 Task: Create a due date automation trigger when advanced on, on the tuesday after a card is due add fields with custom field "Resume" set to a date less than 1 days ago at 11:00 AM.
Action: Mouse moved to (1201, 368)
Screenshot: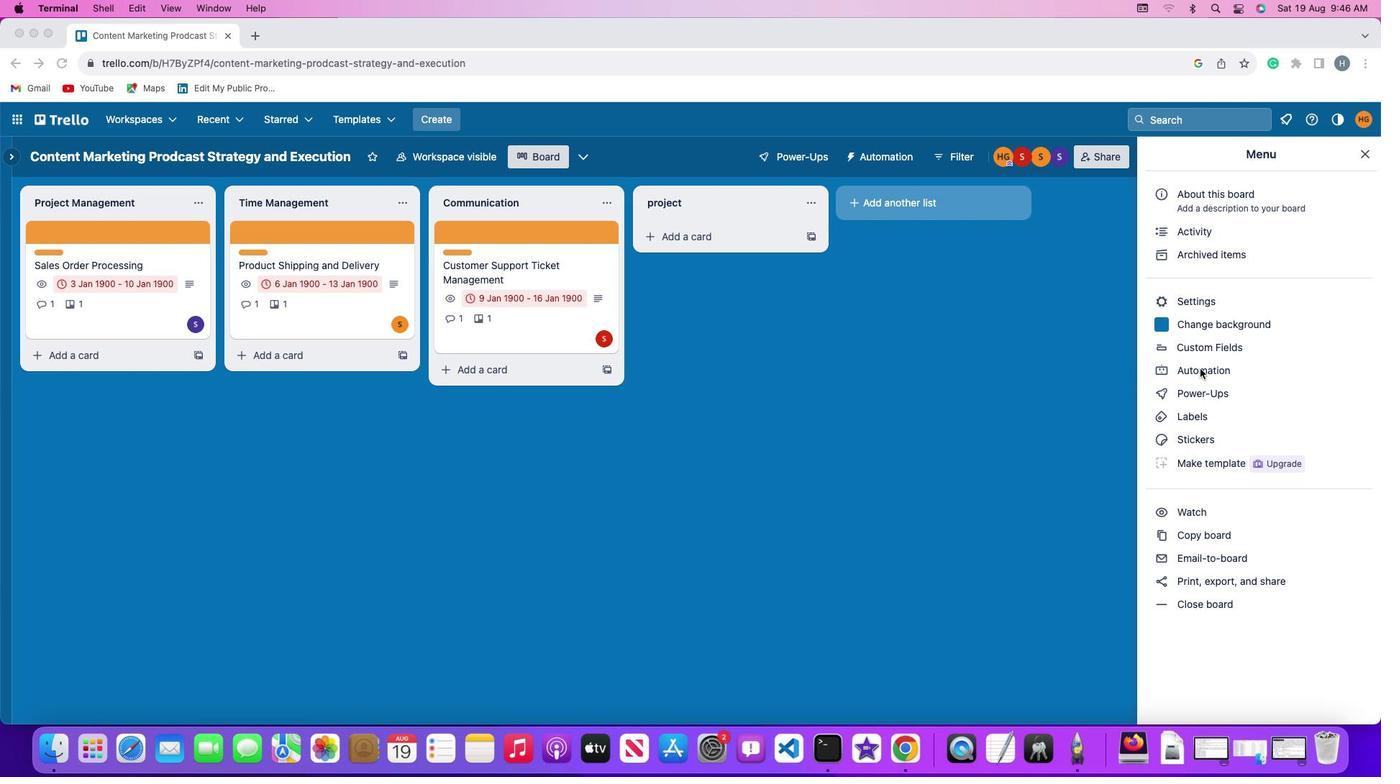 
Action: Mouse pressed left at (1201, 368)
Screenshot: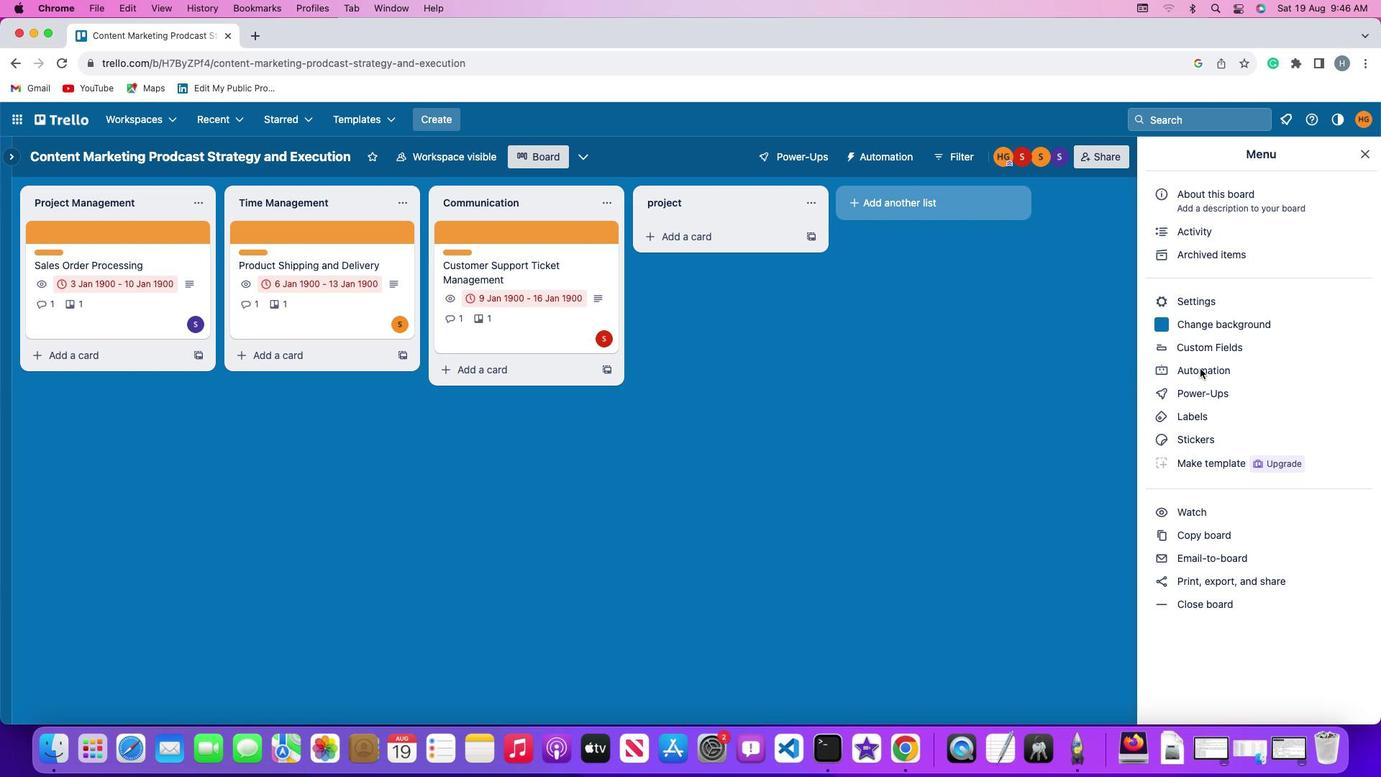 
Action: Mouse pressed left at (1201, 368)
Screenshot: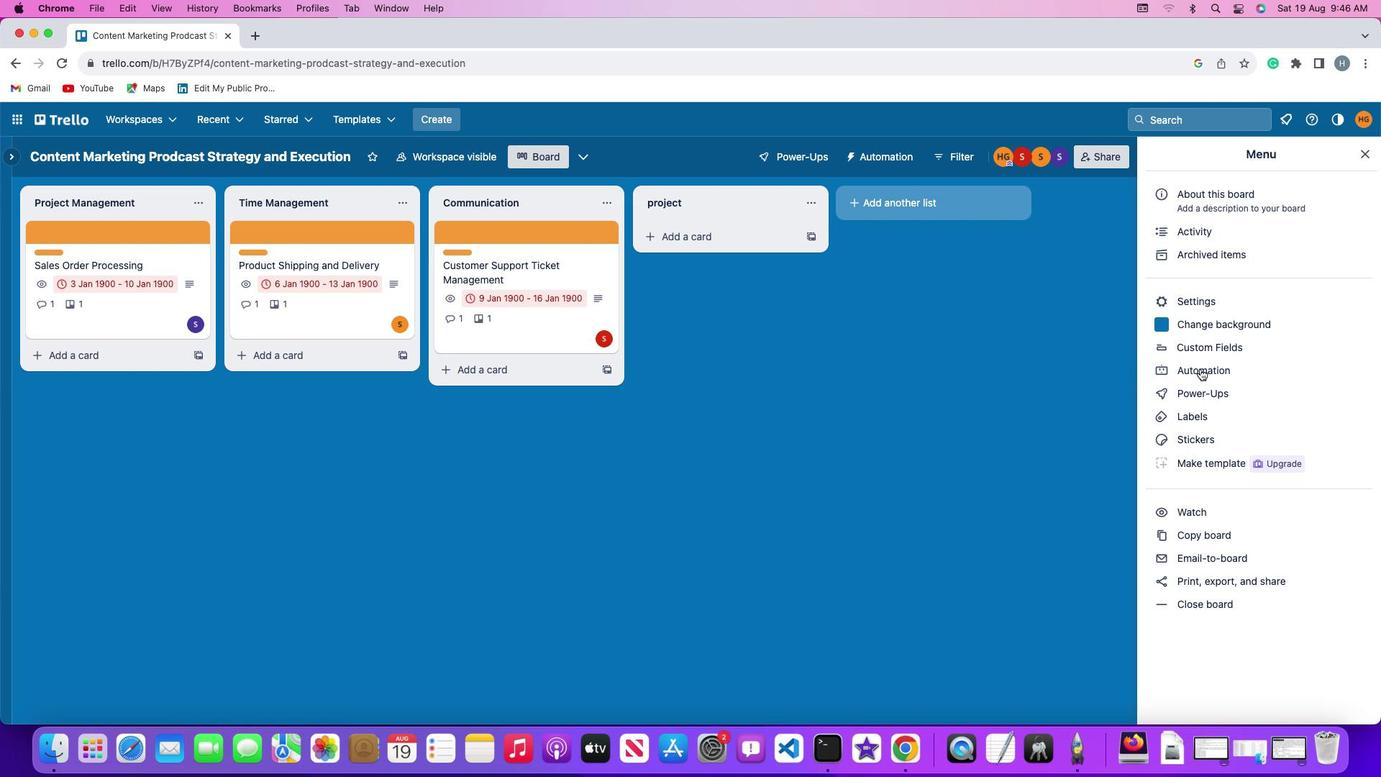 
Action: Mouse moved to (79, 341)
Screenshot: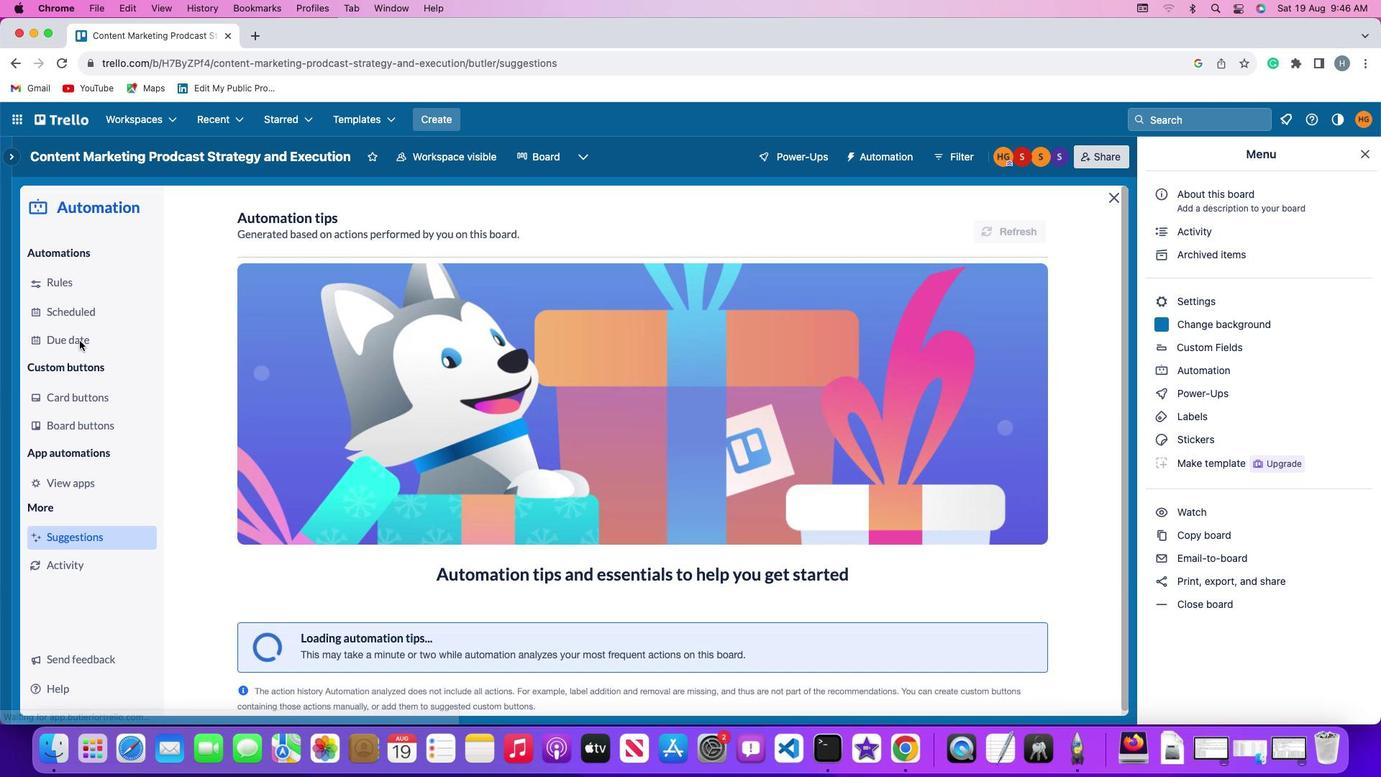 
Action: Mouse pressed left at (79, 341)
Screenshot: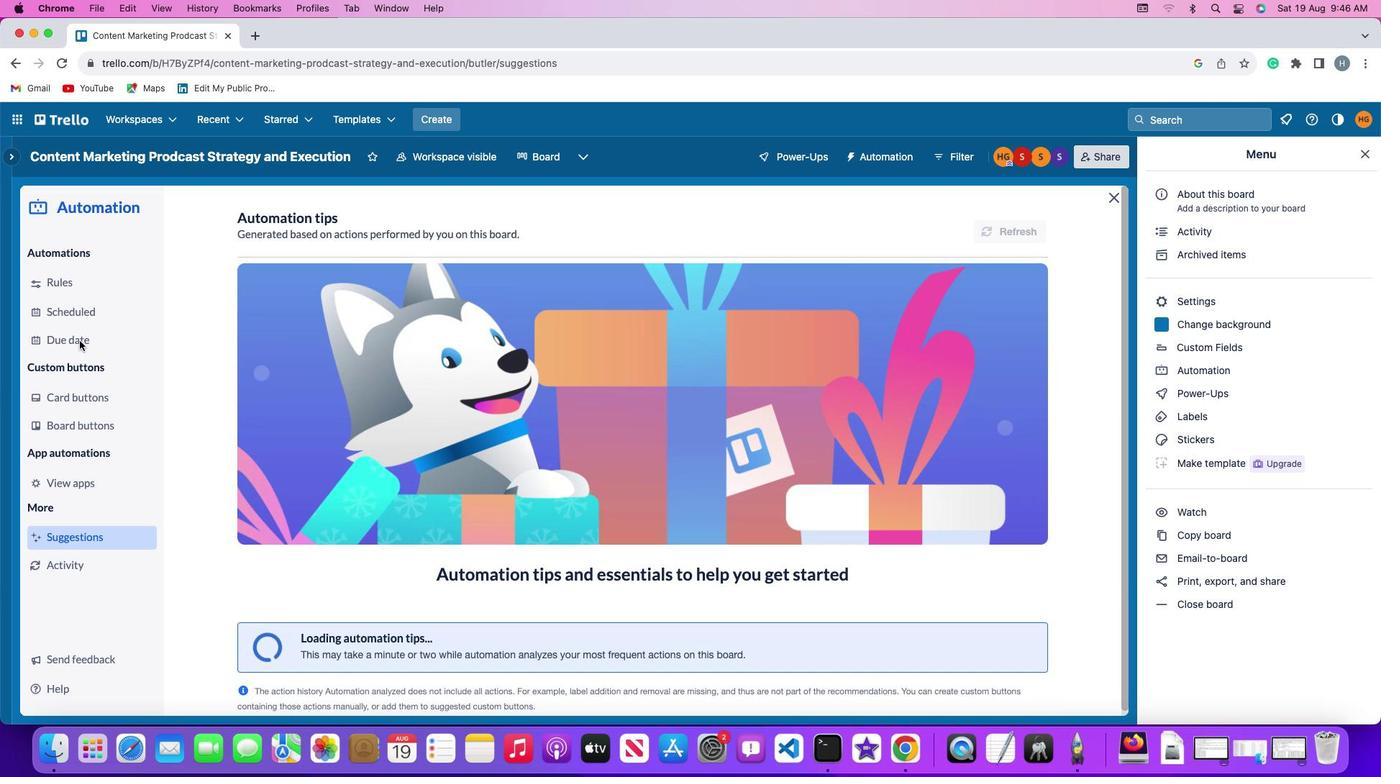 
Action: Mouse moved to (939, 223)
Screenshot: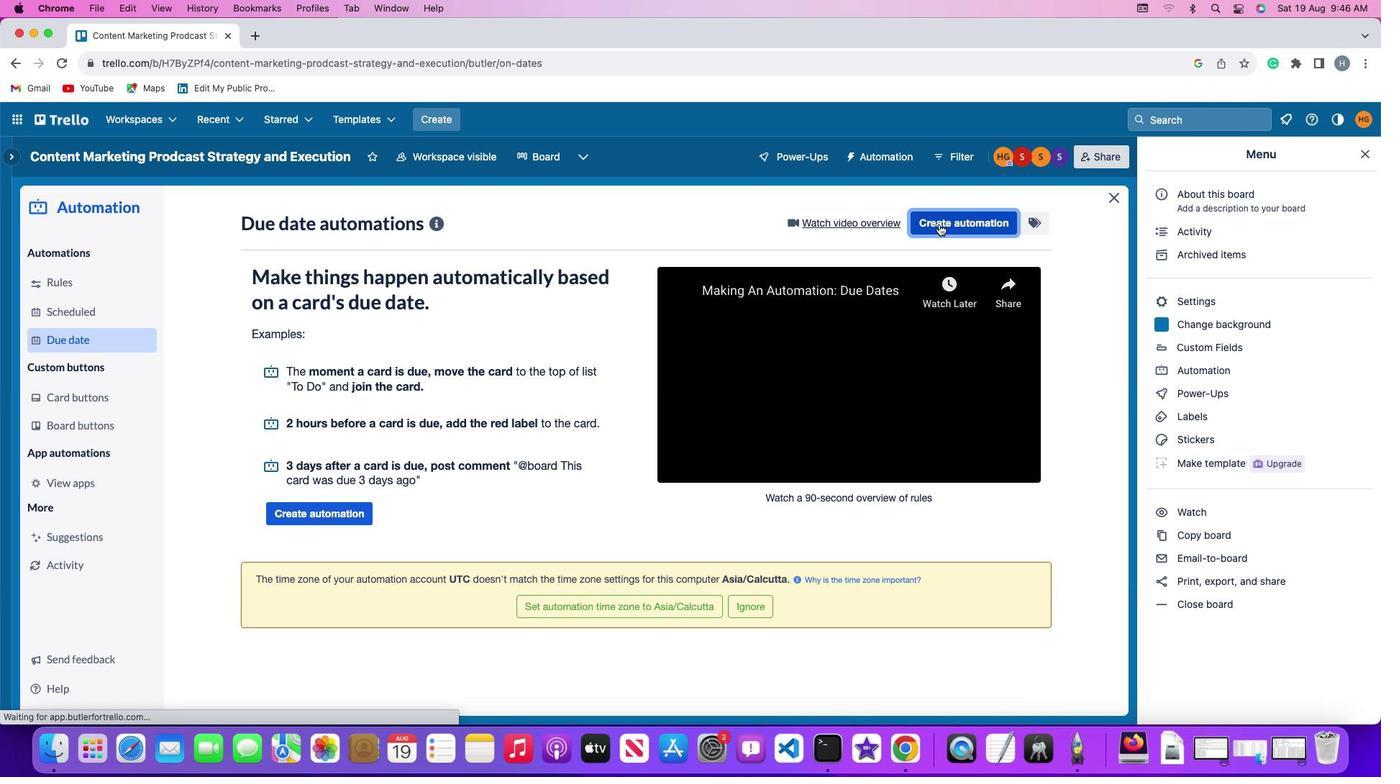 
Action: Mouse pressed left at (939, 223)
Screenshot: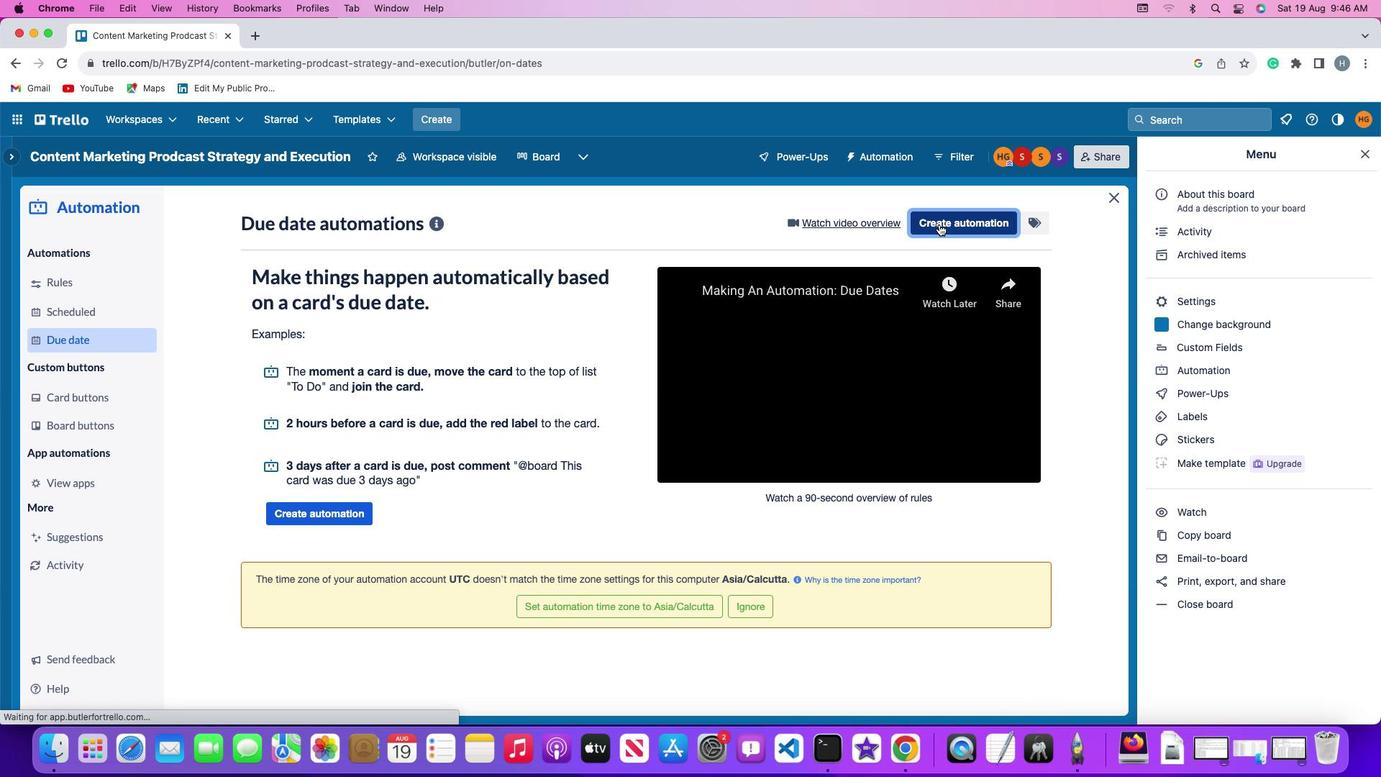 
Action: Mouse moved to (290, 357)
Screenshot: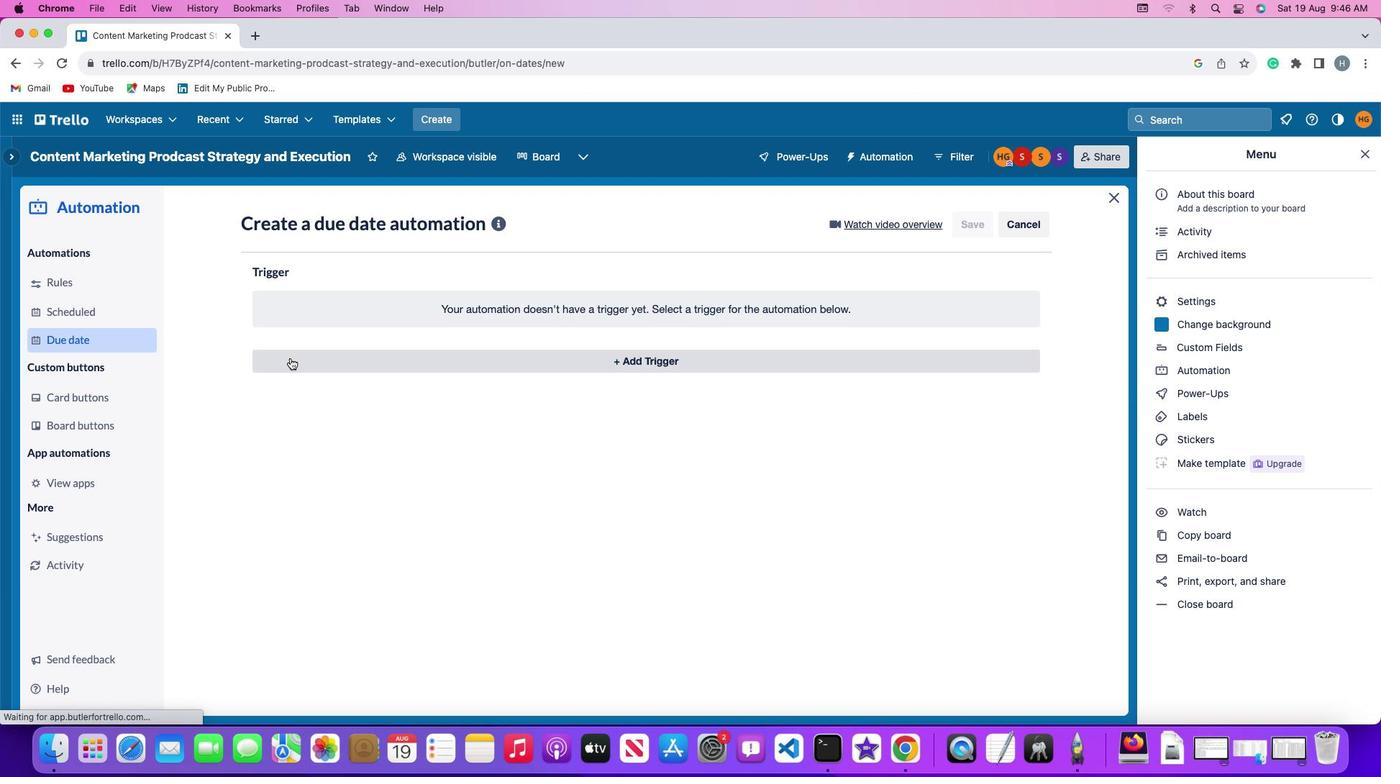 
Action: Mouse pressed left at (290, 357)
Screenshot: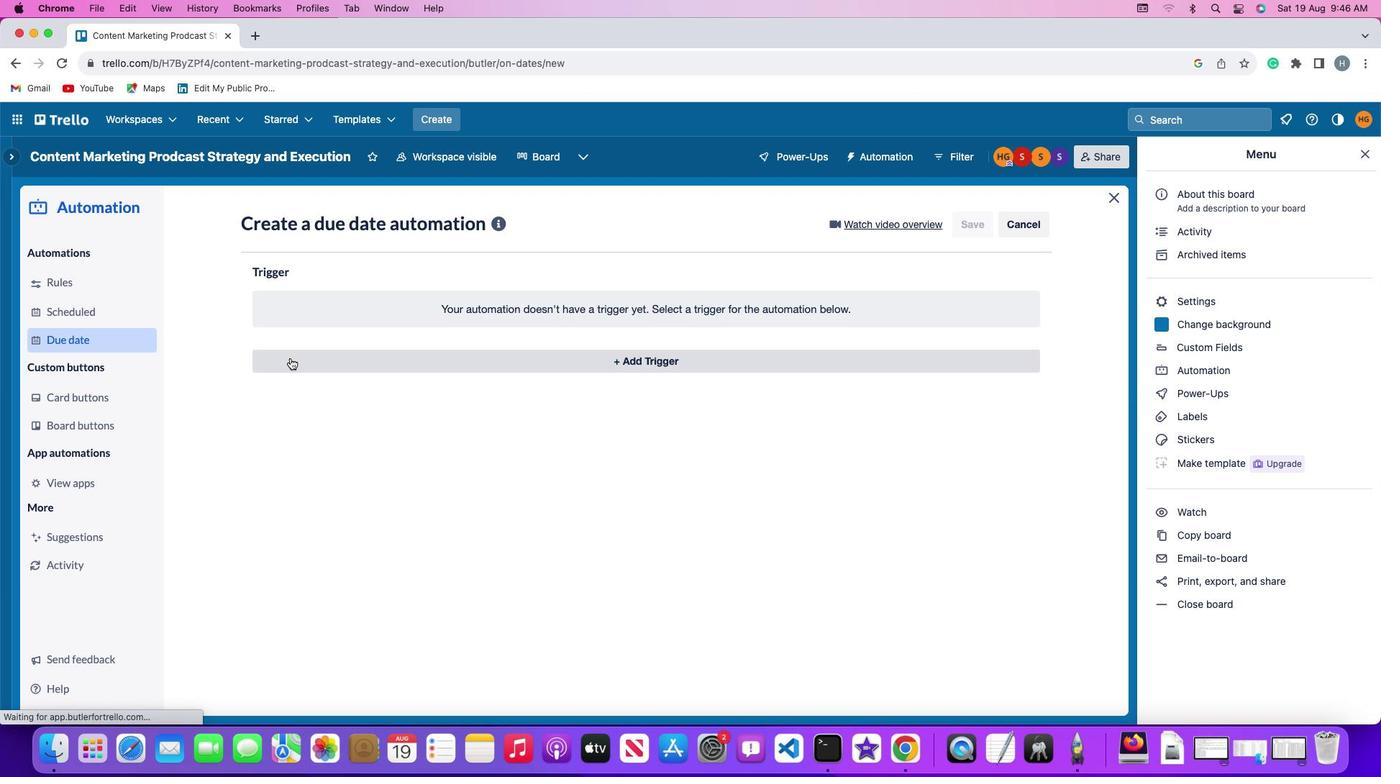 
Action: Mouse moved to (319, 621)
Screenshot: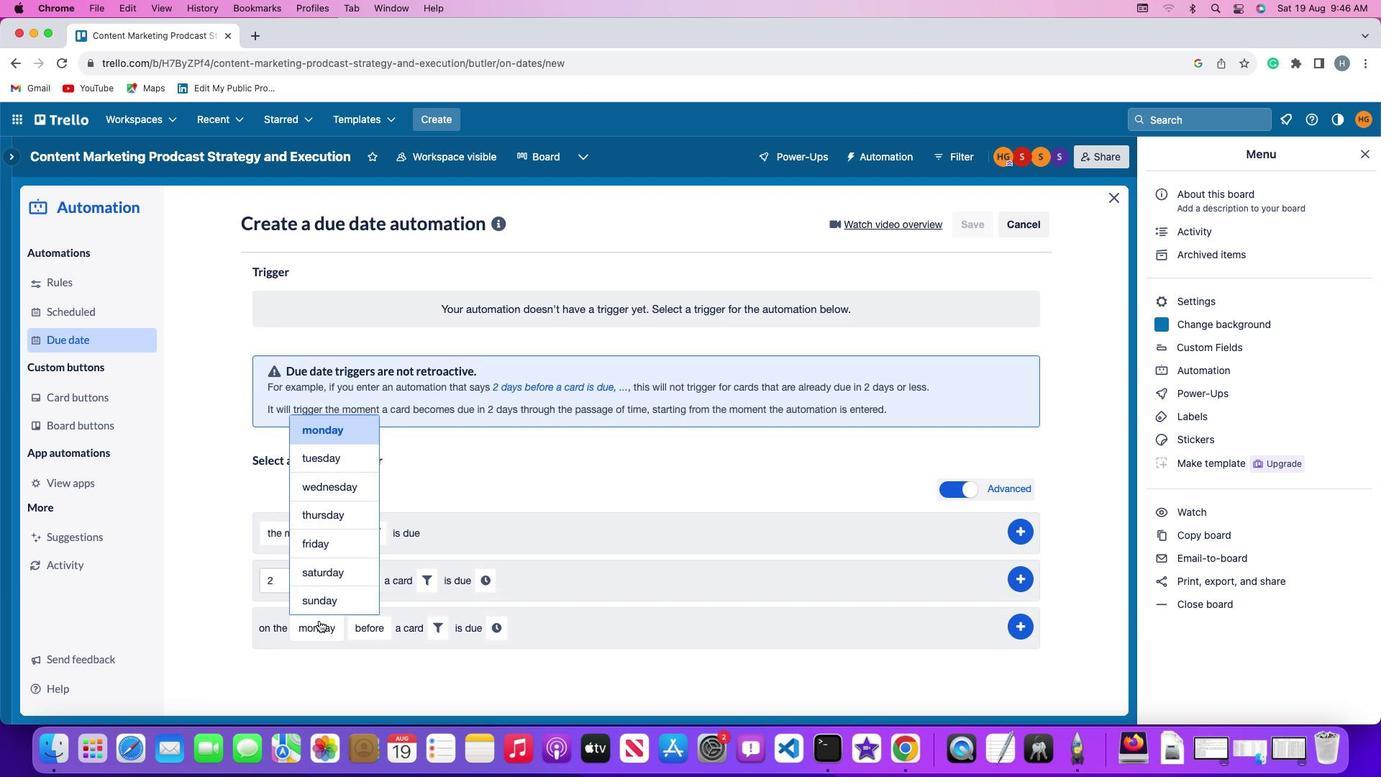 
Action: Mouse pressed left at (319, 621)
Screenshot: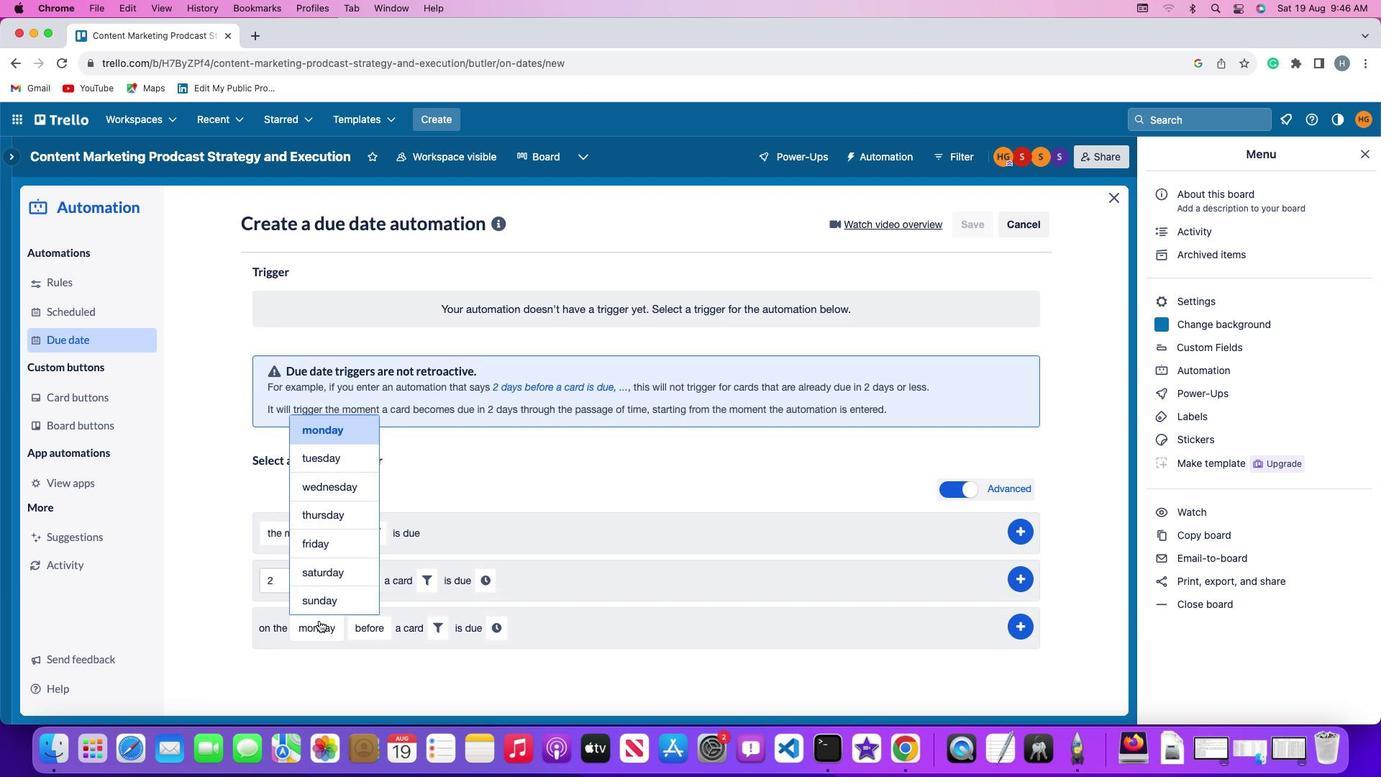 
Action: Mouse moved to (325, 454)
Screenshot: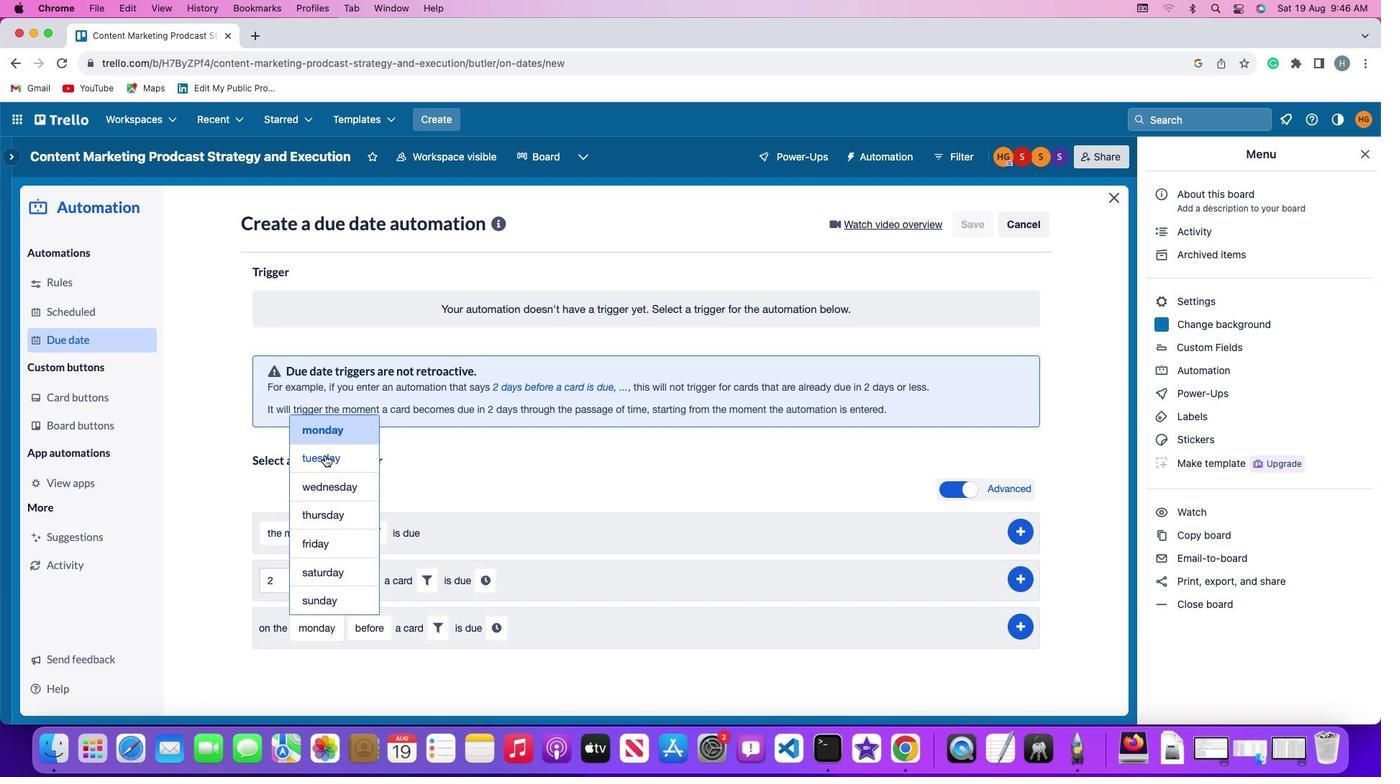 
Action: Mouse pressed left at (325, 454)
Screenshot: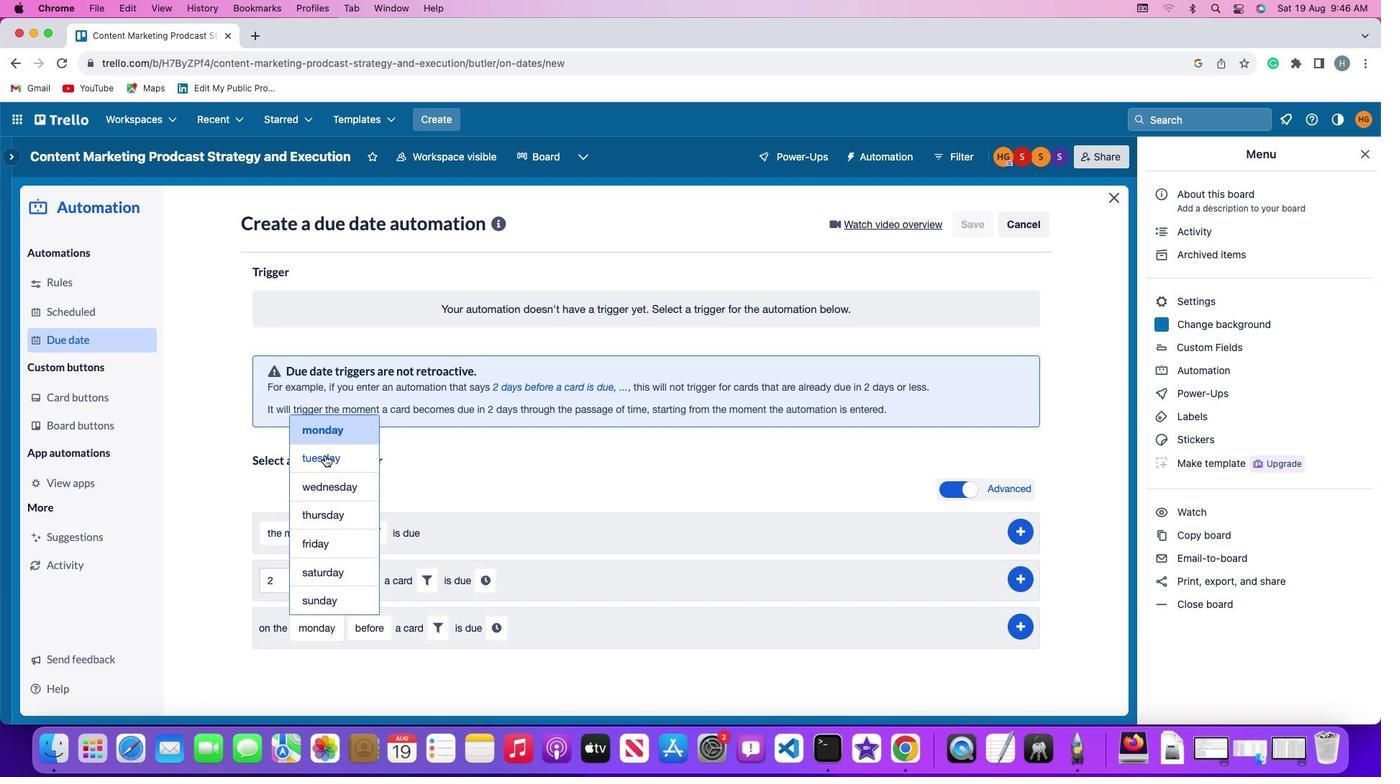 
Action: Mouse moved to (376, 623)
Screenshot: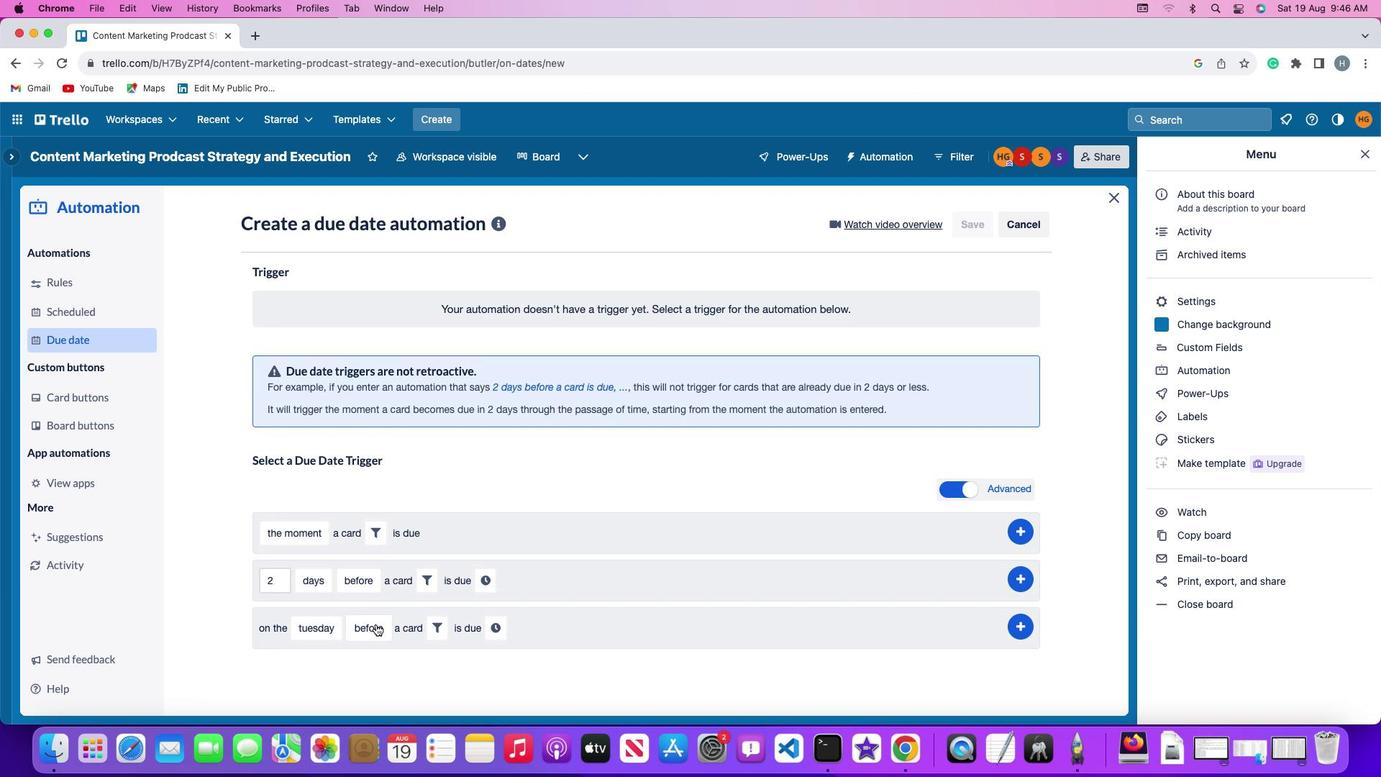 
Action: Mouse pressed left at (376, 623)
Screenshot: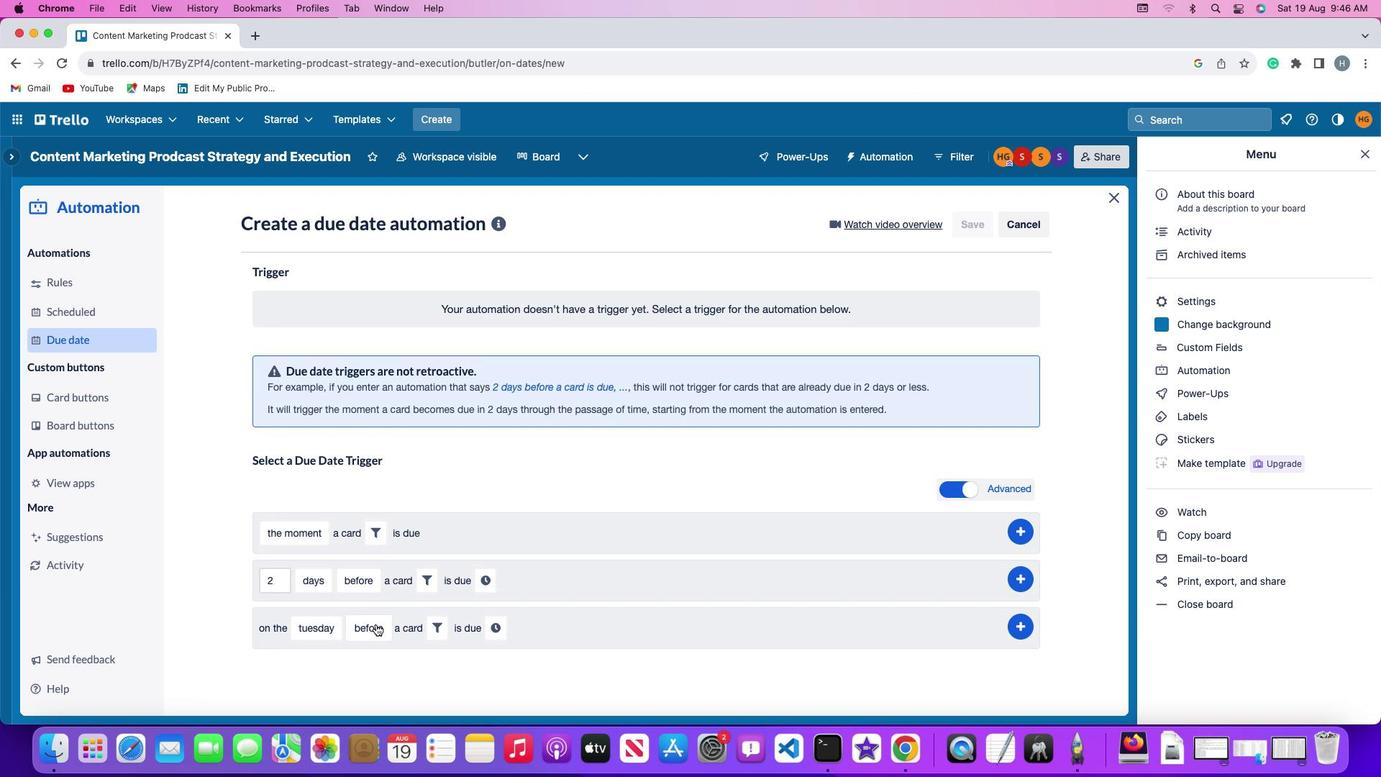 
Action: Mouse moved to (396, 544)
Screenshot: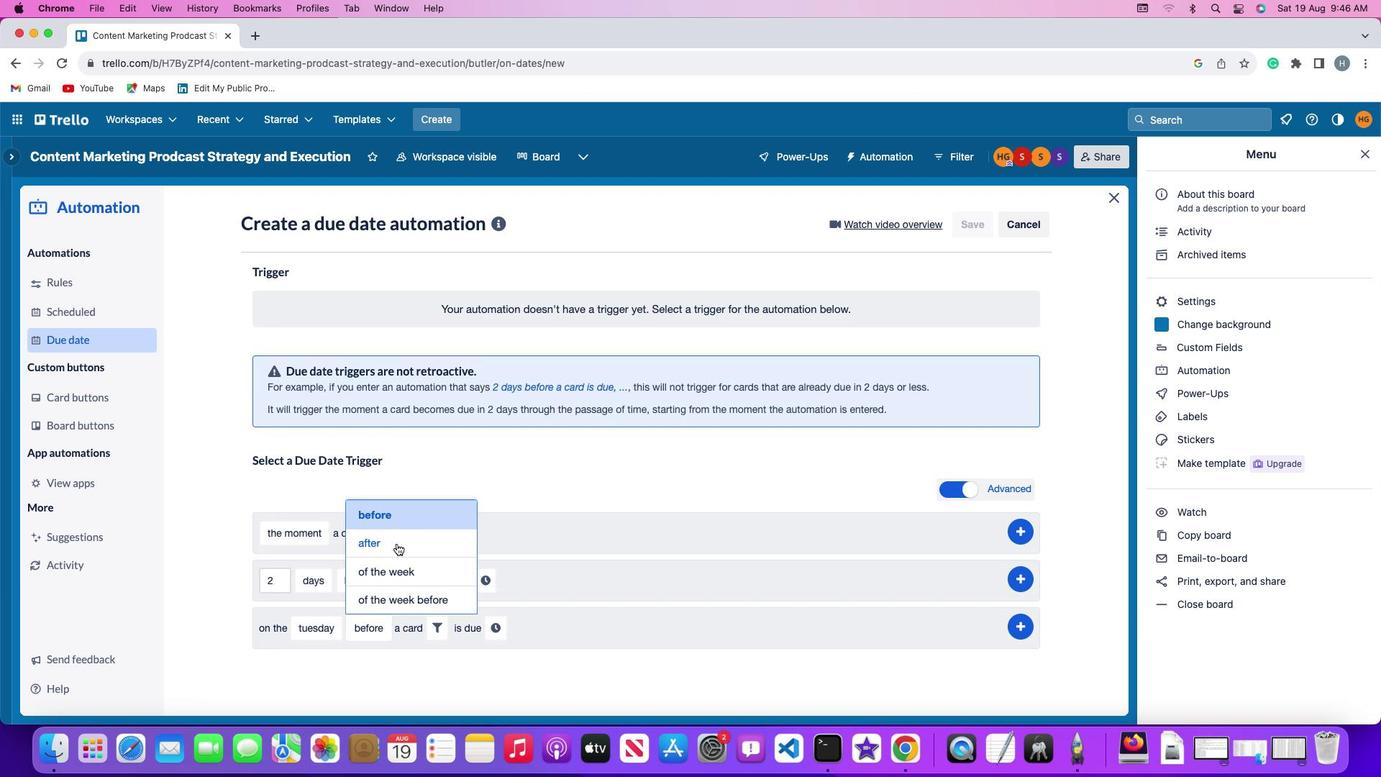 
Action: Mouse pressed left at (396, 544)
Screenshot: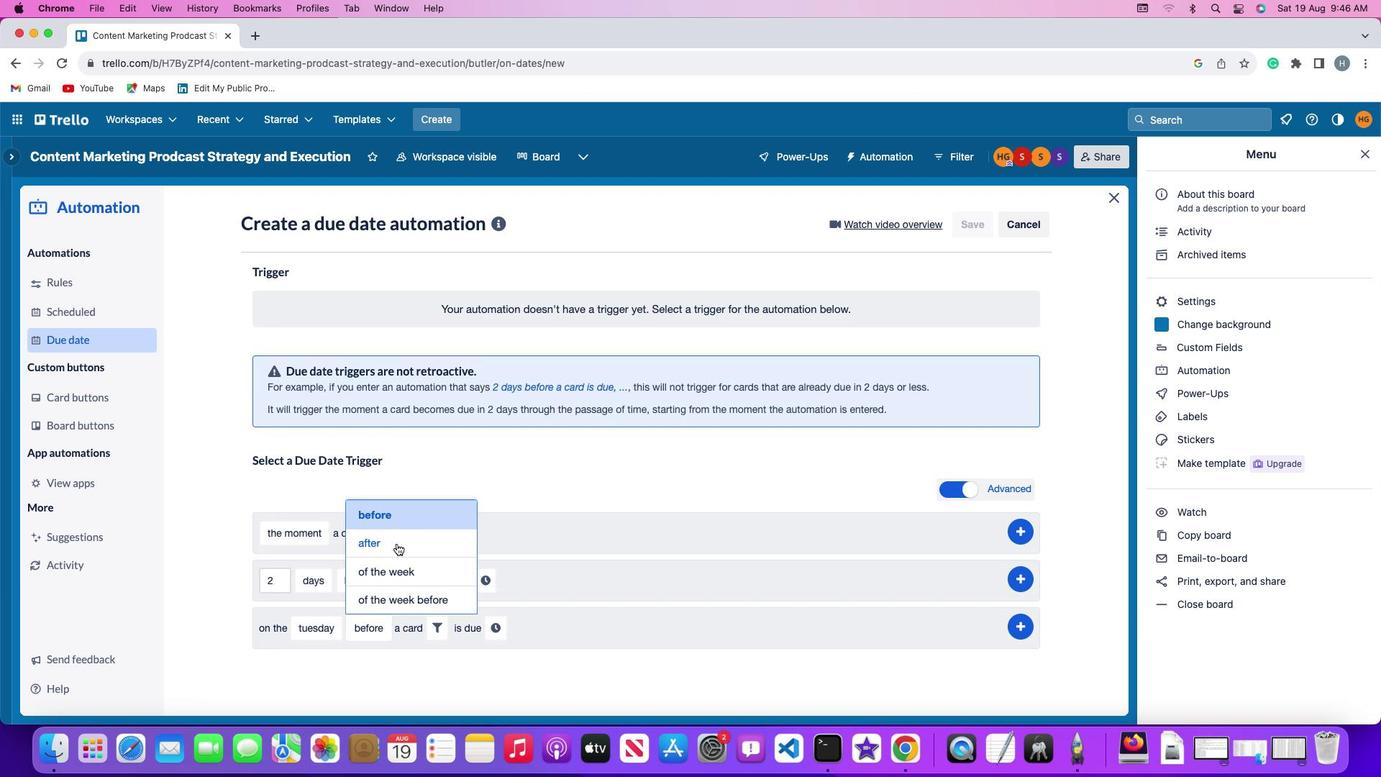 
Action: Mouse moved to (433, 631)
Screenshot: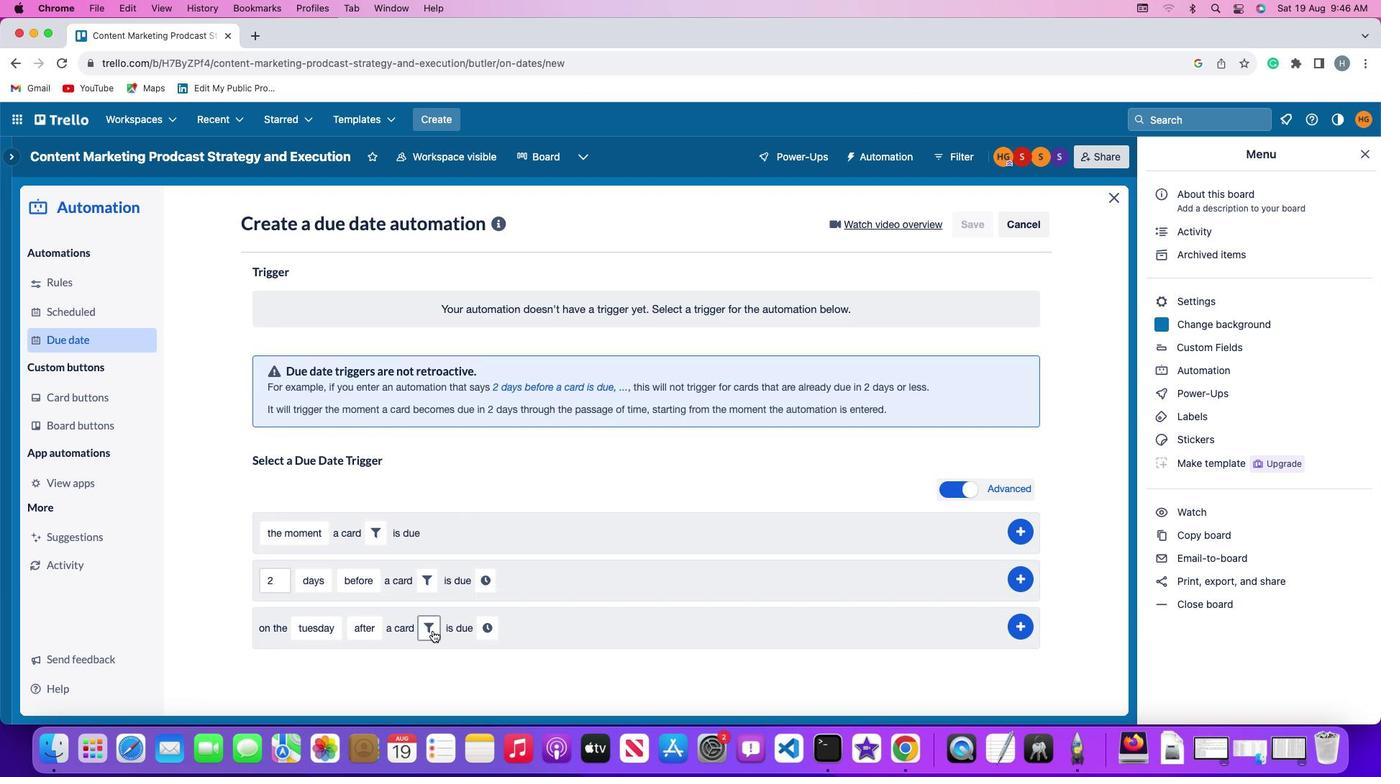 
Action: Mouse pressed left at (433, 631)
Screenshot: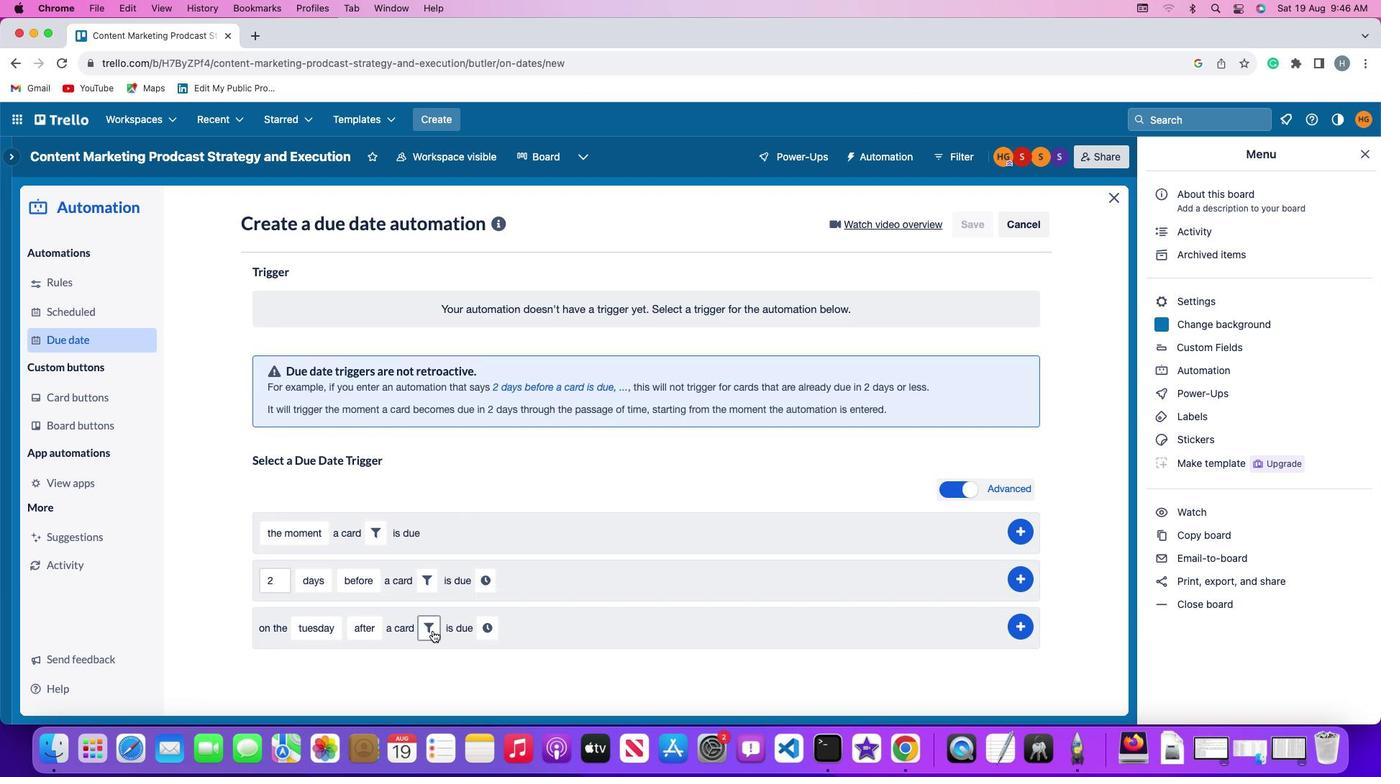 
Action: Mouse moved to (661, 669)
Screenshot: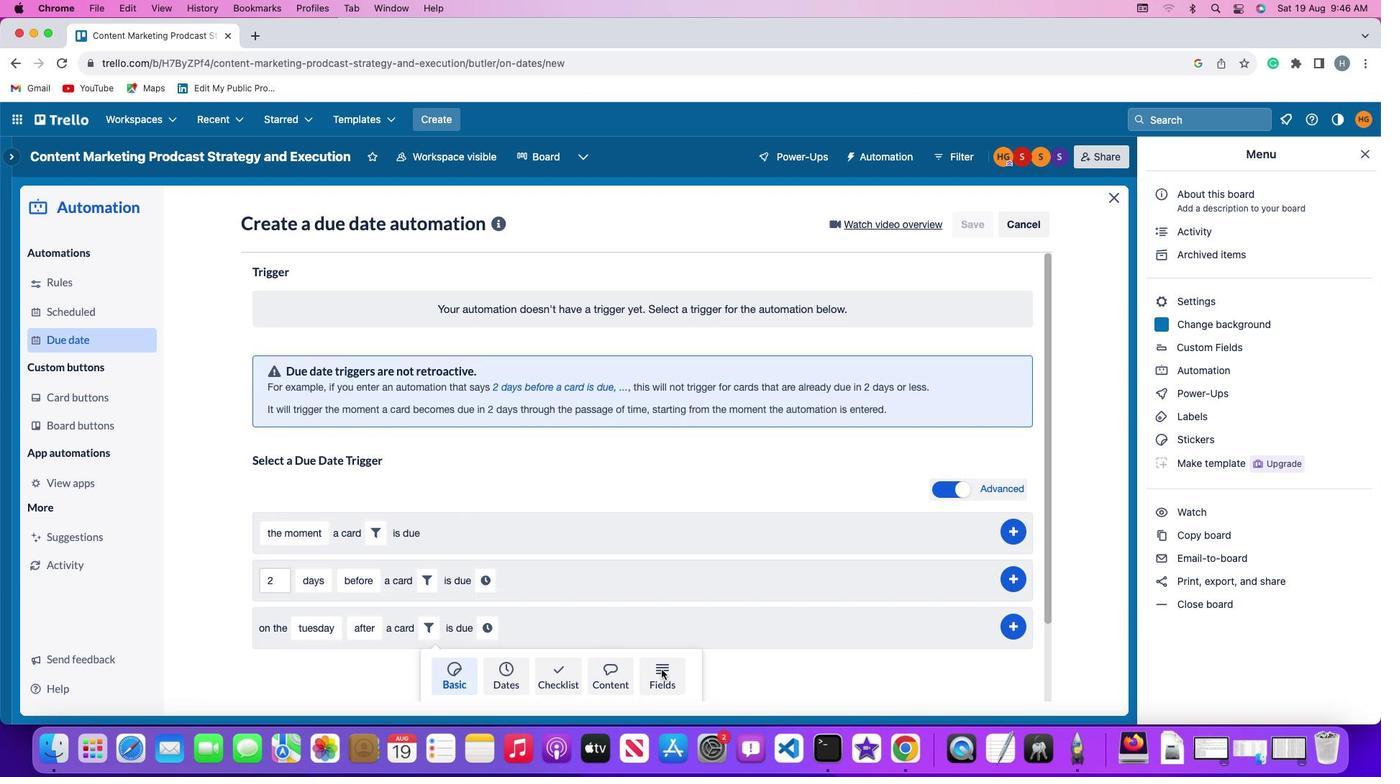 
Action: Mouse pressed left at (661, 669)
Screenshot: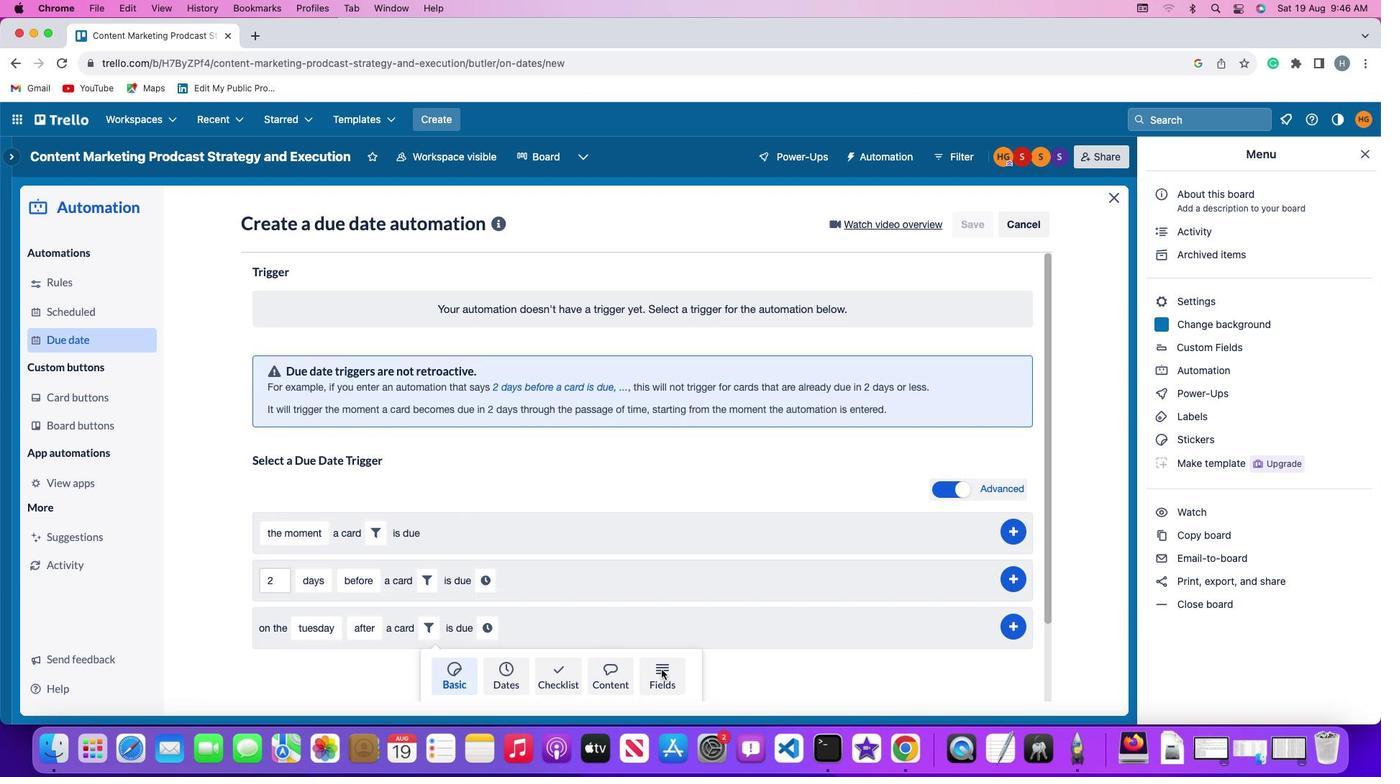 
Action: Mouse moved to (363, 666)
Screenshot: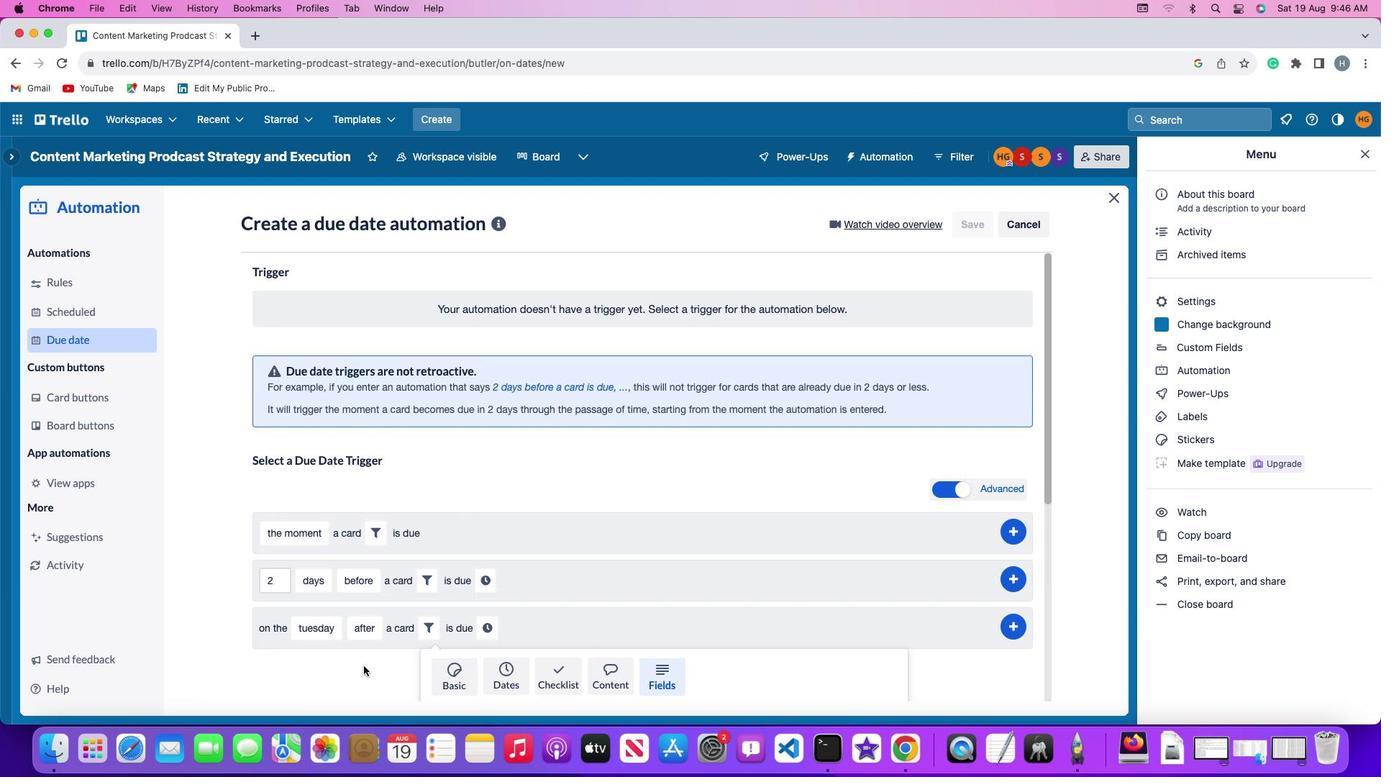 
Action: Mouse scrolled (363, 666) with delta (0, 0)
Screenshot: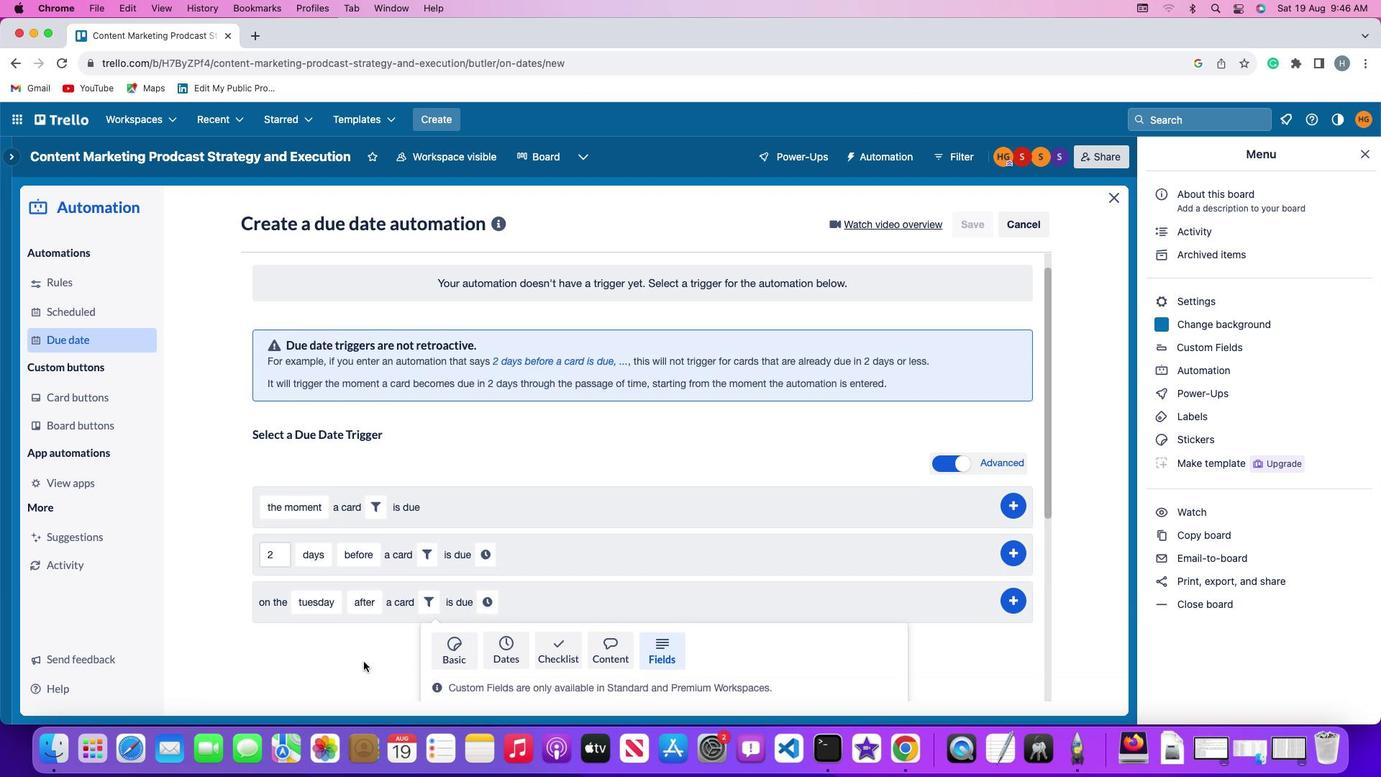 
Action: Mouse scrolled (363, 666) with delta (0, 0)
Screenshot: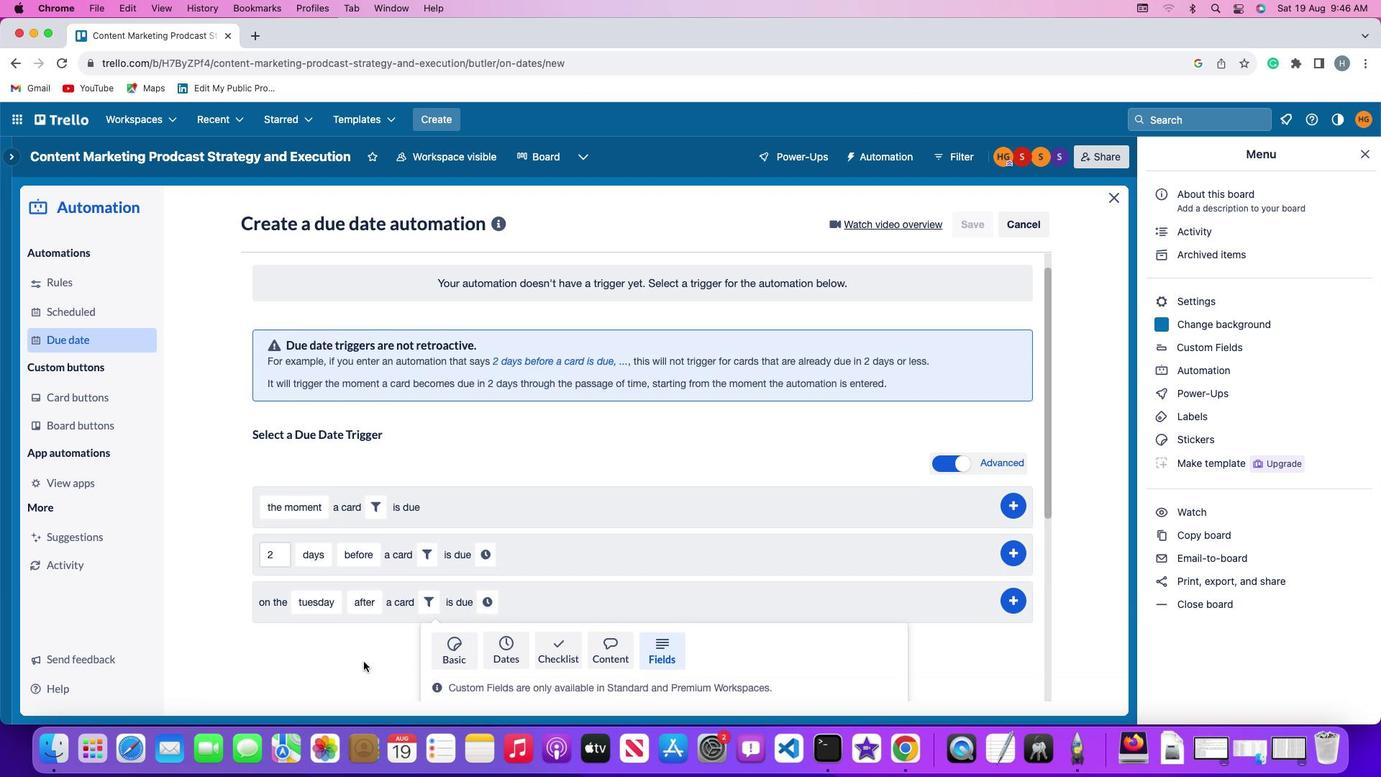 
Action: Mouse scrolled (363, 666) with delta (0, -2)
Screenshot: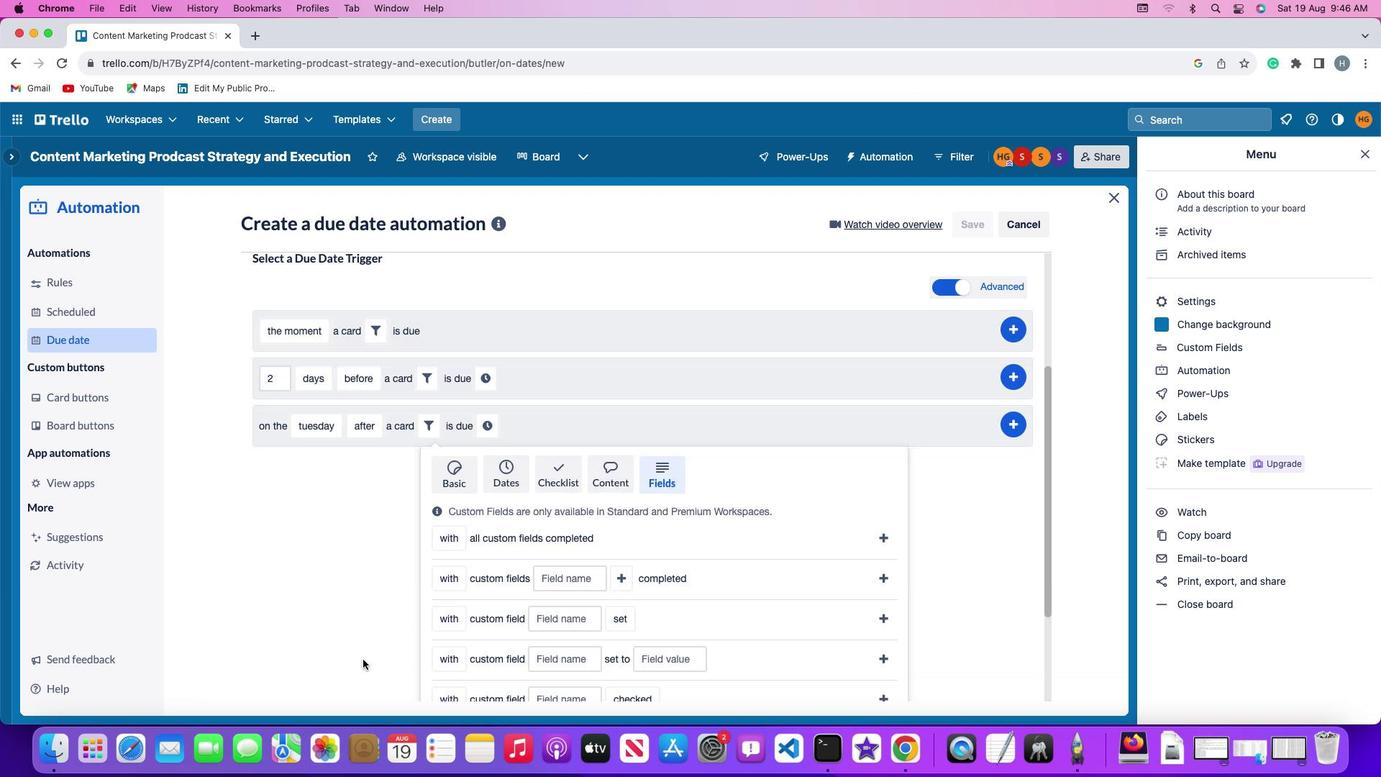 
Action: Mouse scrolled (363, 666) with delta (0, -3)
Screenshot: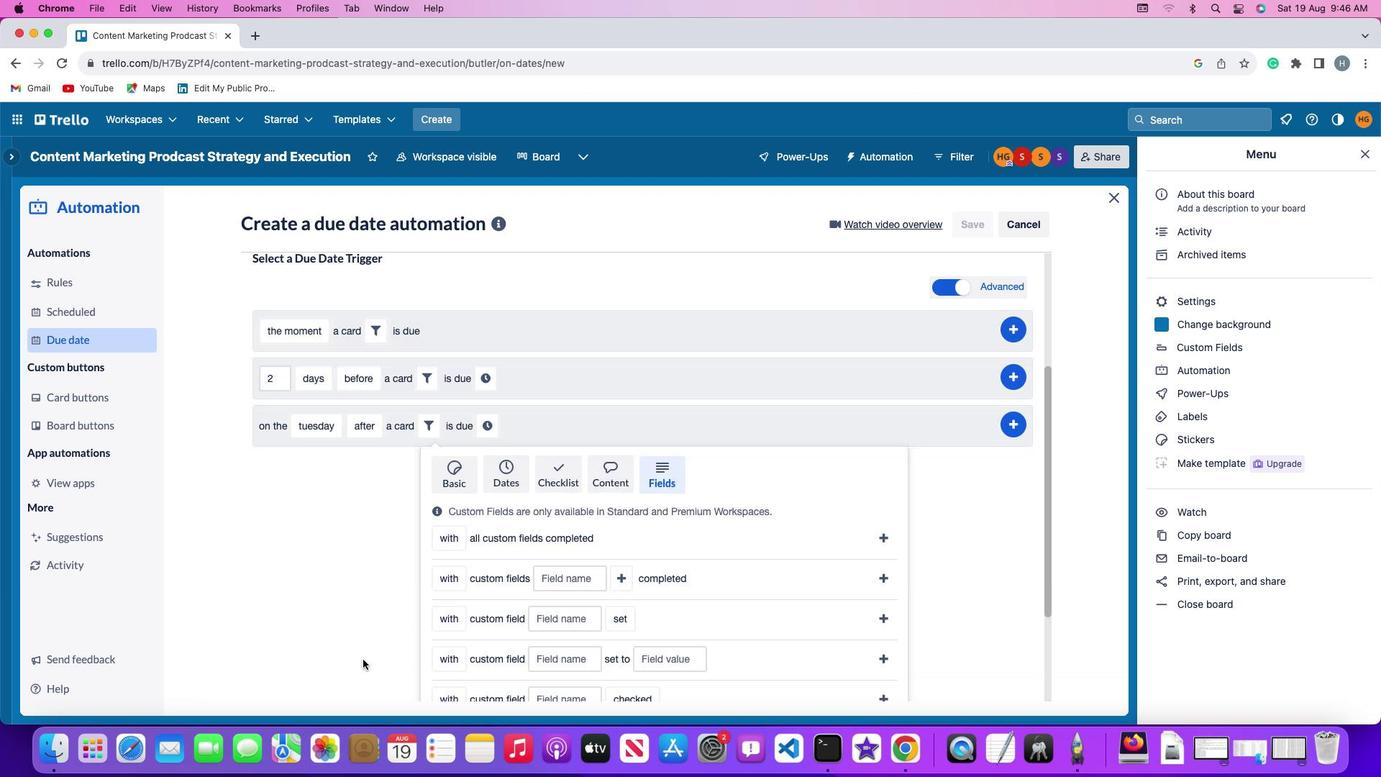 
Action: Mouse moved to (363, 664)
Screenshot: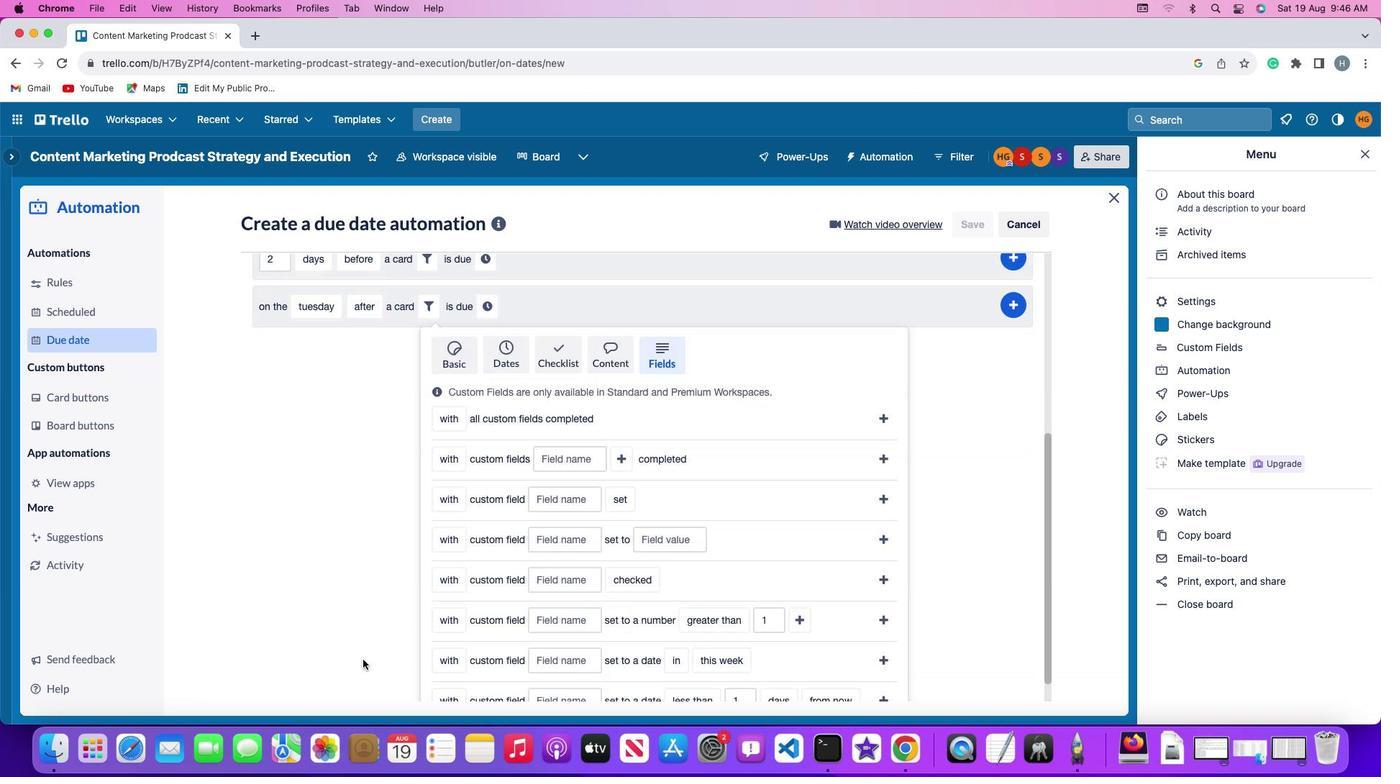 
Action: Mouse scrolled (363, 664) with delta (0, -4)
Screenshot: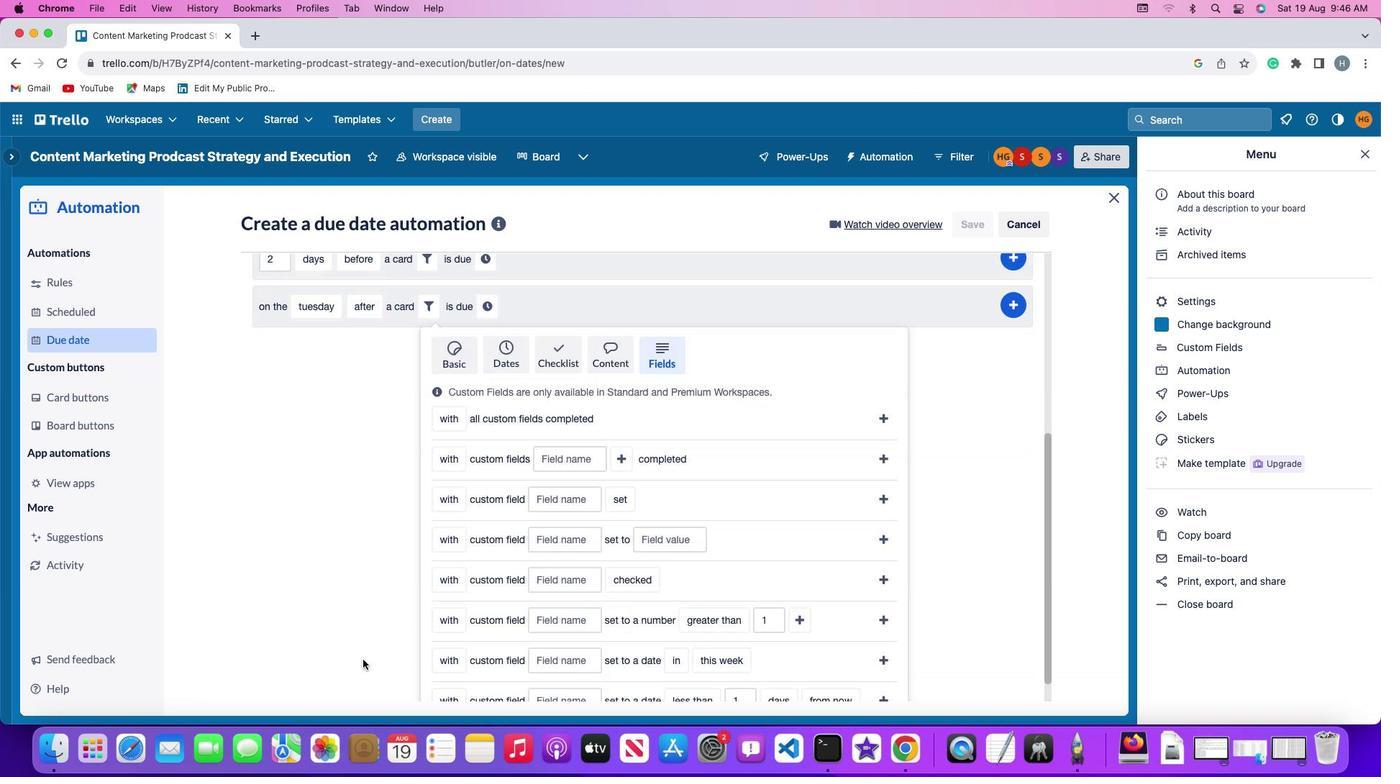 
Action: Mouse moved to (362, 659)
Screenshot: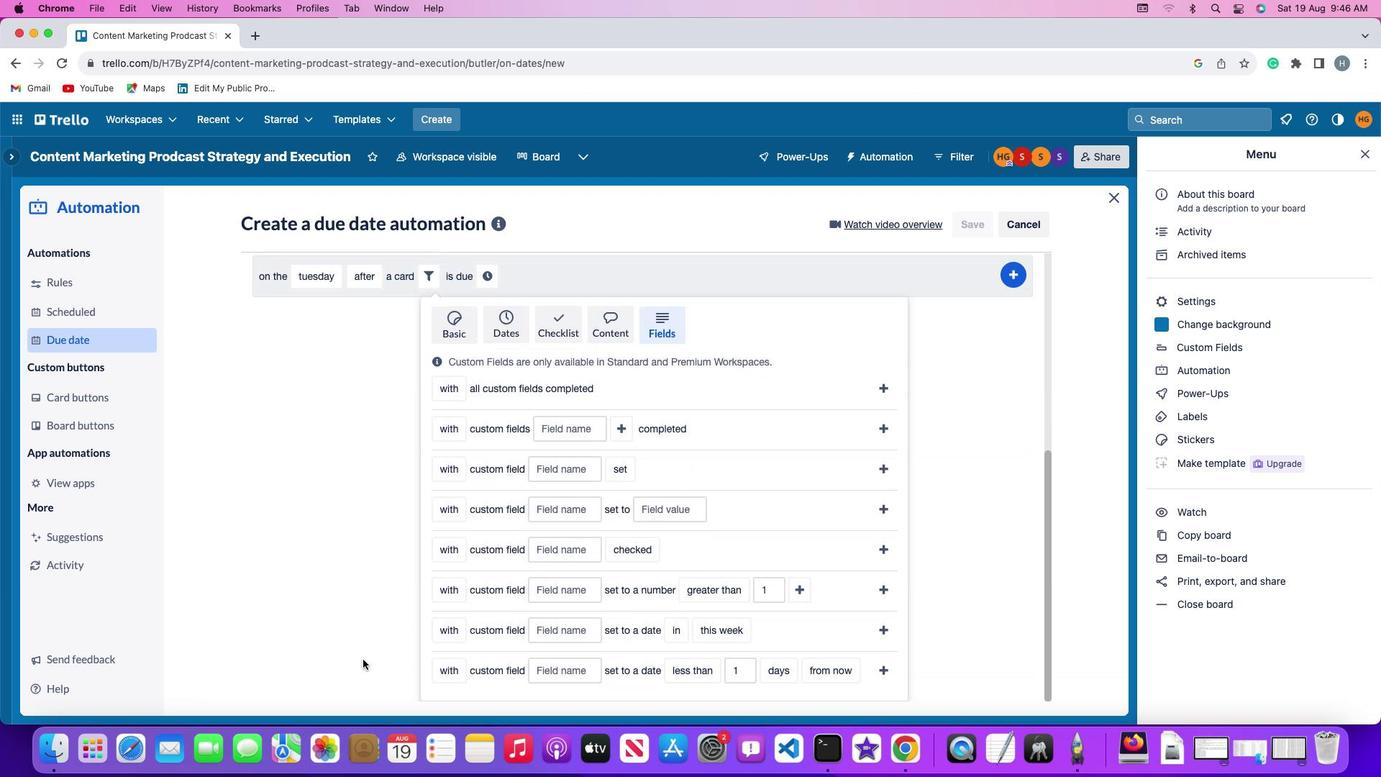 
Action: Mouse scrolled (362, 659) with delta (0, 0)
Screenshot: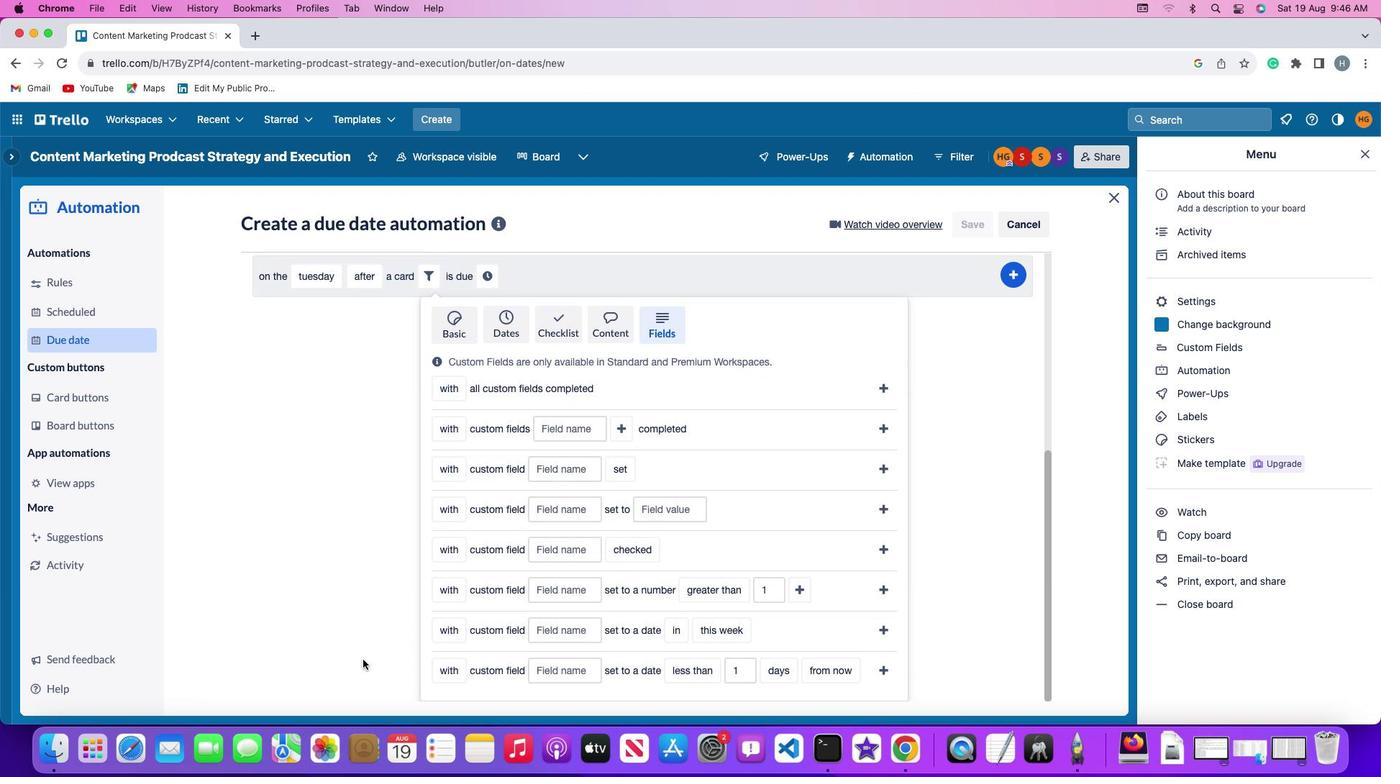 
Action: Mouse scrolled (362, 659) with delta (0, 0)
Screenshot: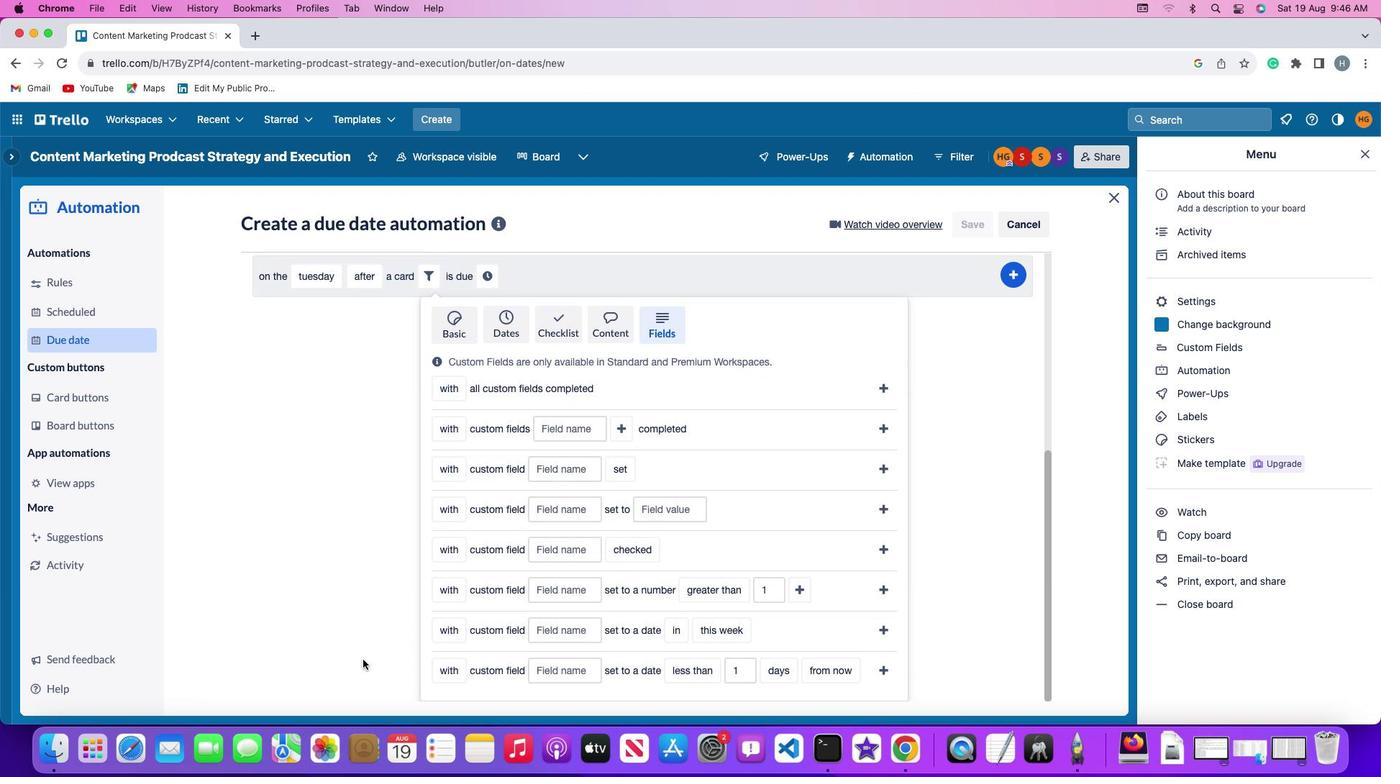 
Action: Mouse moved to (363, 659)
Screenshot: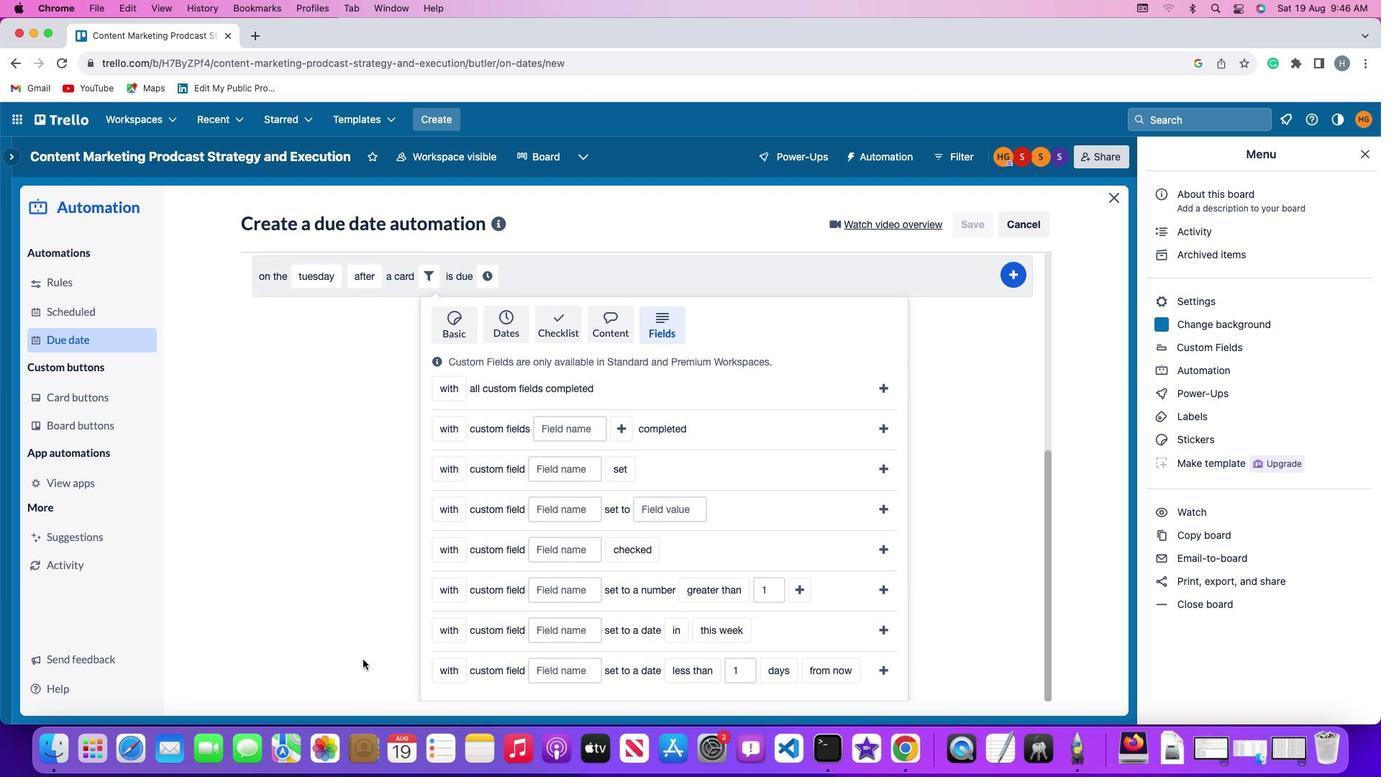
Action: Mouse scrolled (363, 659) with delta (0, -2)
Screenshot: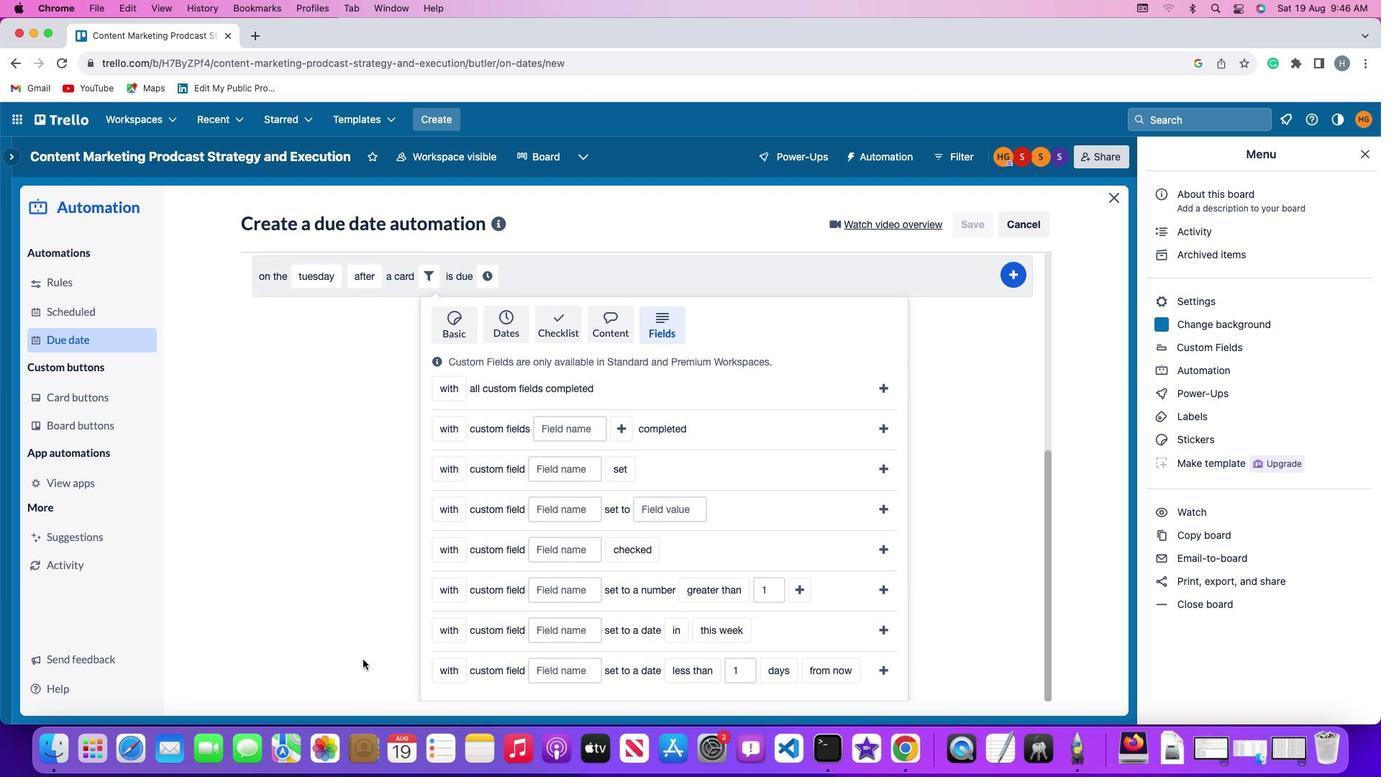 
Action: Mouse scrolled (363, 659) with delta (0, -3)
Screenshot: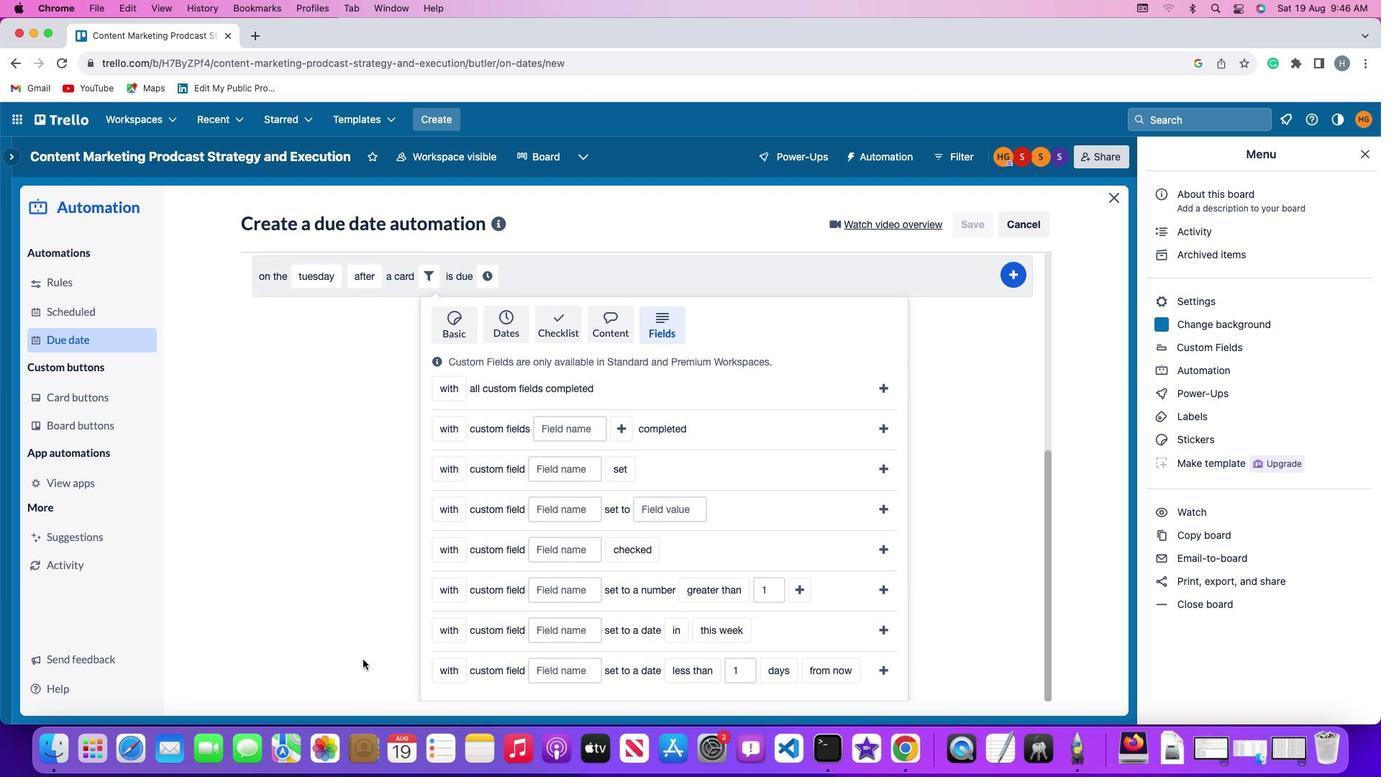 
Action: Mouse scrolled (363, 659) with delta (0, 0)
Screenshot: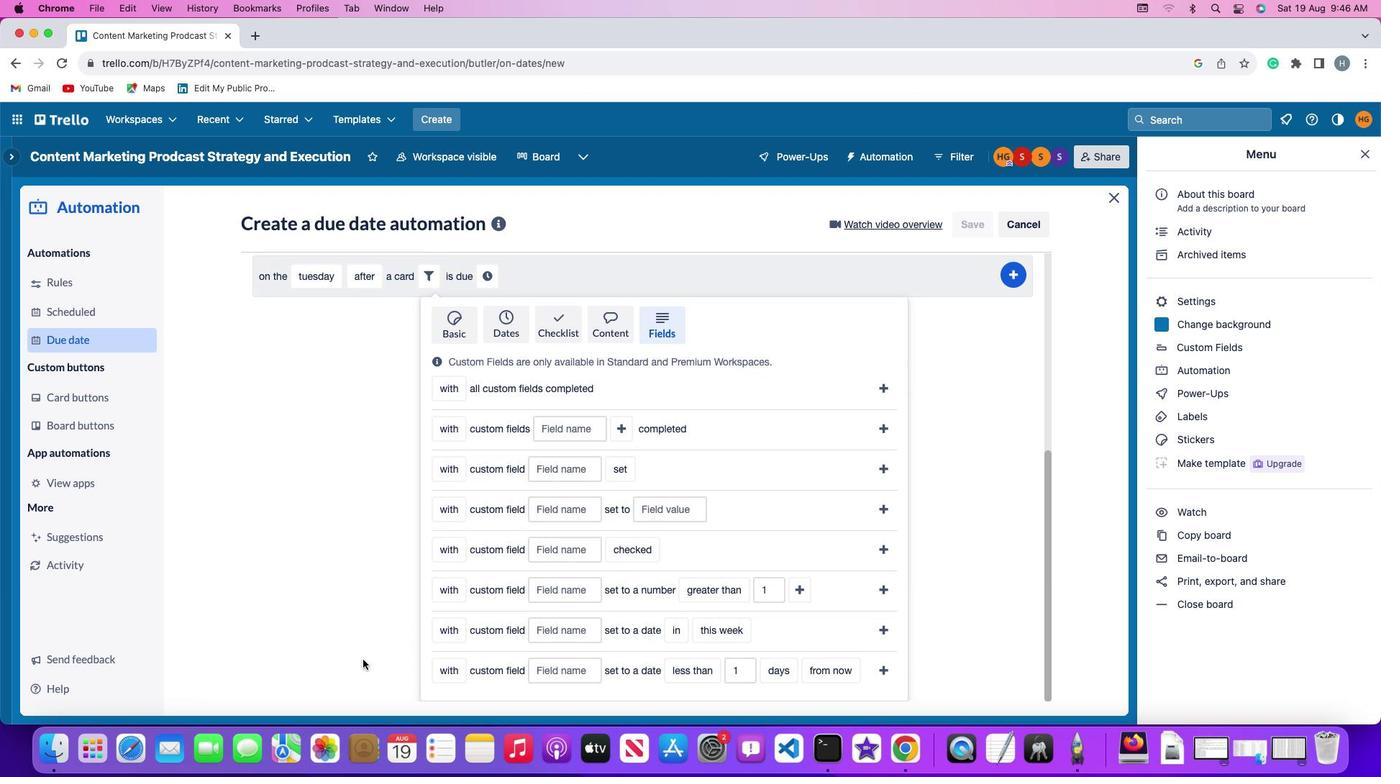 
Action: Mouse scrolled (363, 659) with delta (0, 0)
Screenshot: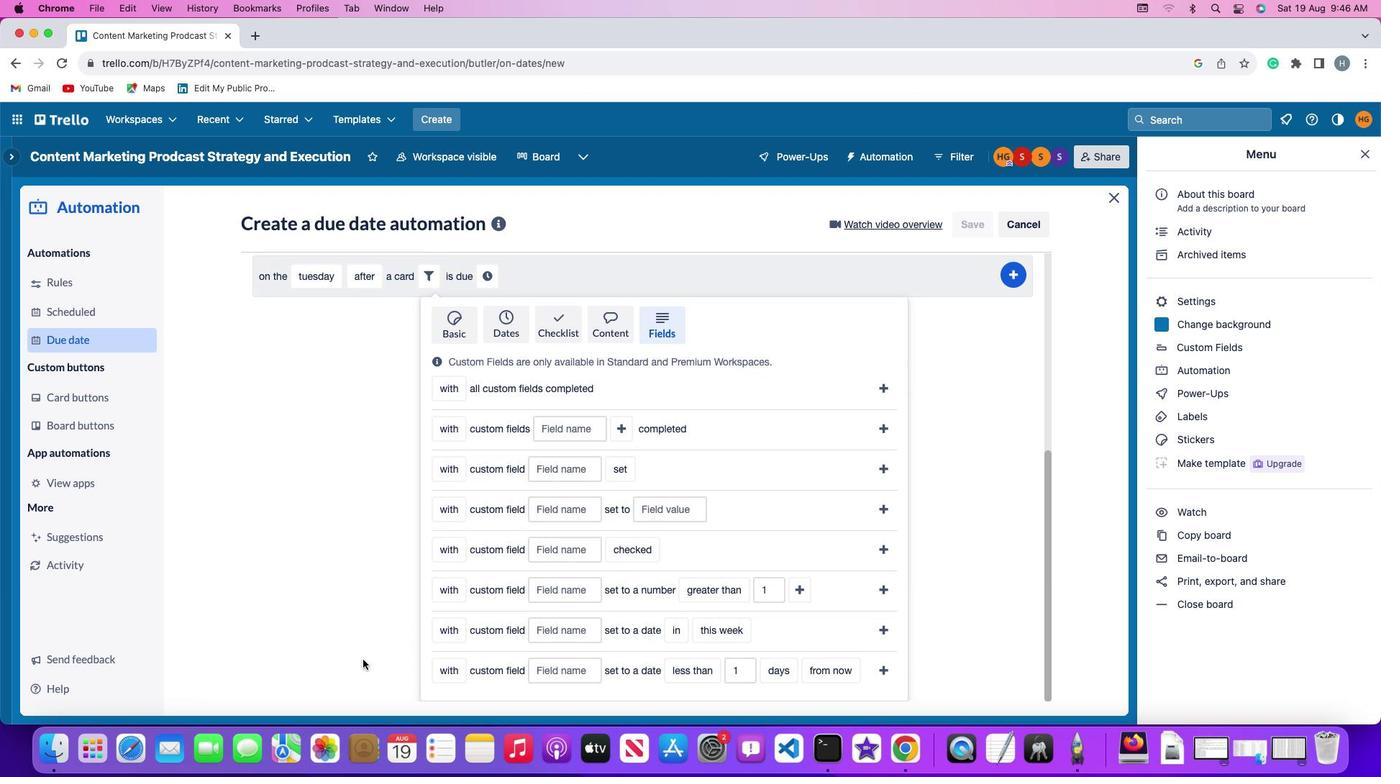 
Action: Mouse scrolled (363, 659) with delta (0, -2)
Screenshot: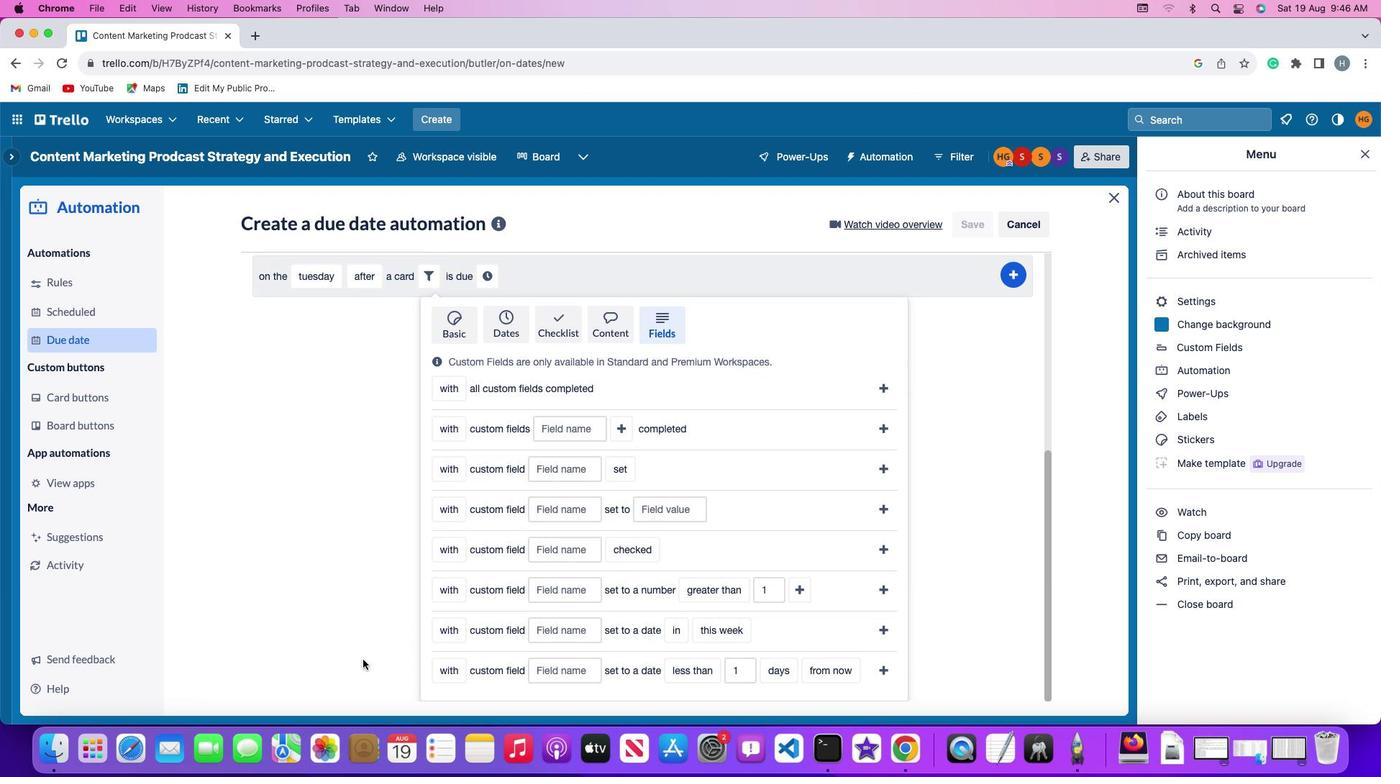 
Action: Mouse scrolled (363, 659) with delta (0, -3)
Screenshot: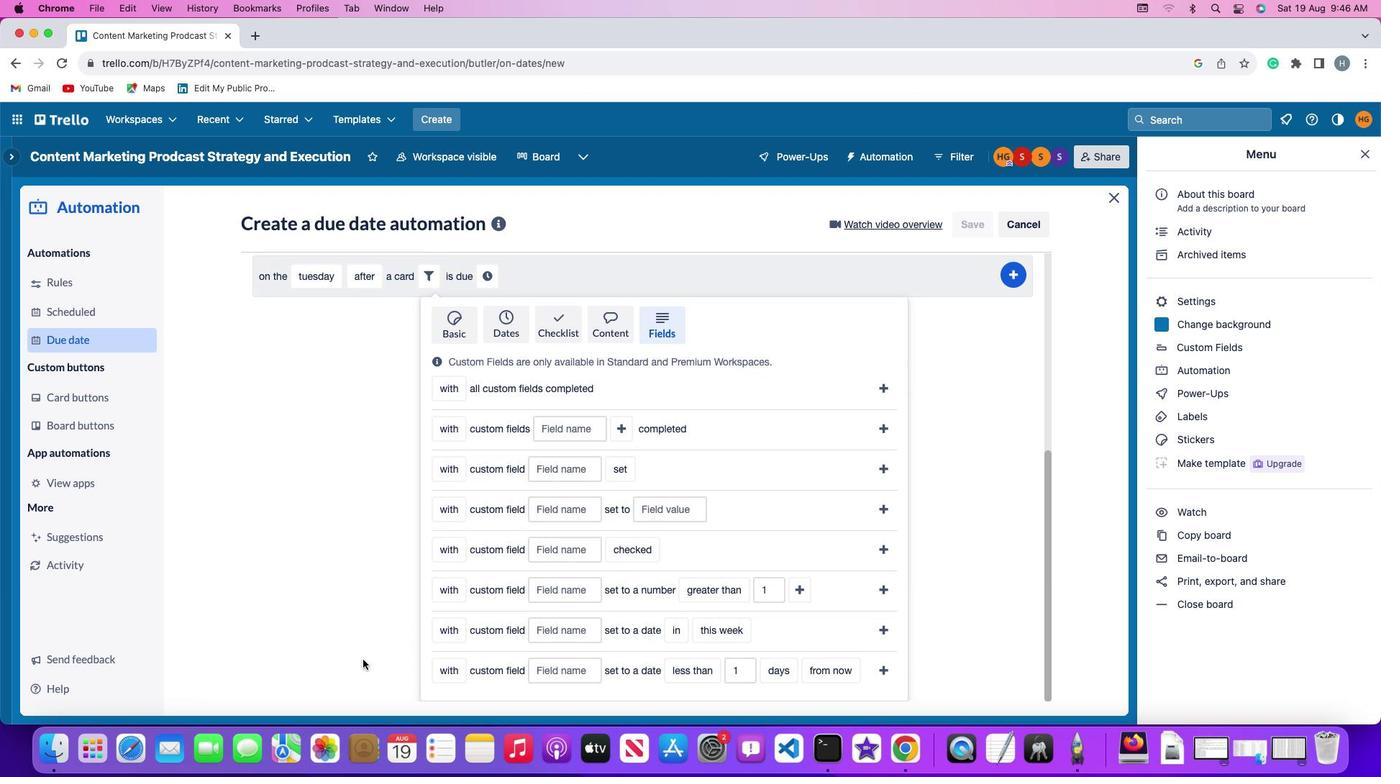 
Action: Mouse moved to (452, 667)
Screenshot: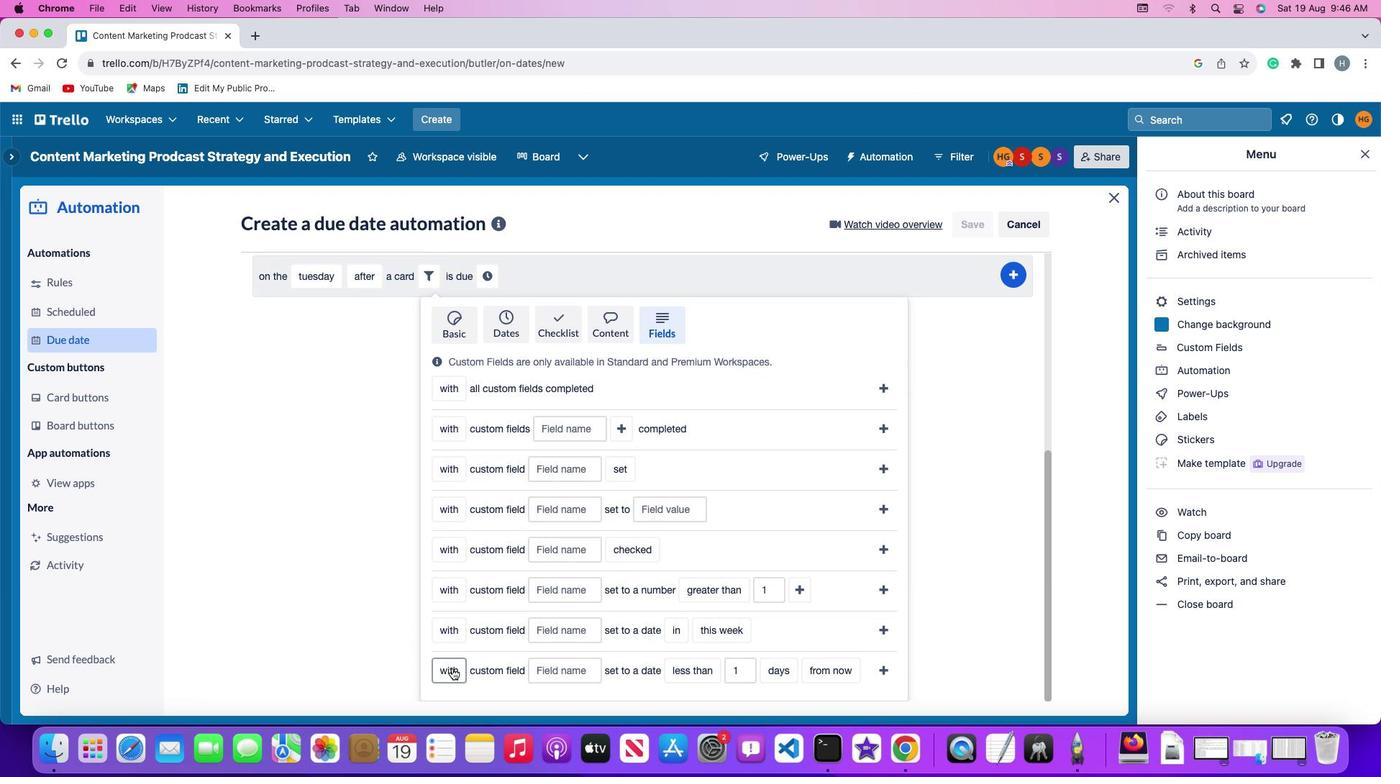 
Action: Mouse pressed left at (452, 667)
Screenshot: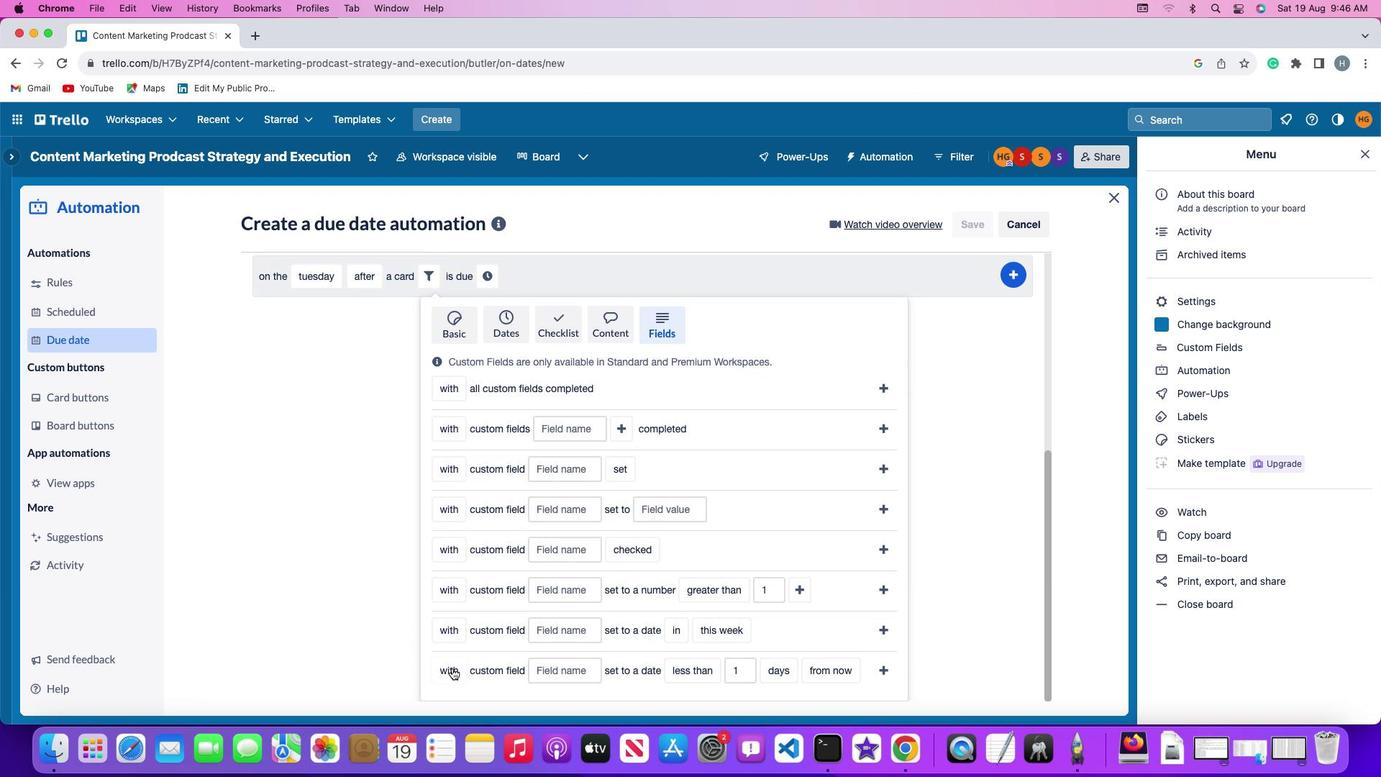 
Action: Mouse moved to (458, 615)
Screenshot: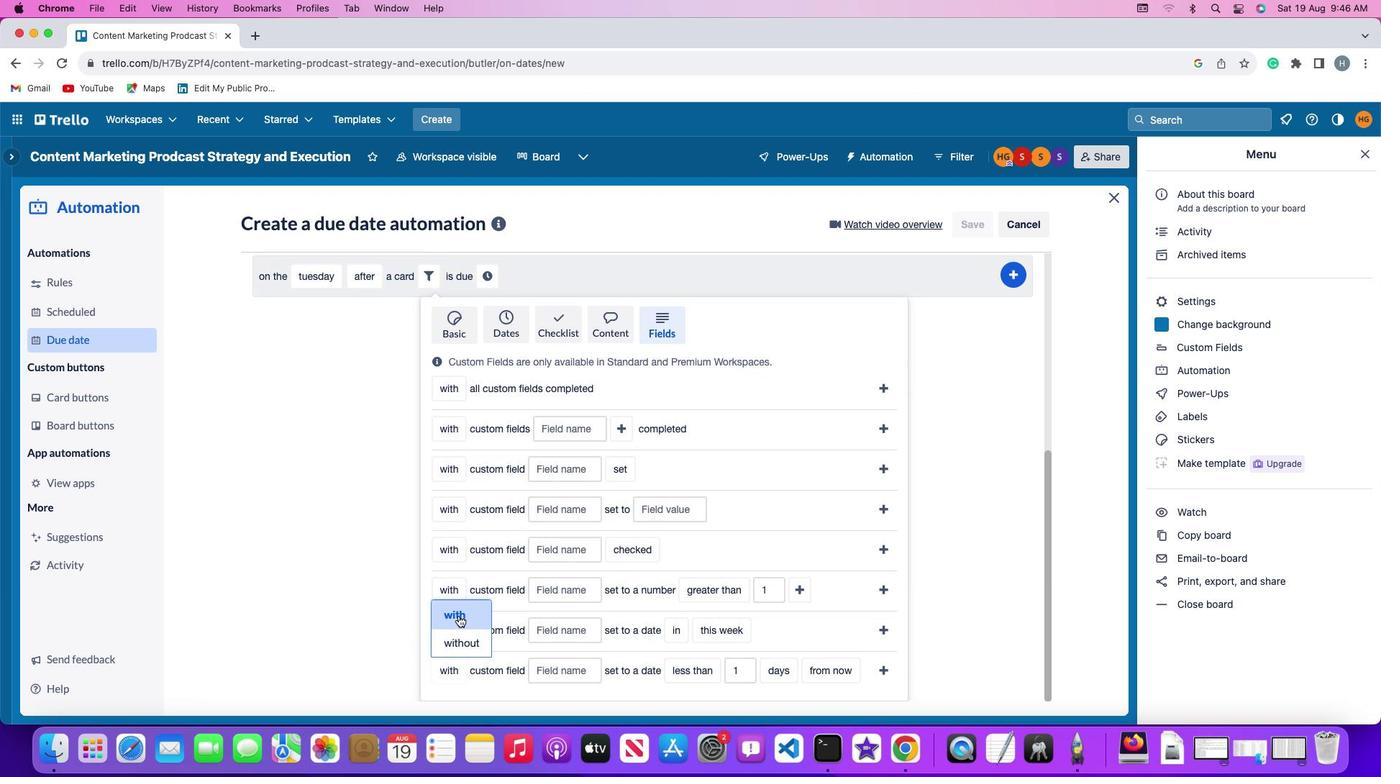 
Action: Mouse pressed left at (458, 615)
Screenshot: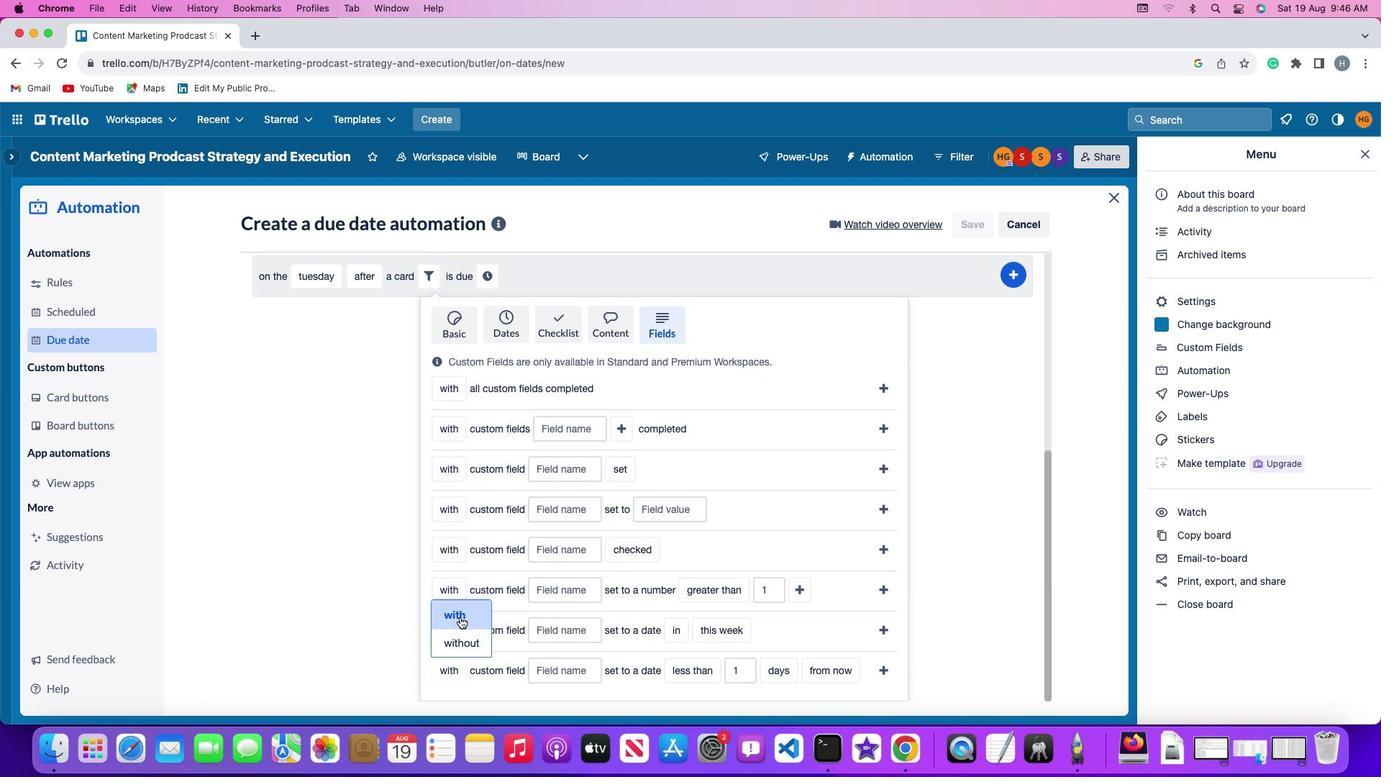 
Action: Mouse moved to (556, 672)
Screenshot: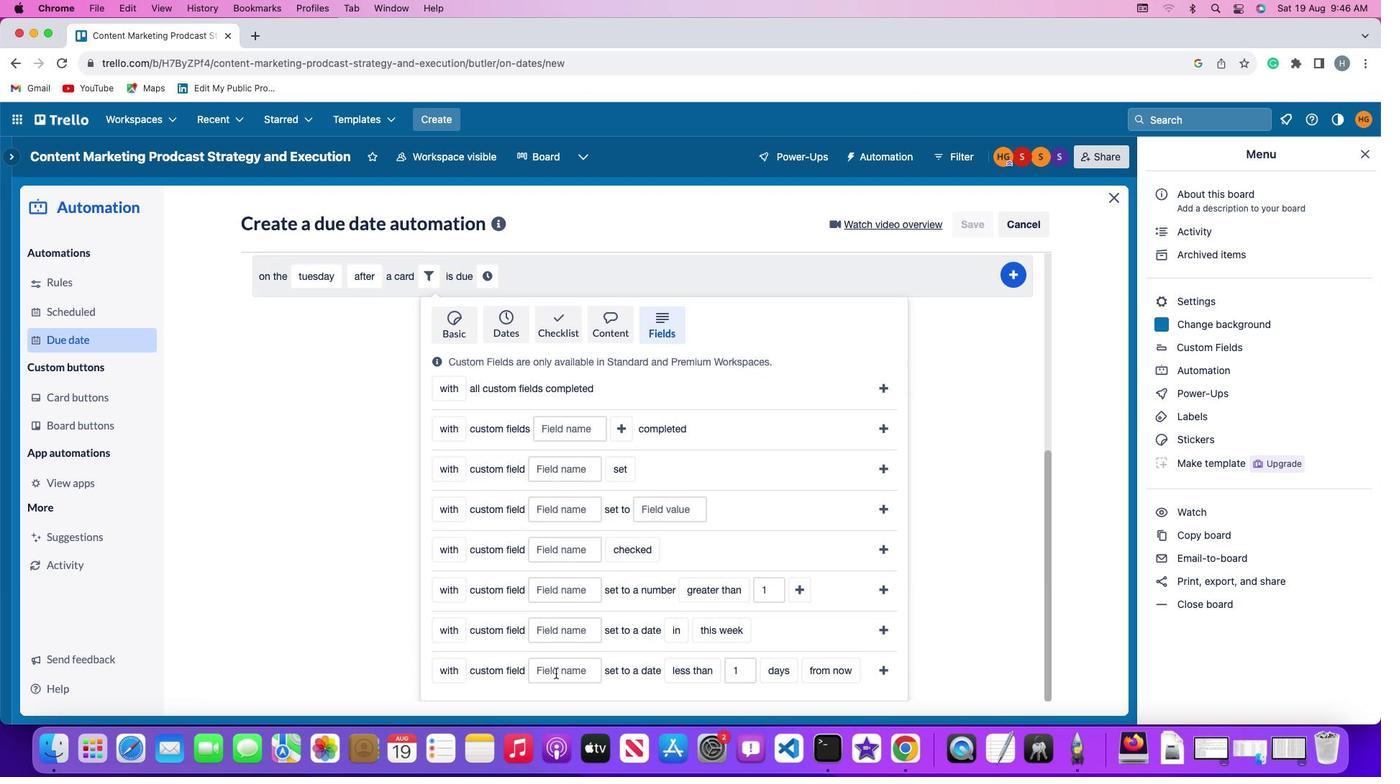 
Action: Mouse pressed left at (556, 672)
Screenshot: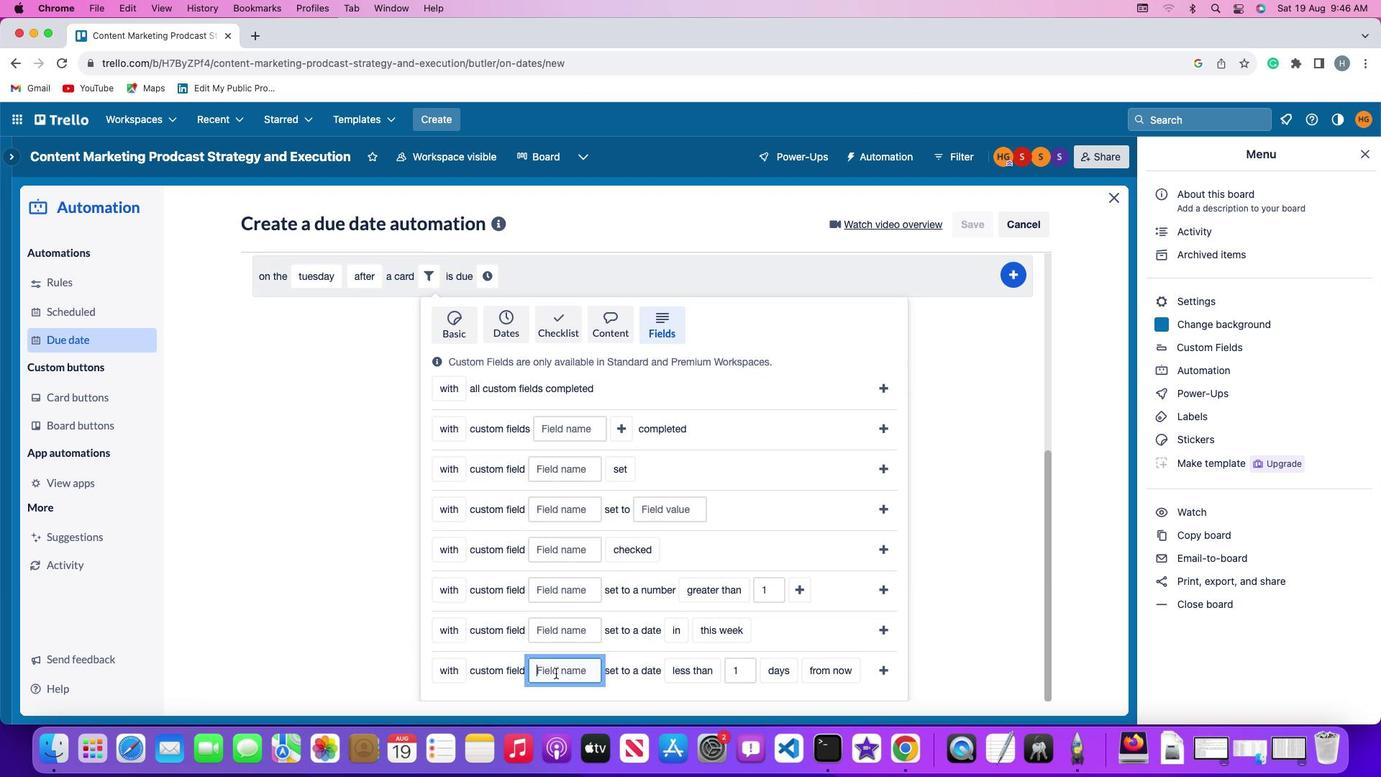
Action: Mouse moved to (556, 672)
Screenshot: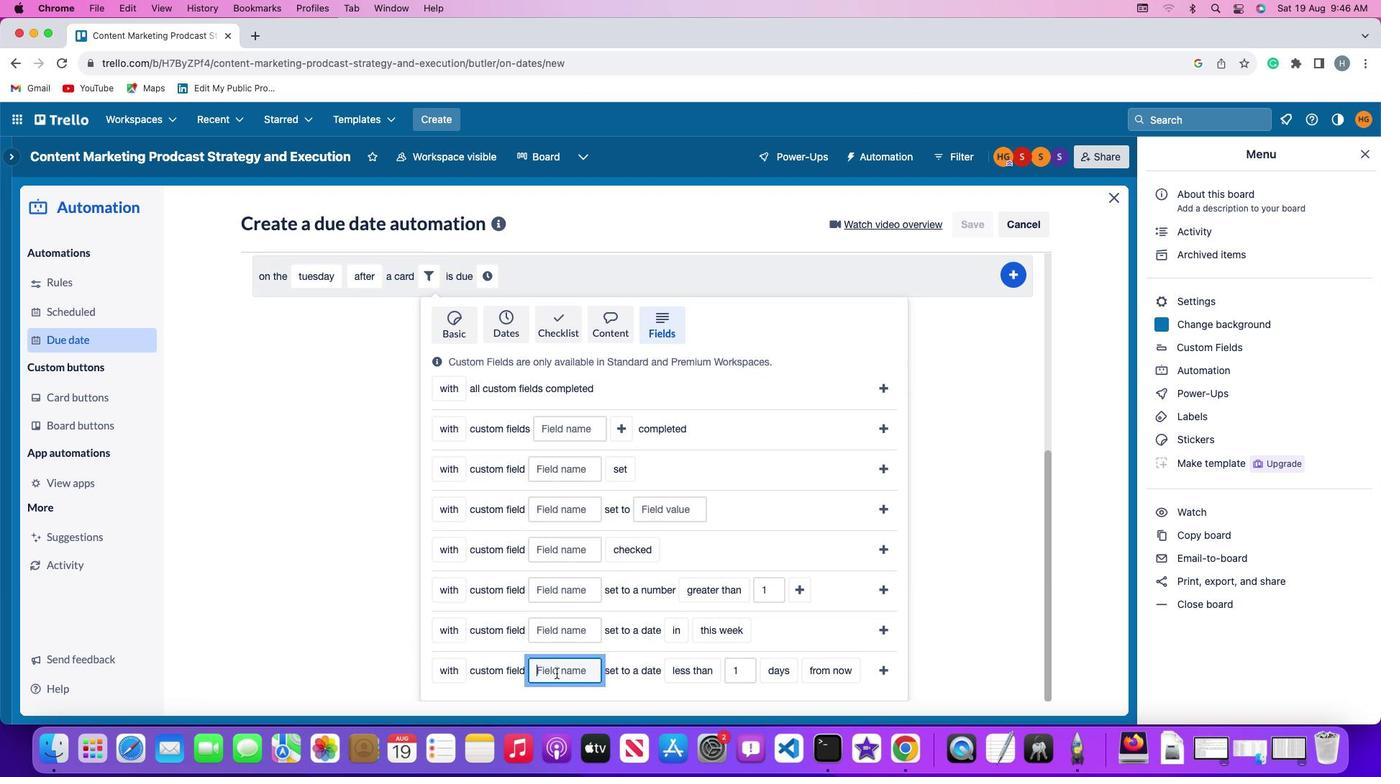 
Action: Key pressed Key.shift'R''e''s''u''m''e'
Screenshot: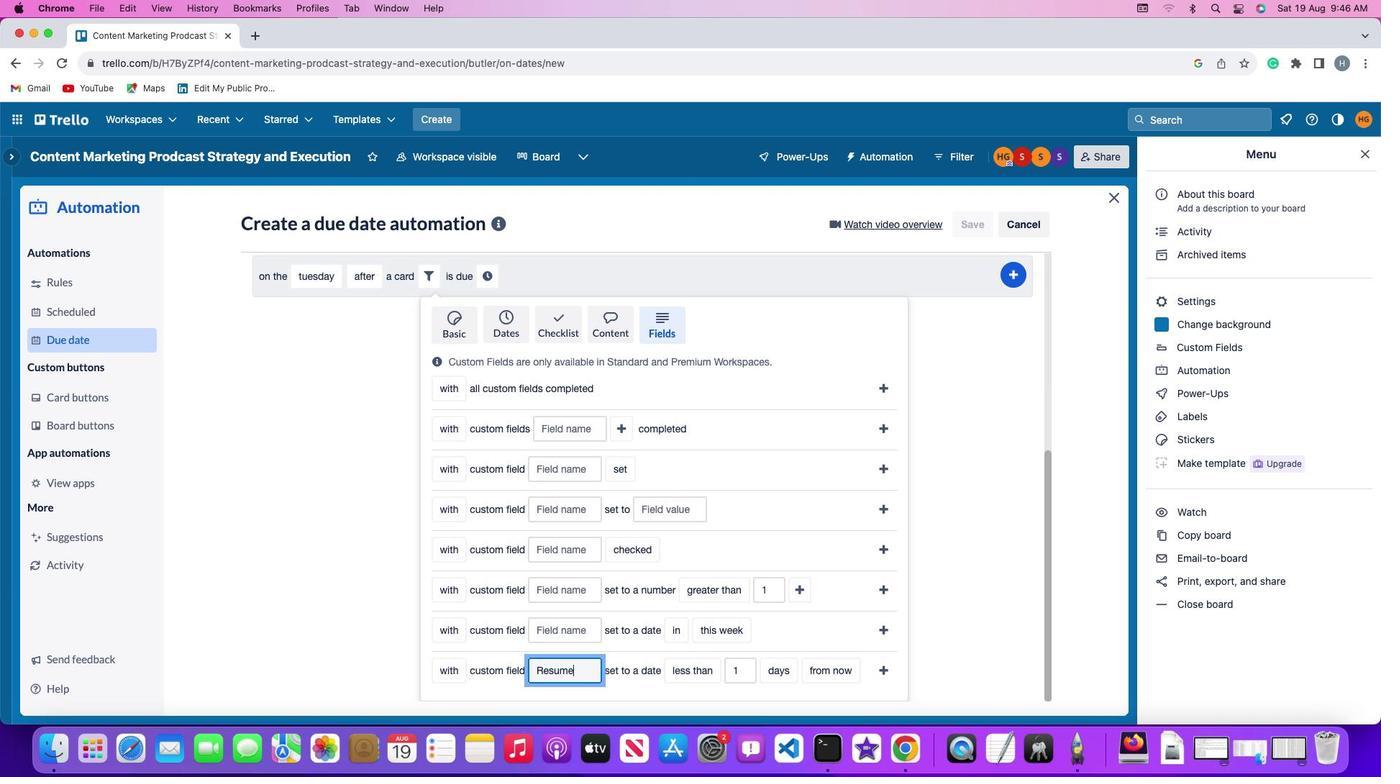 
Action: Mouse moved to (687, 659)
Screenshot: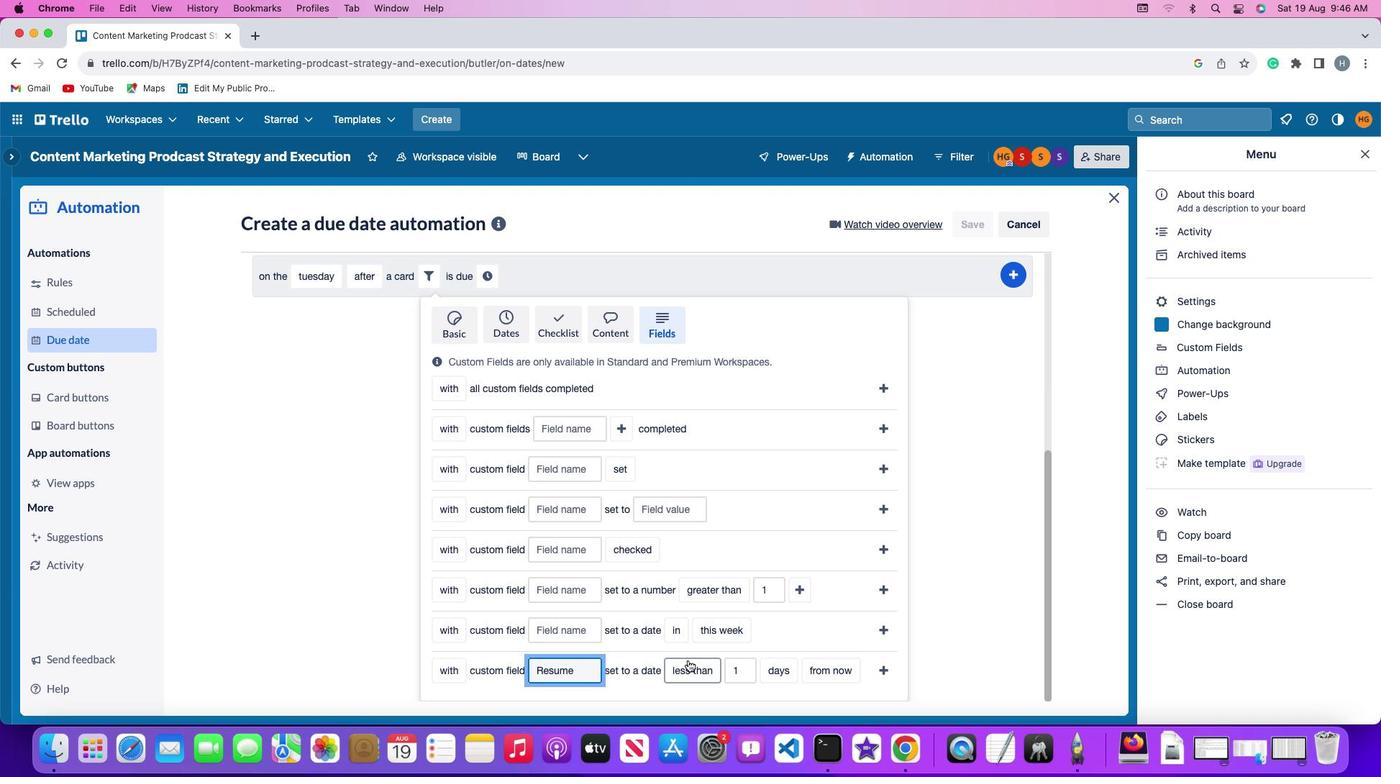 
Action: Mouse pressed left at (687, 659)
Screenshot: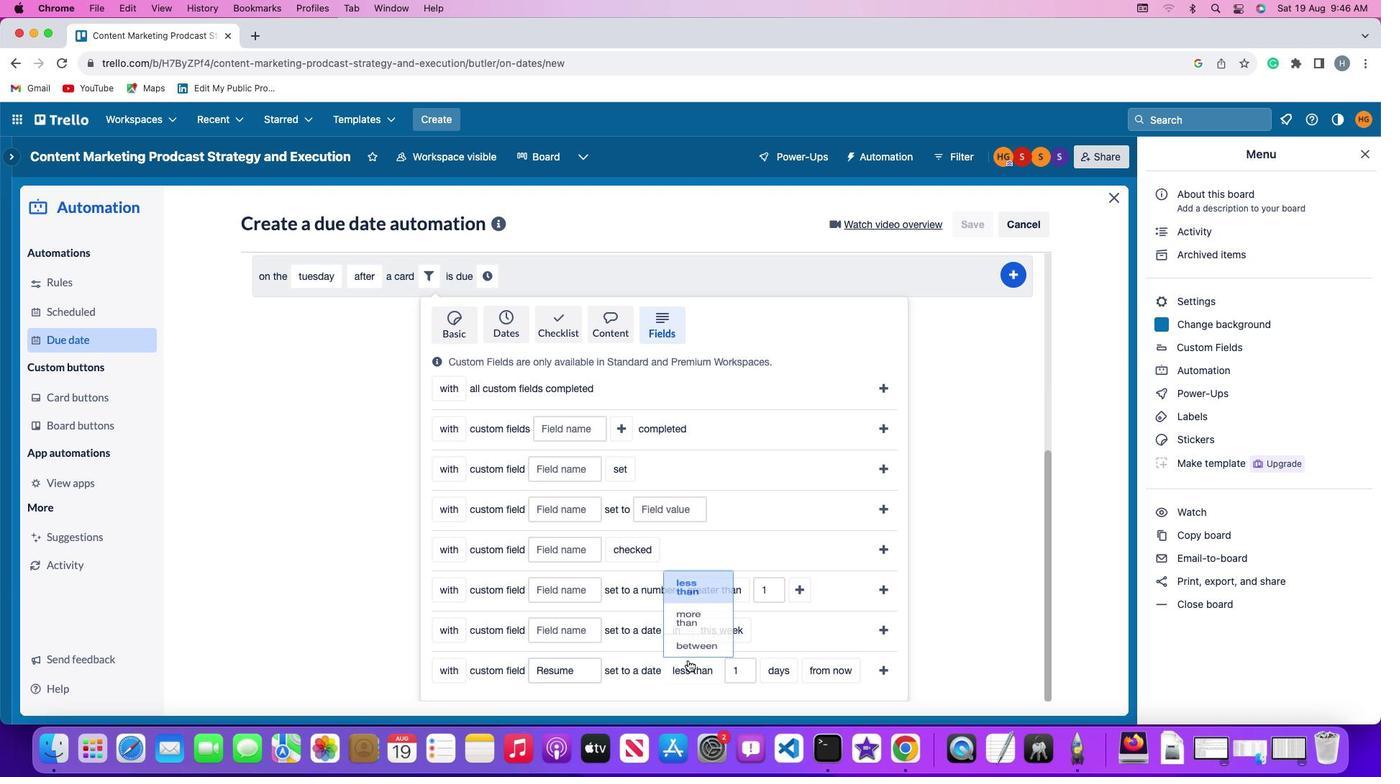 
Action: Mouse moved to (695, 564)
Screenshot: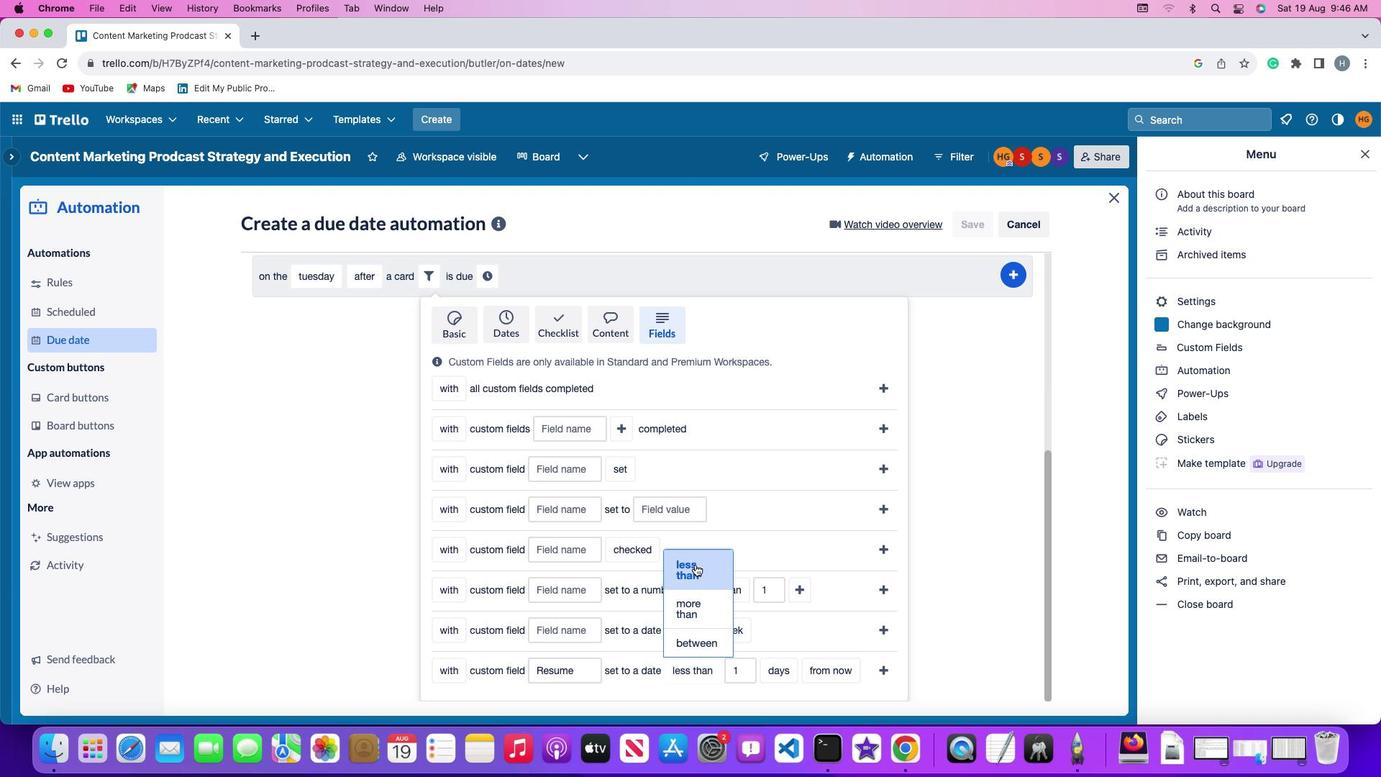 
Action: Mouse pressed left at (695, 564)
Screenshot: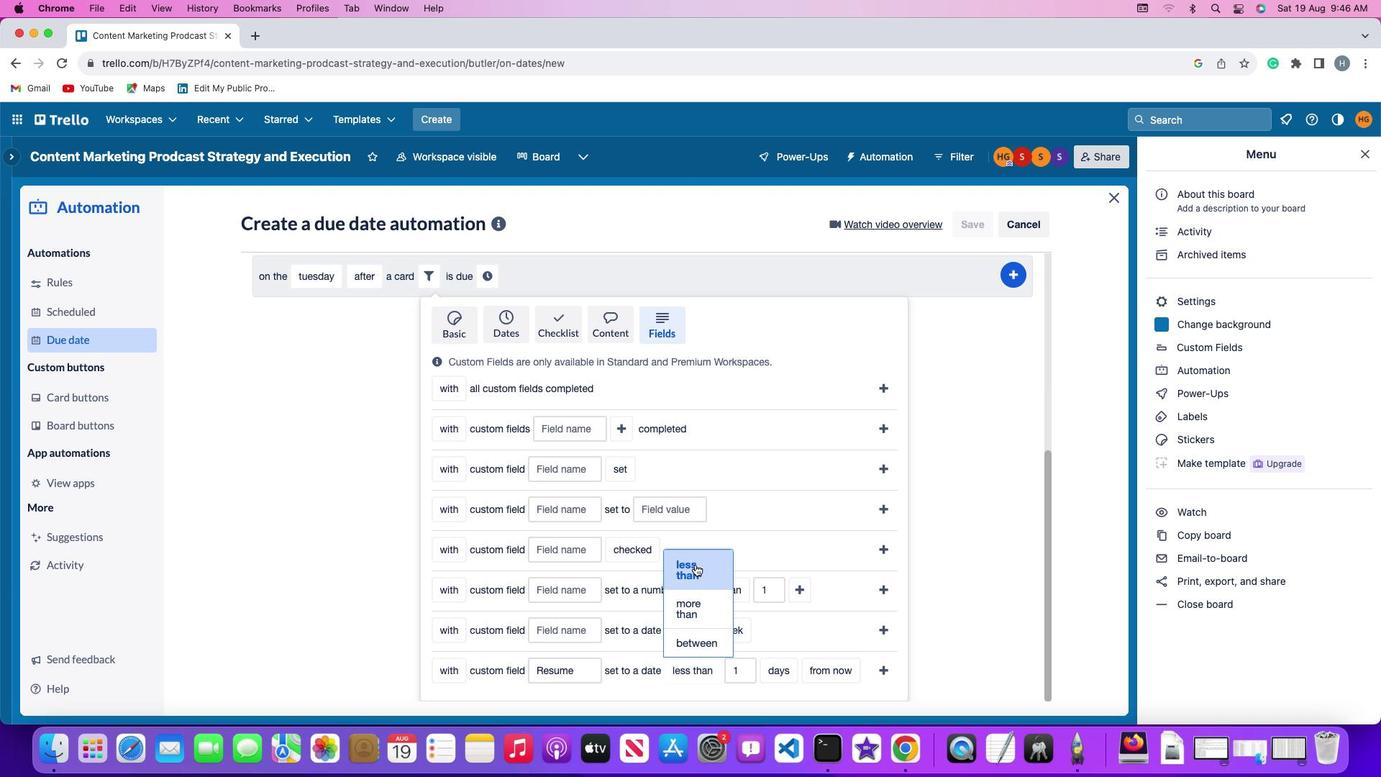 
Action: Mouse moved to (747, 672)
Screenshot: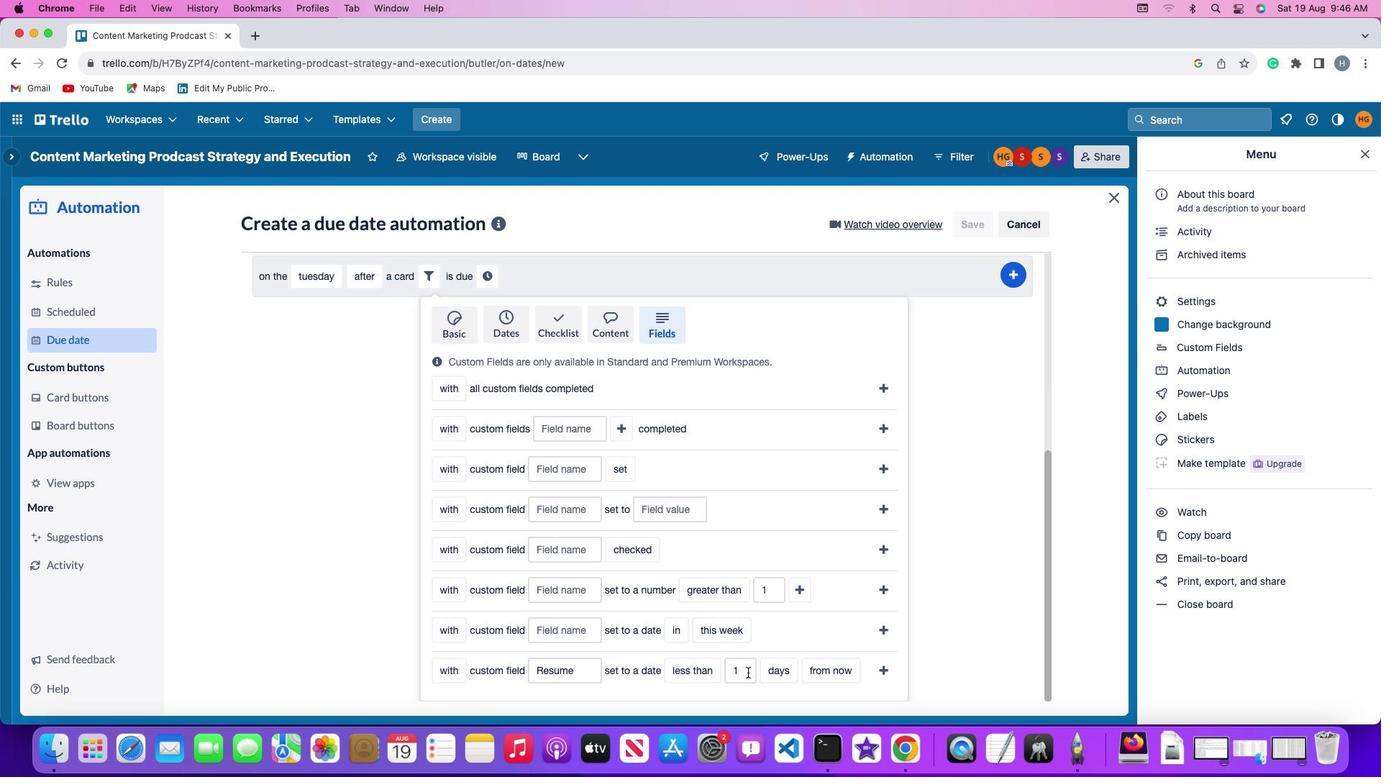 
Action: Mouse pressed left at (747, 672)
Screenshot: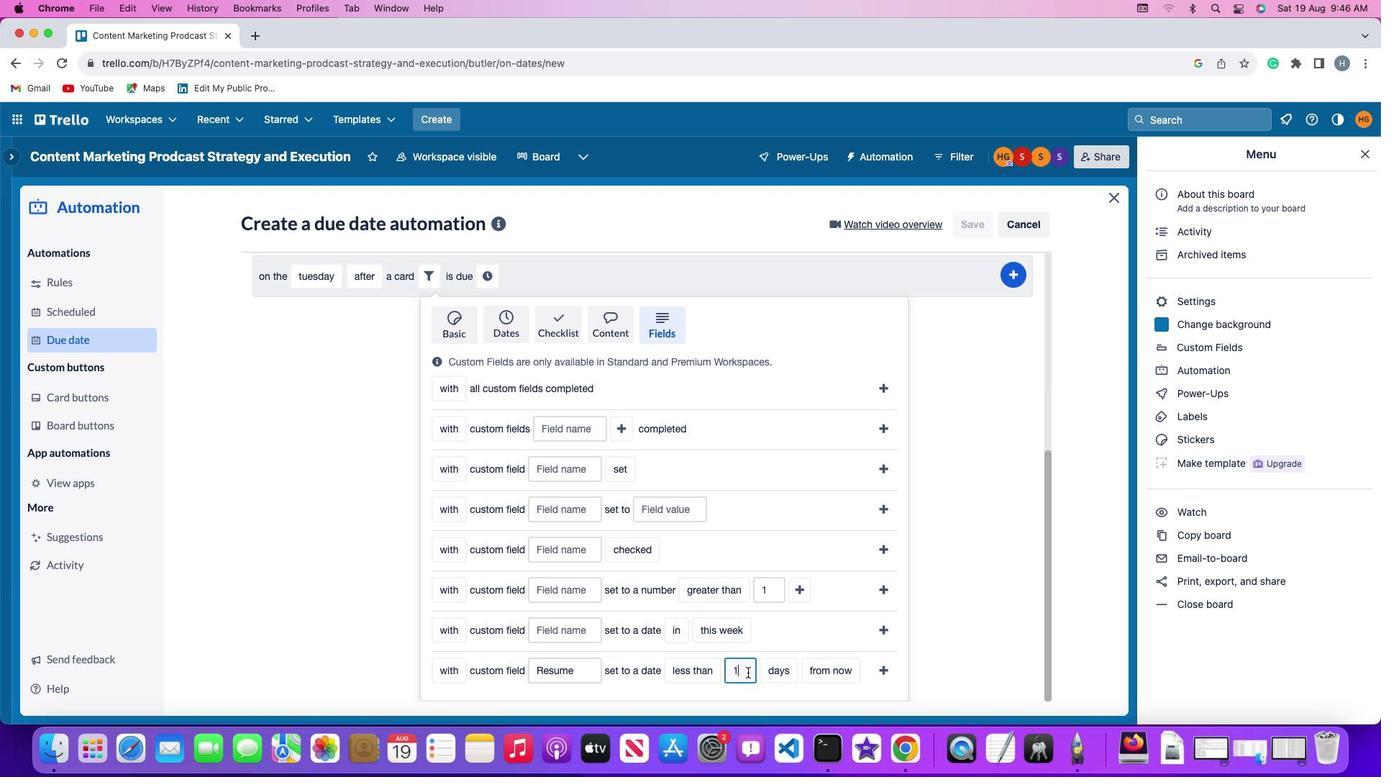 
Action: Mouse moved to (772, 657)
Screenshot: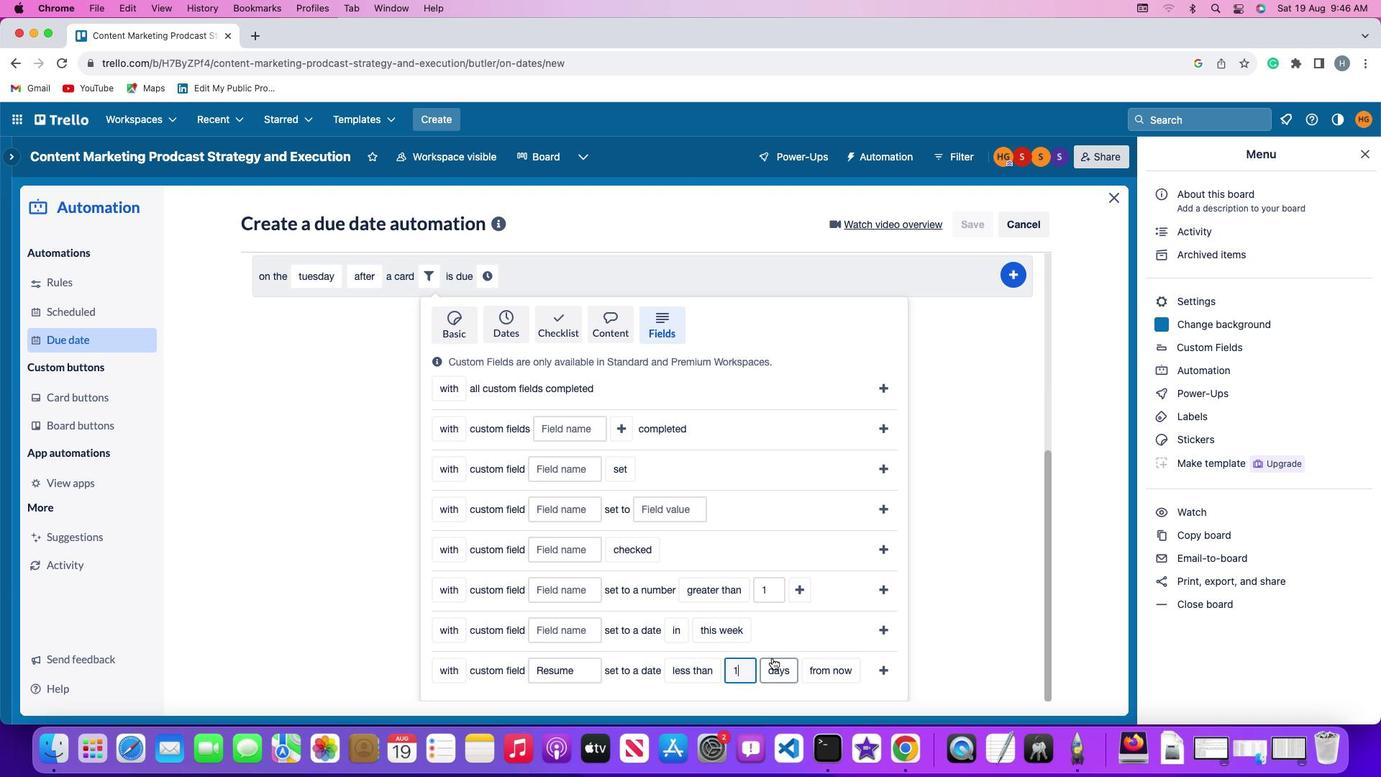 
Action: Key pressed Key.backspace
Screenshot: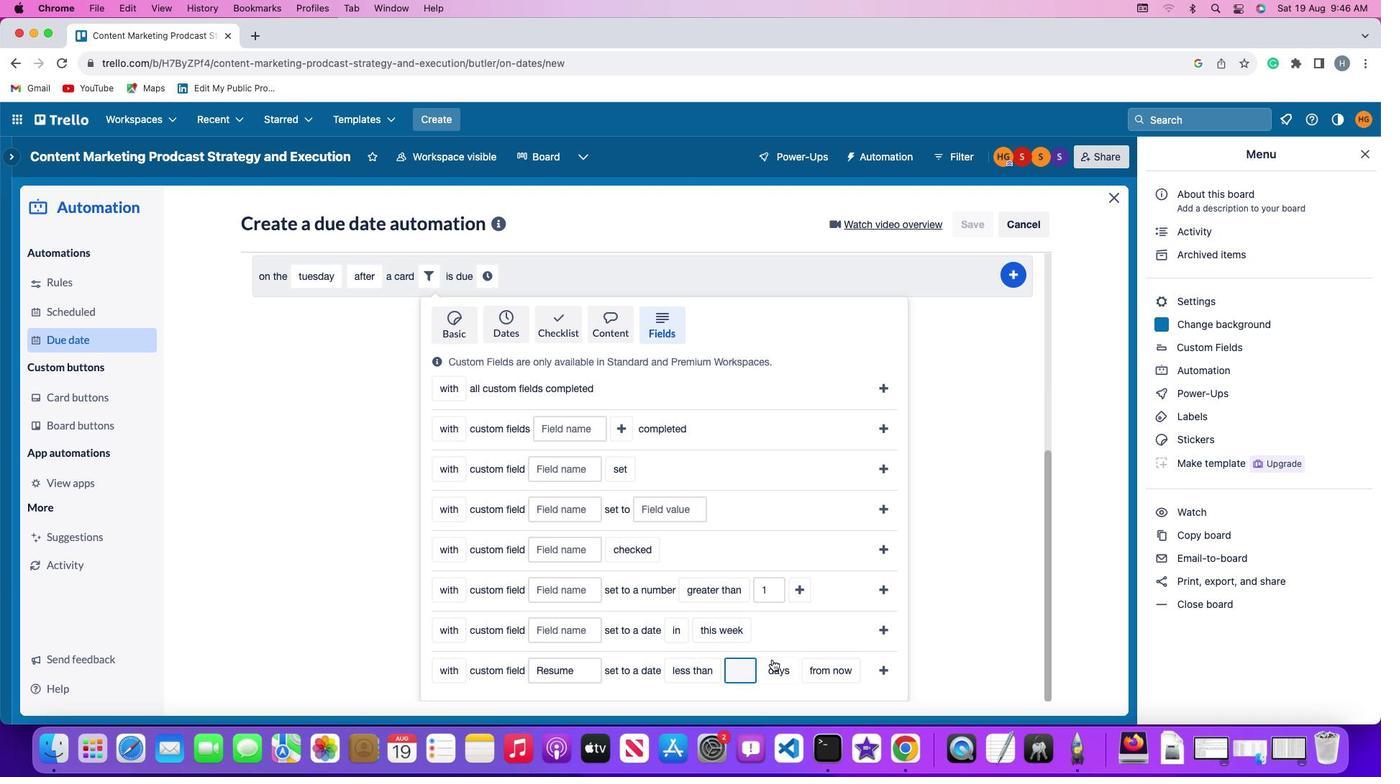 
Action: Mouse moved to (780, 652)
Screenshot: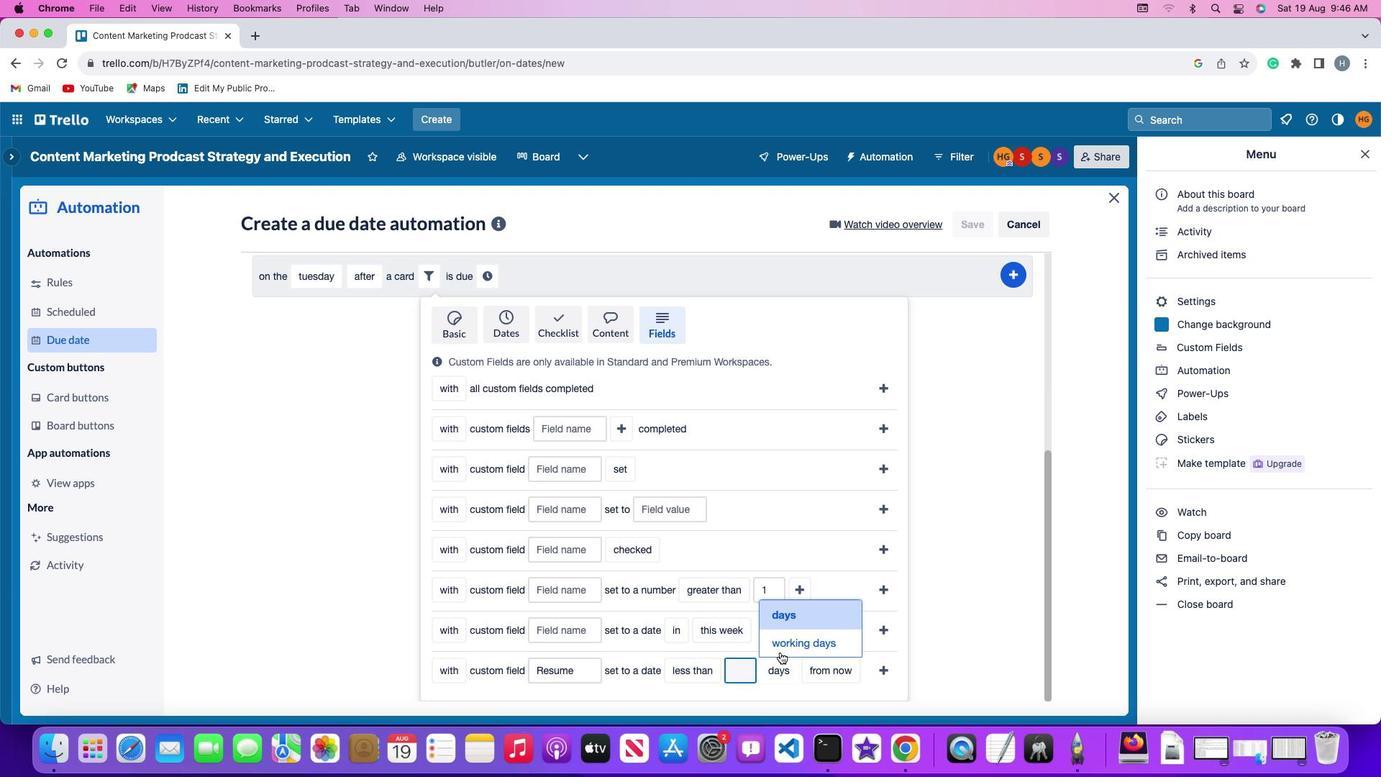 
Action: Key pressed '1'
Screenshot: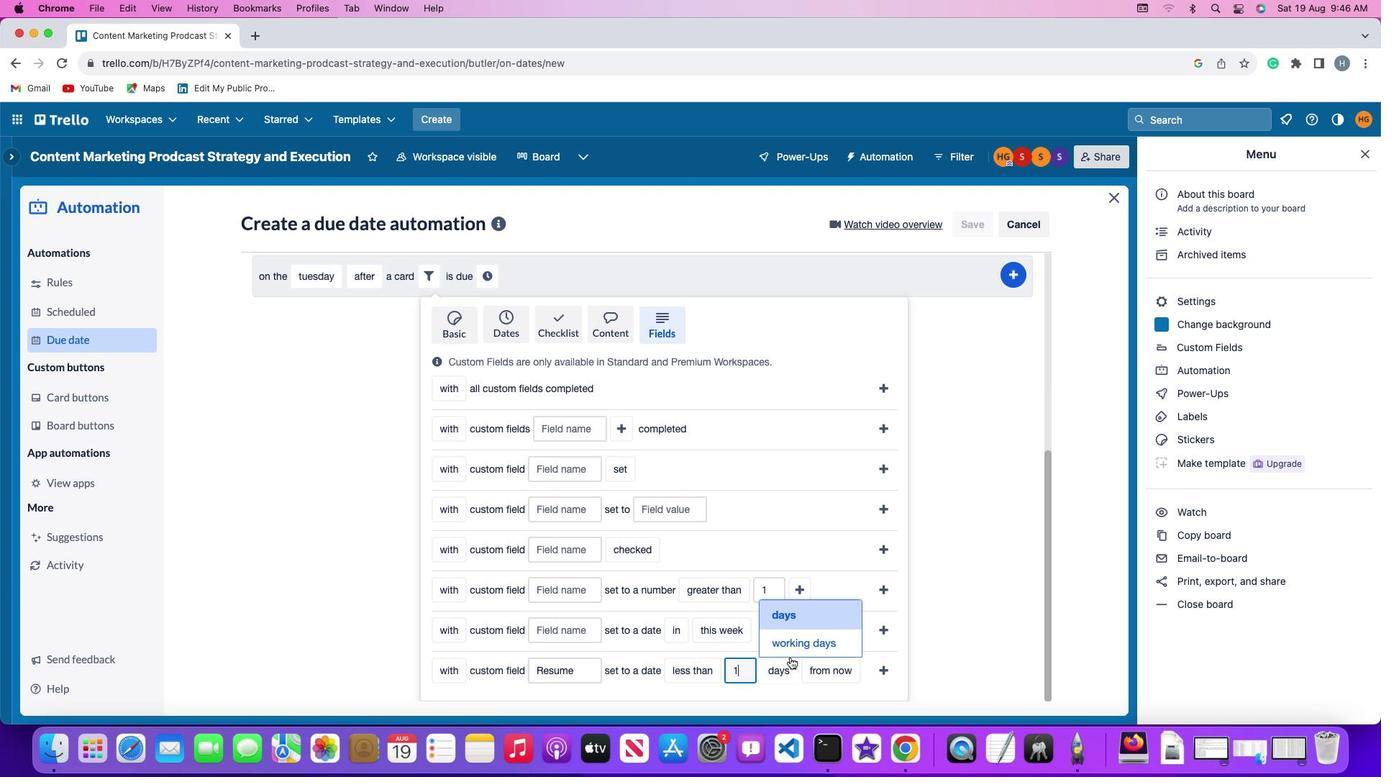 
Action: Mouse moved to (782, 667)
Screenshot: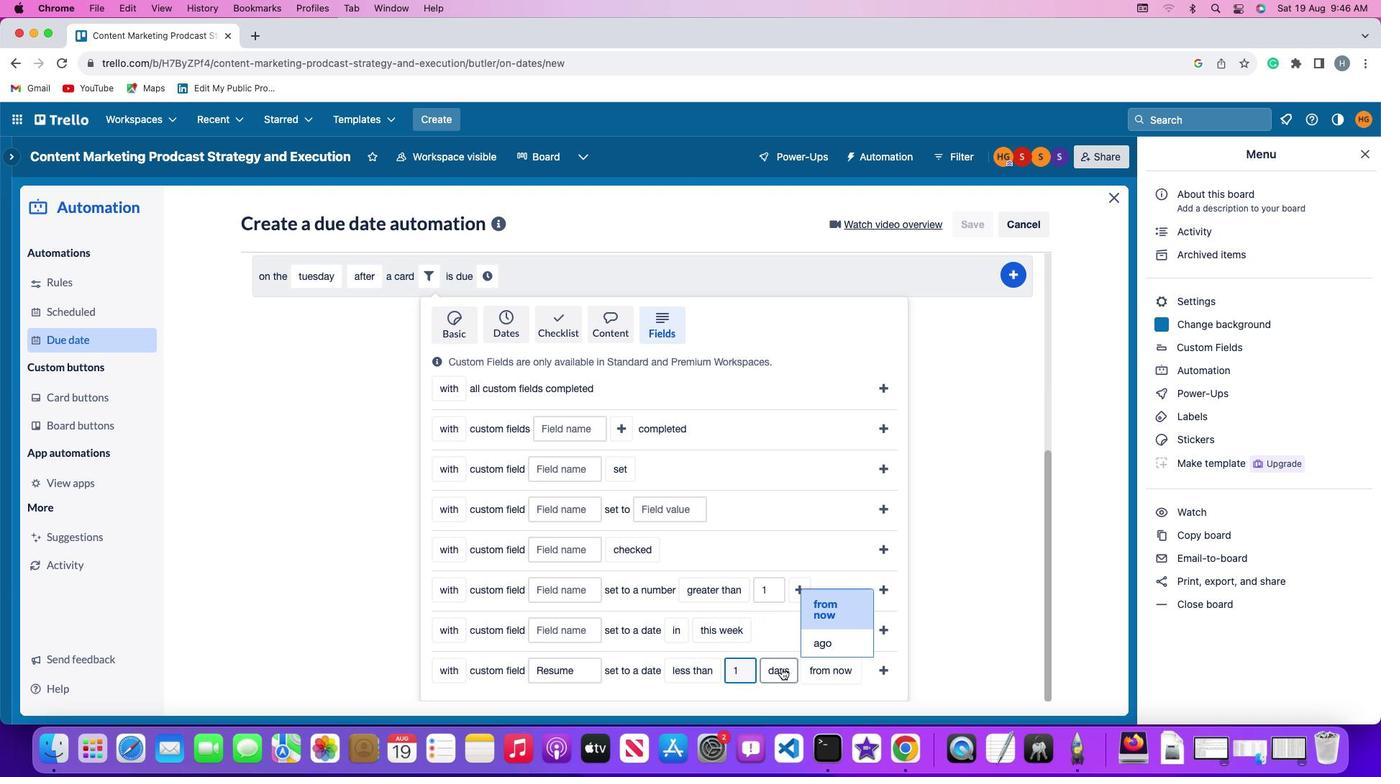 
Action: Mouse pressed left at (782, 667)
Screenshot: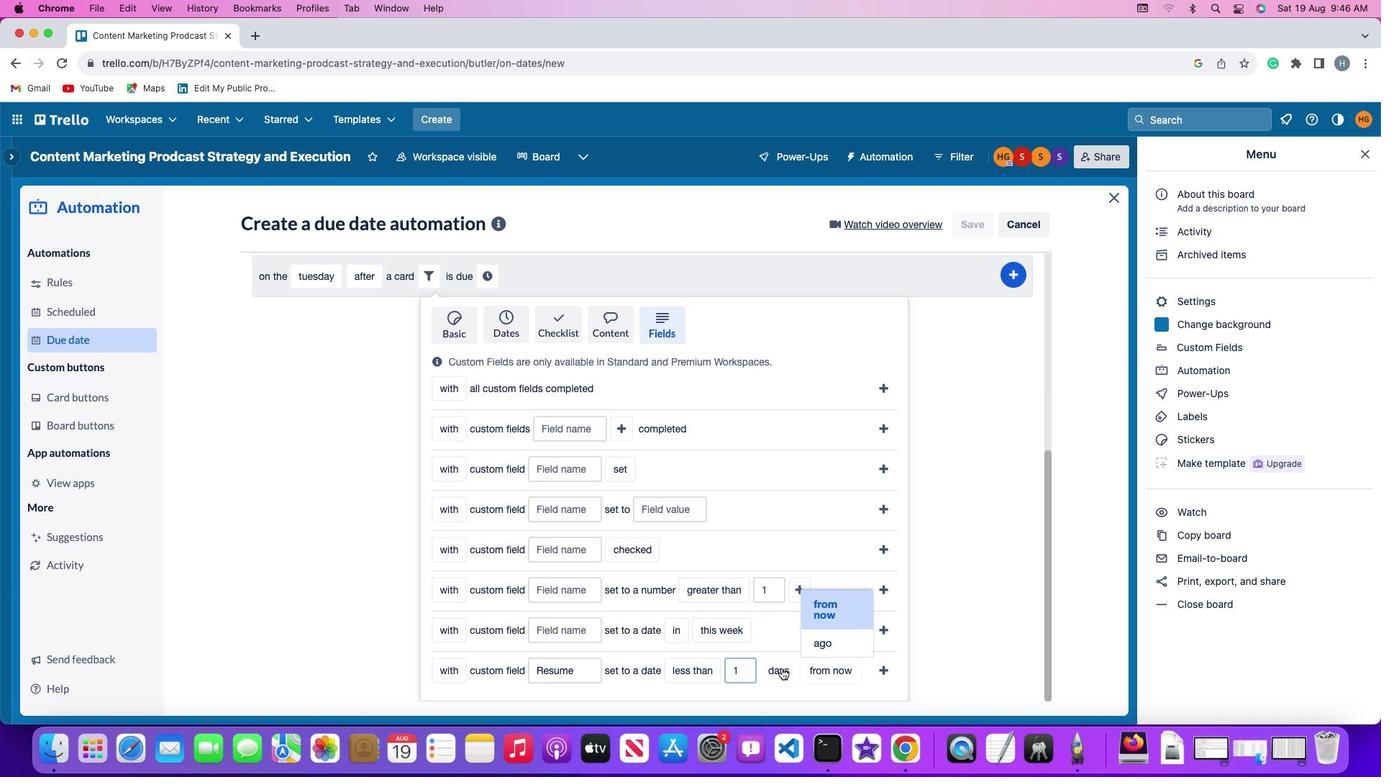 
Action: Mouse moved to (776, 620)
Screenshot: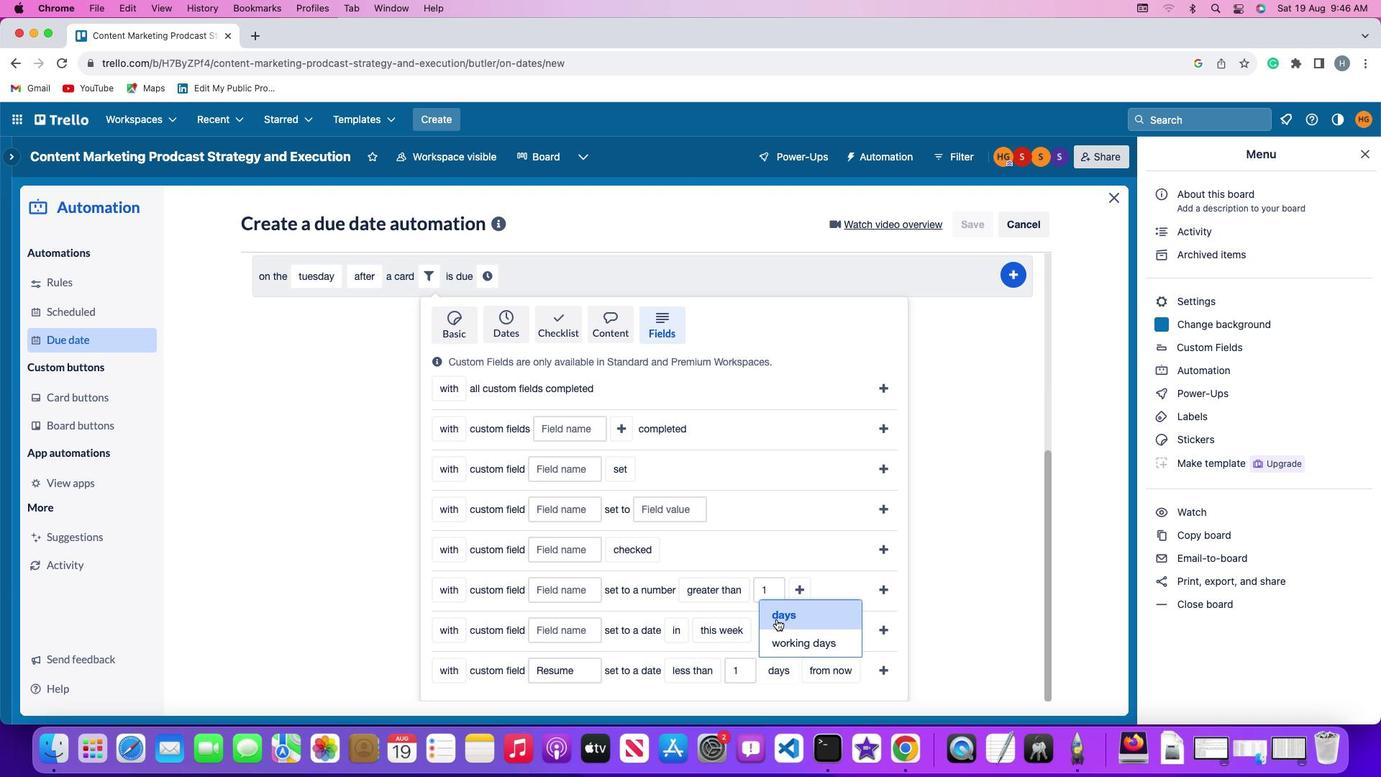 
Action: Mouse pressed left at (776, 620)
Screenshot: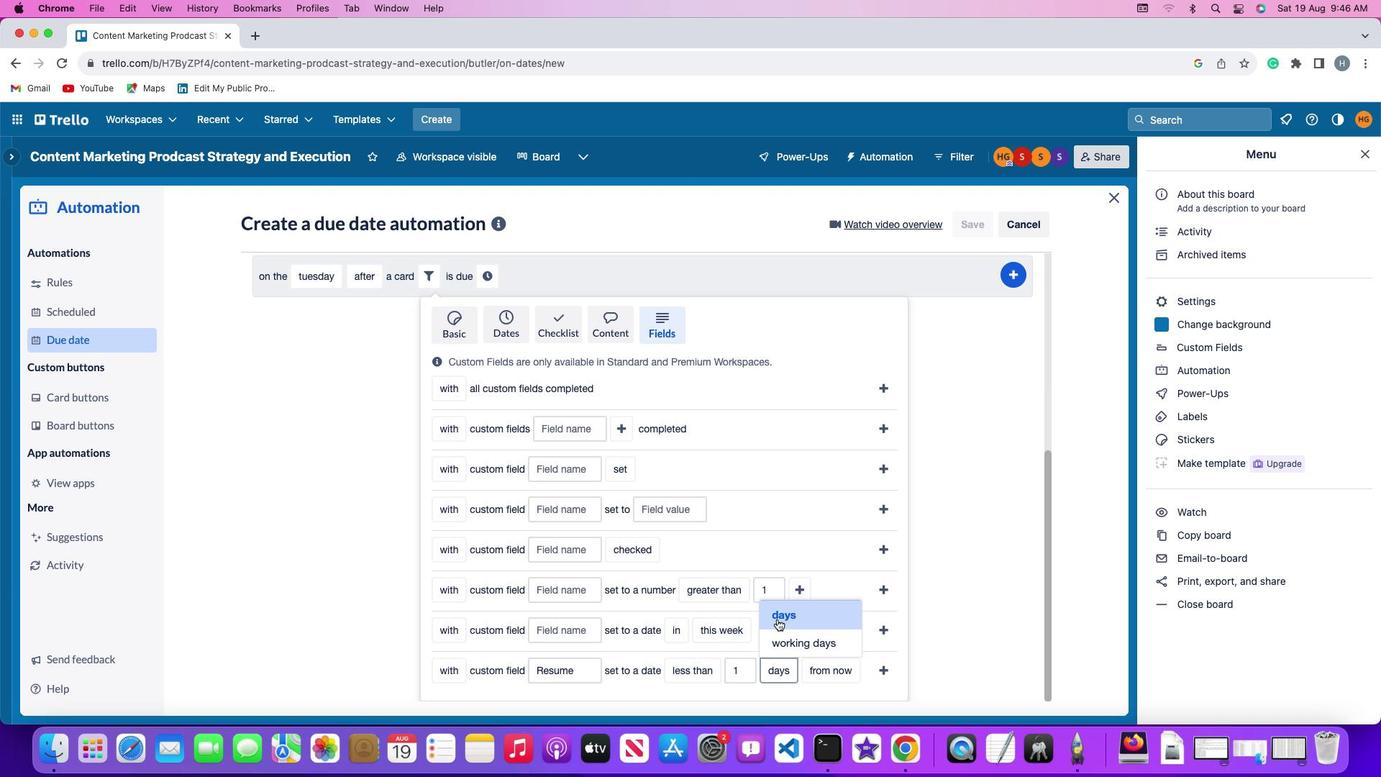 
Action: Mouse moved to (829, 677)
Screenshot: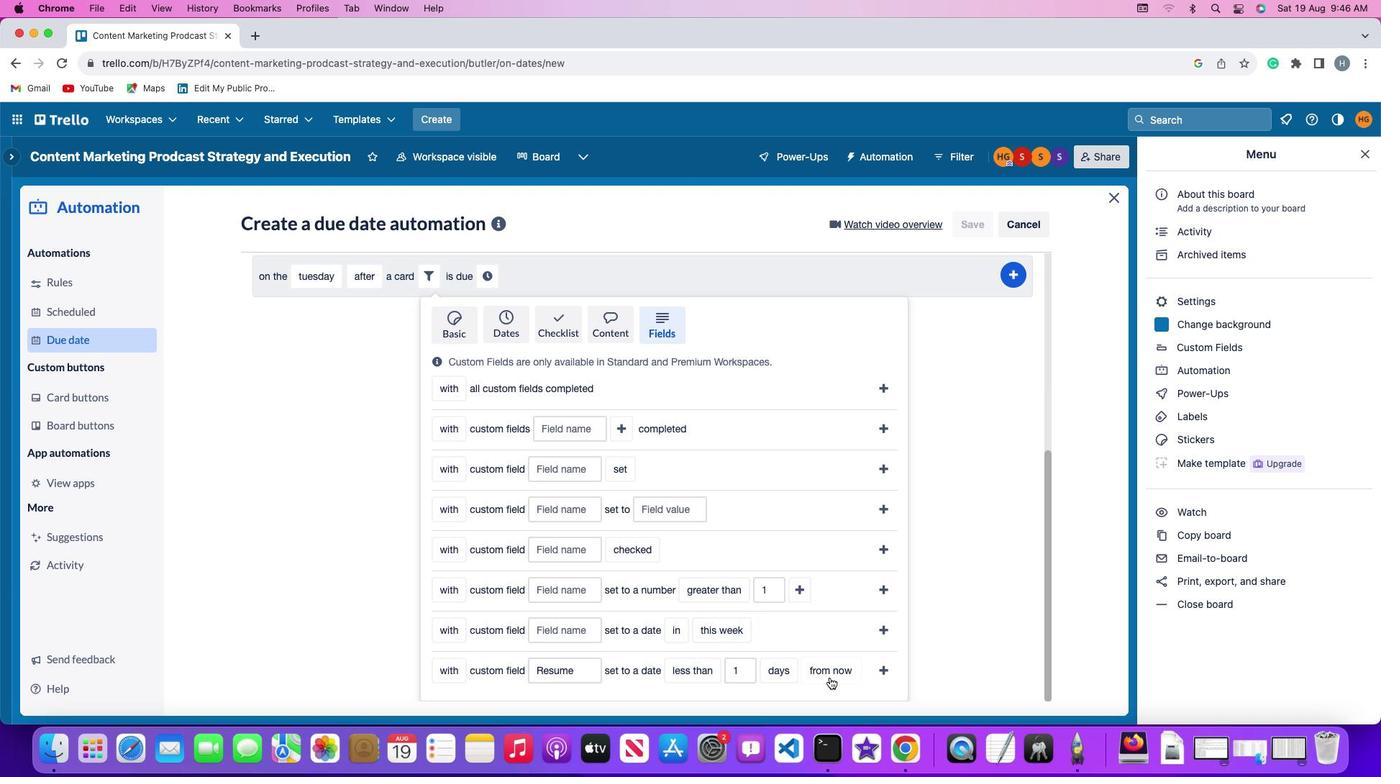 
Action: Mouse pressed left at (829, 677)
Screenshot: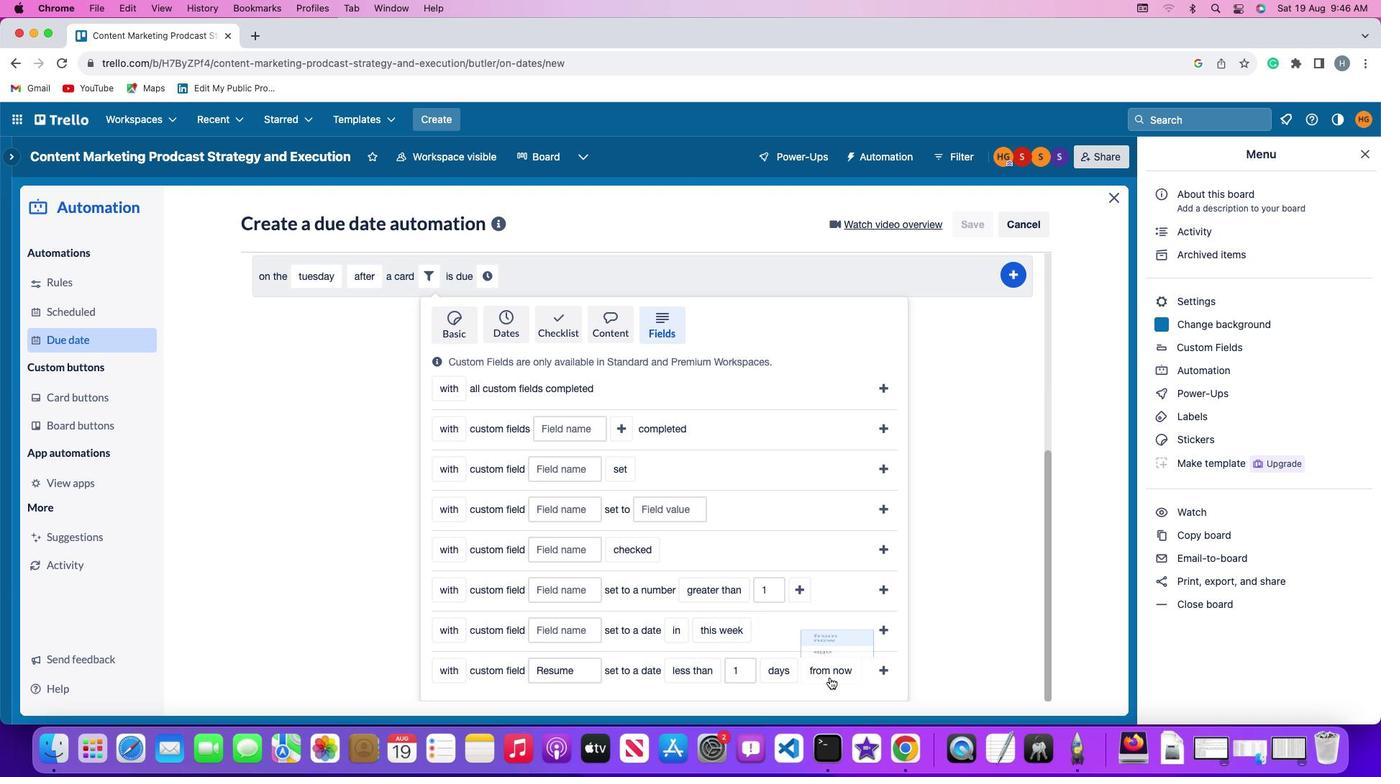 
Action: Mouse moved to (829, 646)
Screenshot: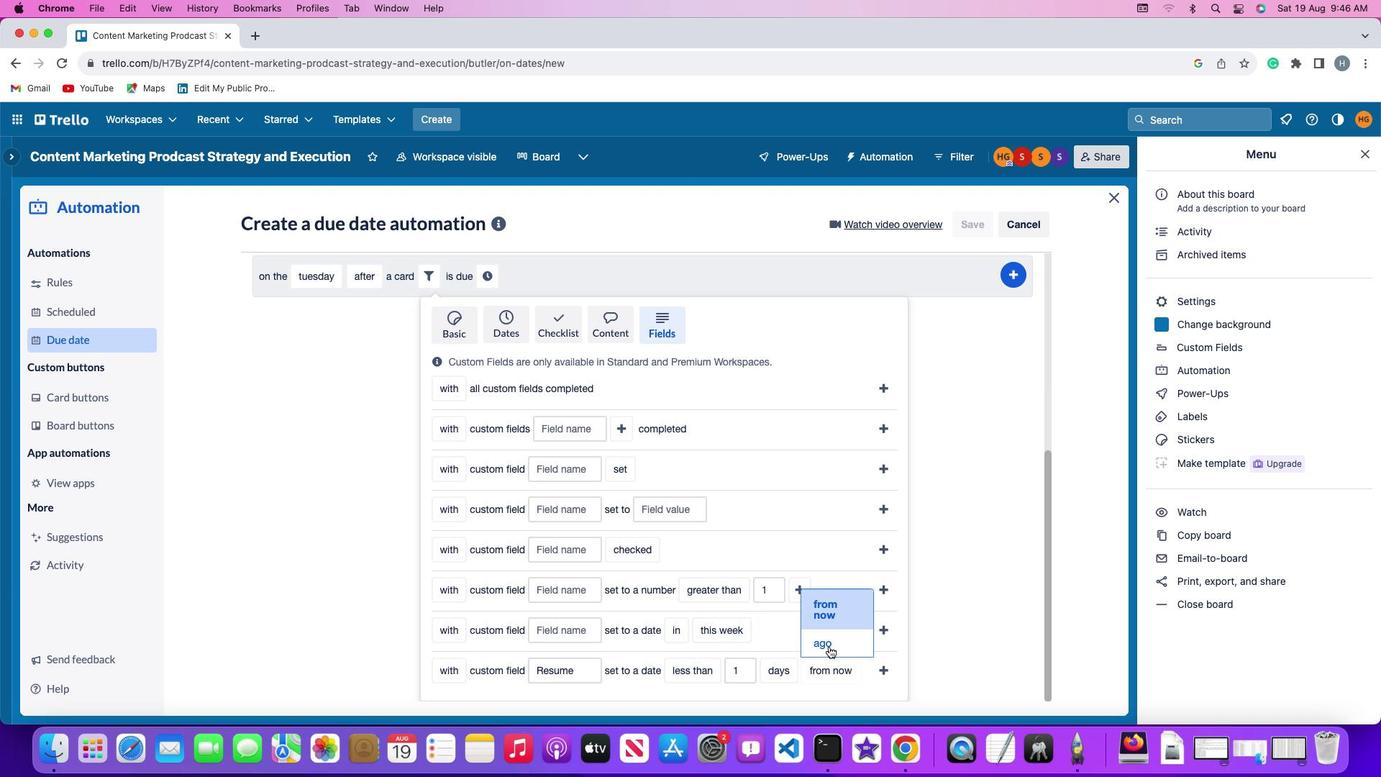 
Action: Mouse pressed left at (829, 646)
Screenshot: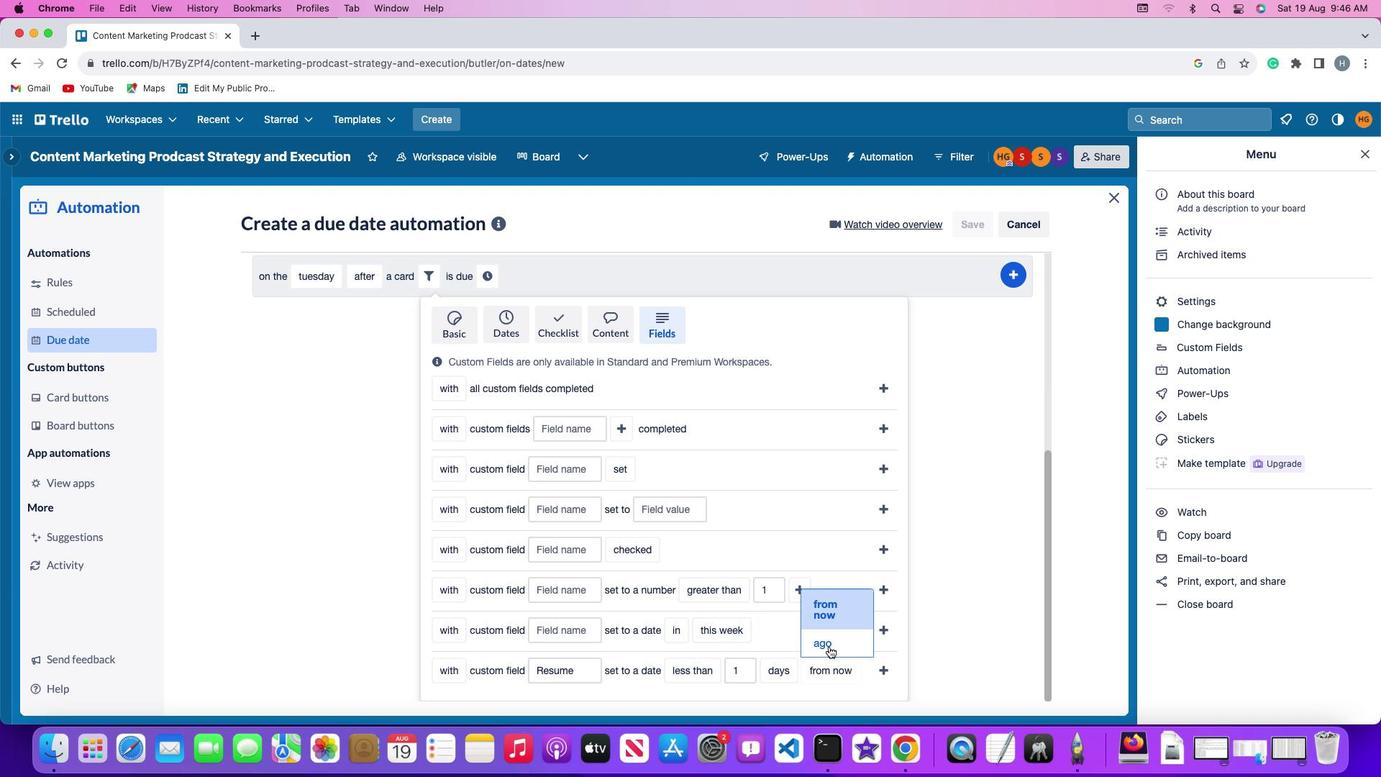 
Action: Mouse moved to (859, 668)
Screenshot: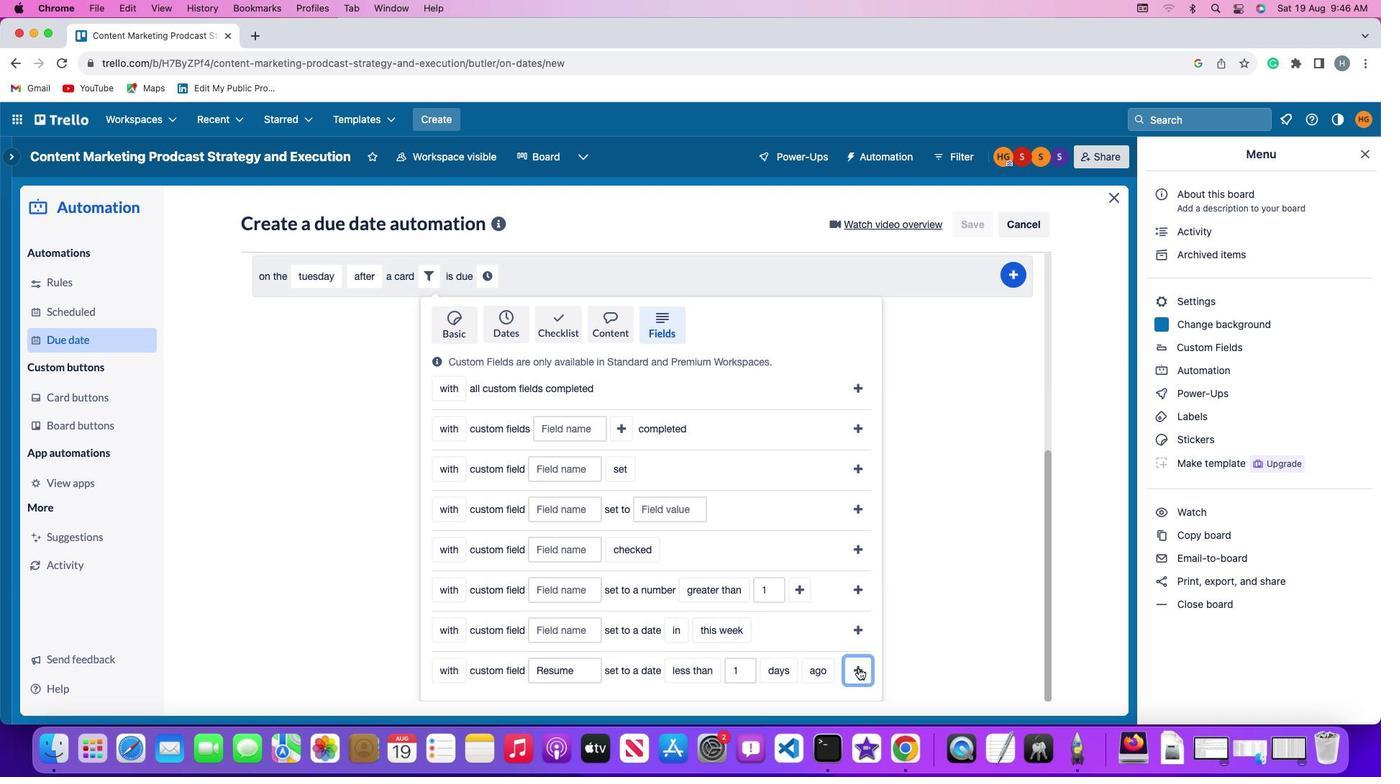 
Action: Mouse pressed left at (859, 668)
Screenshot: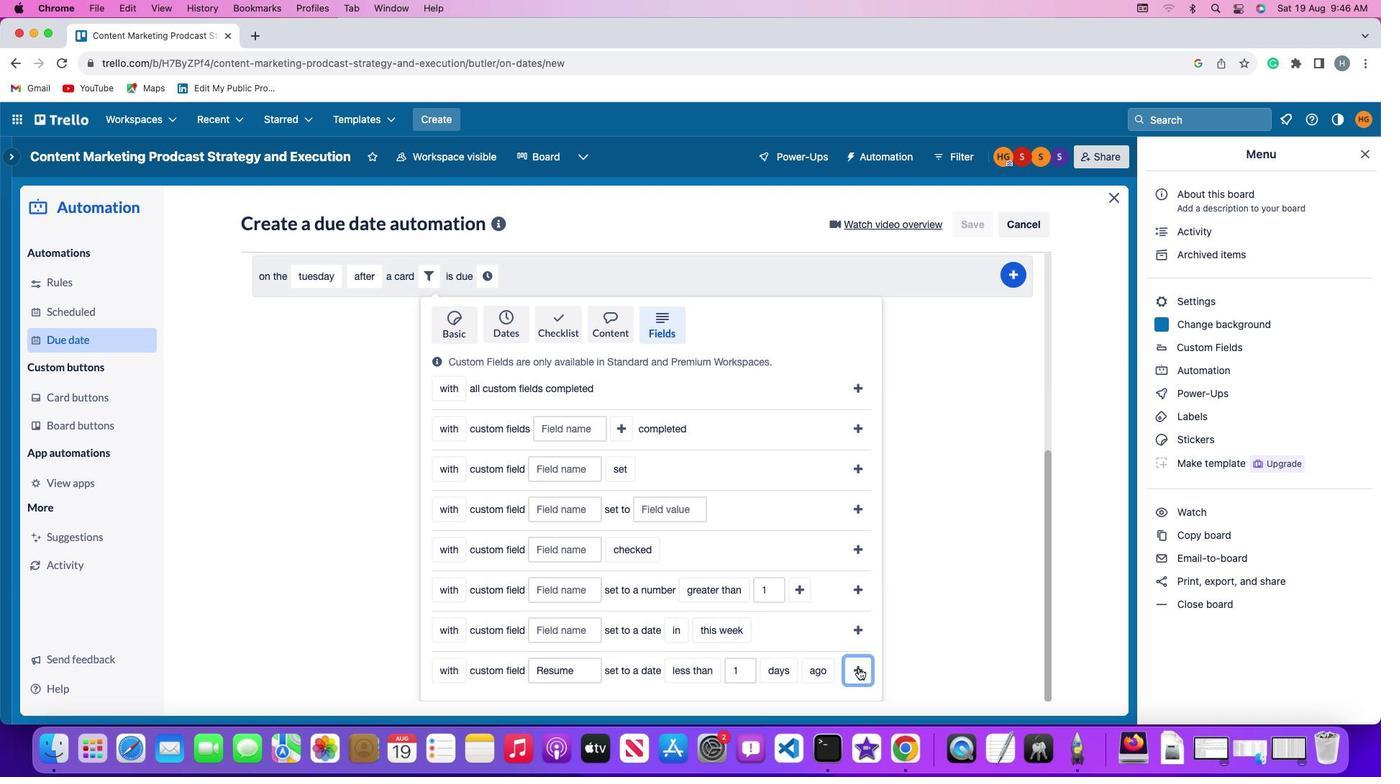 
Action: Mouse moved to (805, 623)
Screenshot: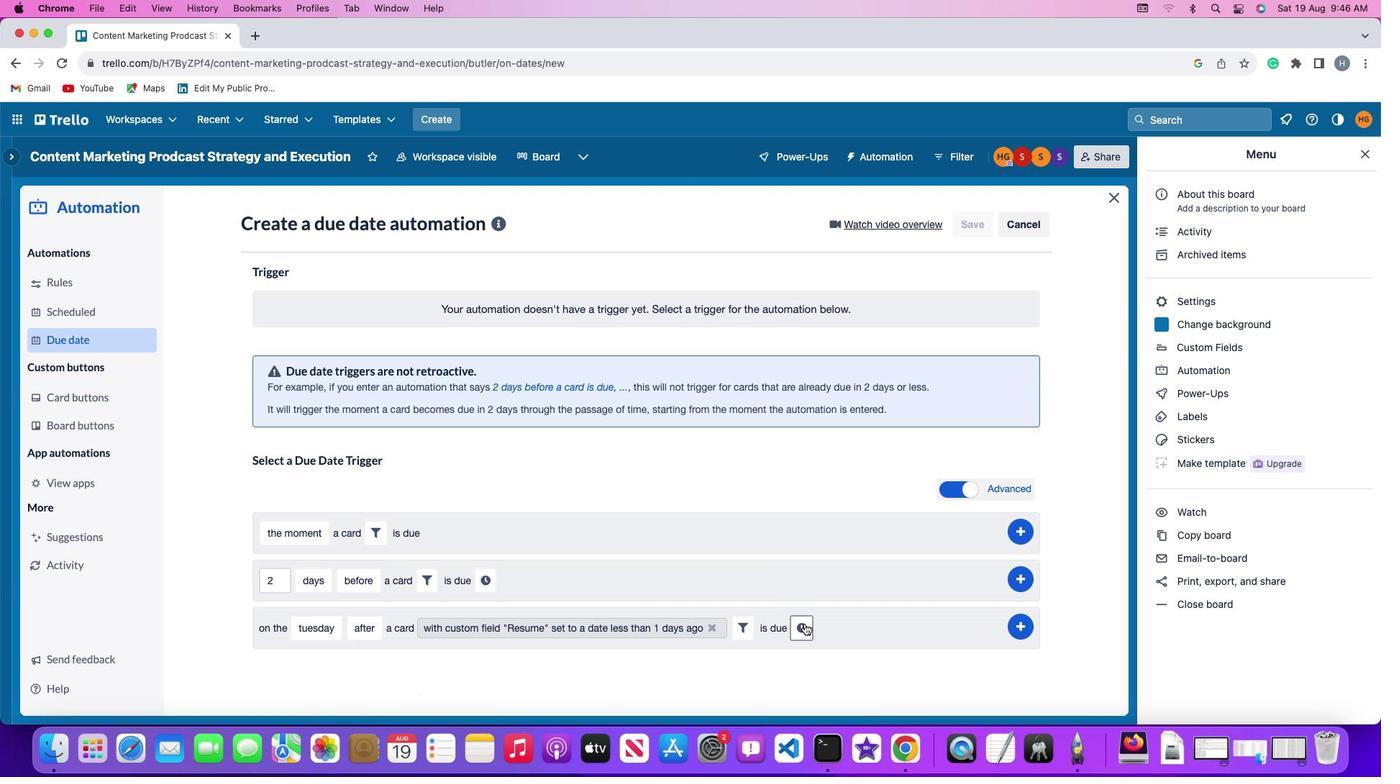 
Action: Mouse pressed left at (805, 623)
Screenshot: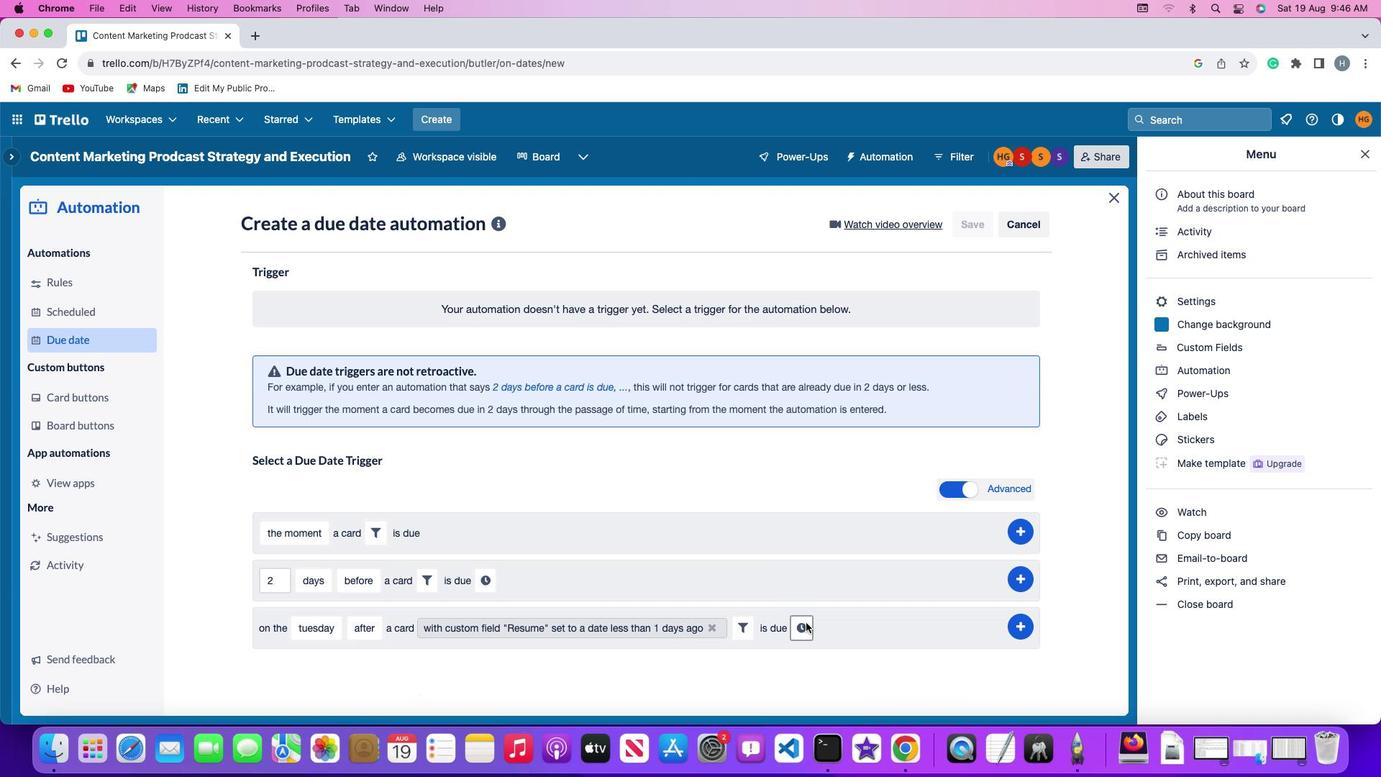
Action: Mouse moved to (837, 623)
Screenshot: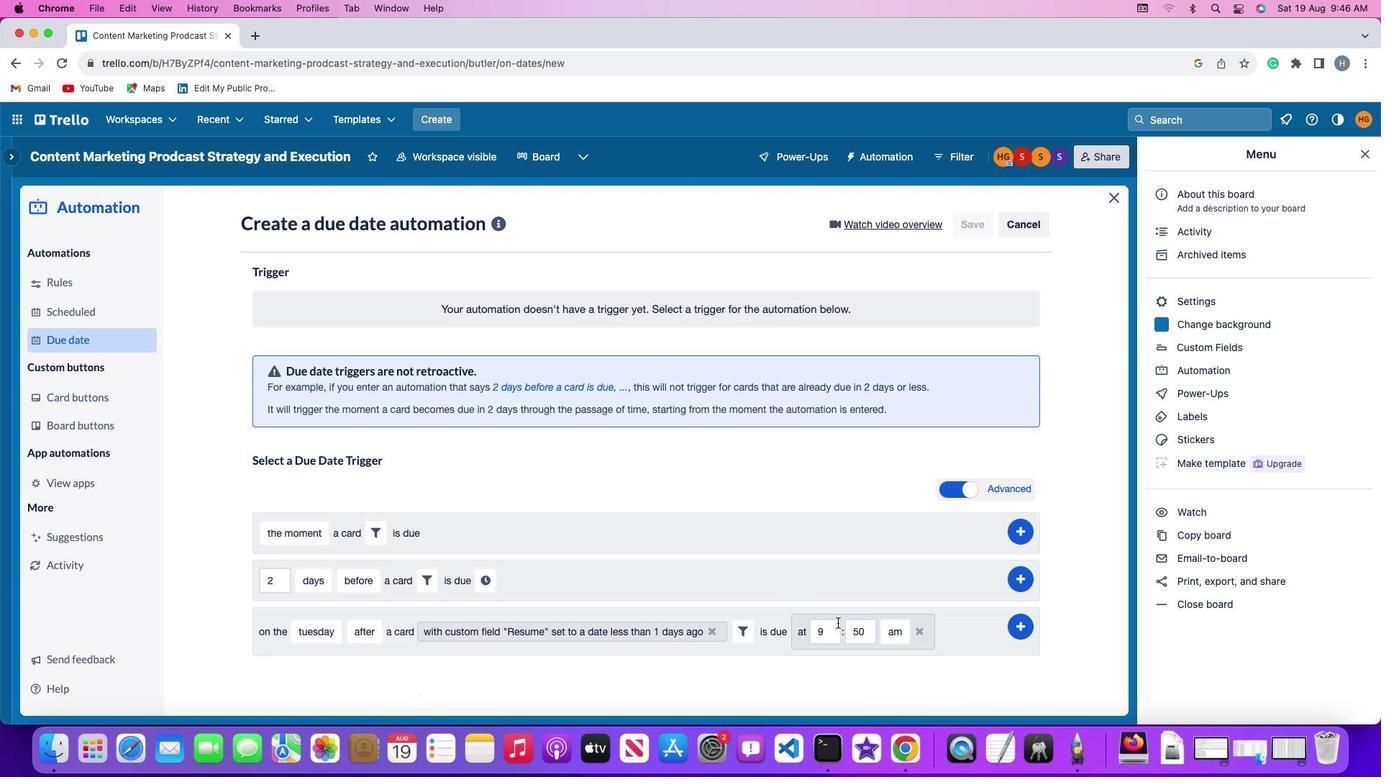 
Action: Mouse pressed left at (837, 623)
Screenshot: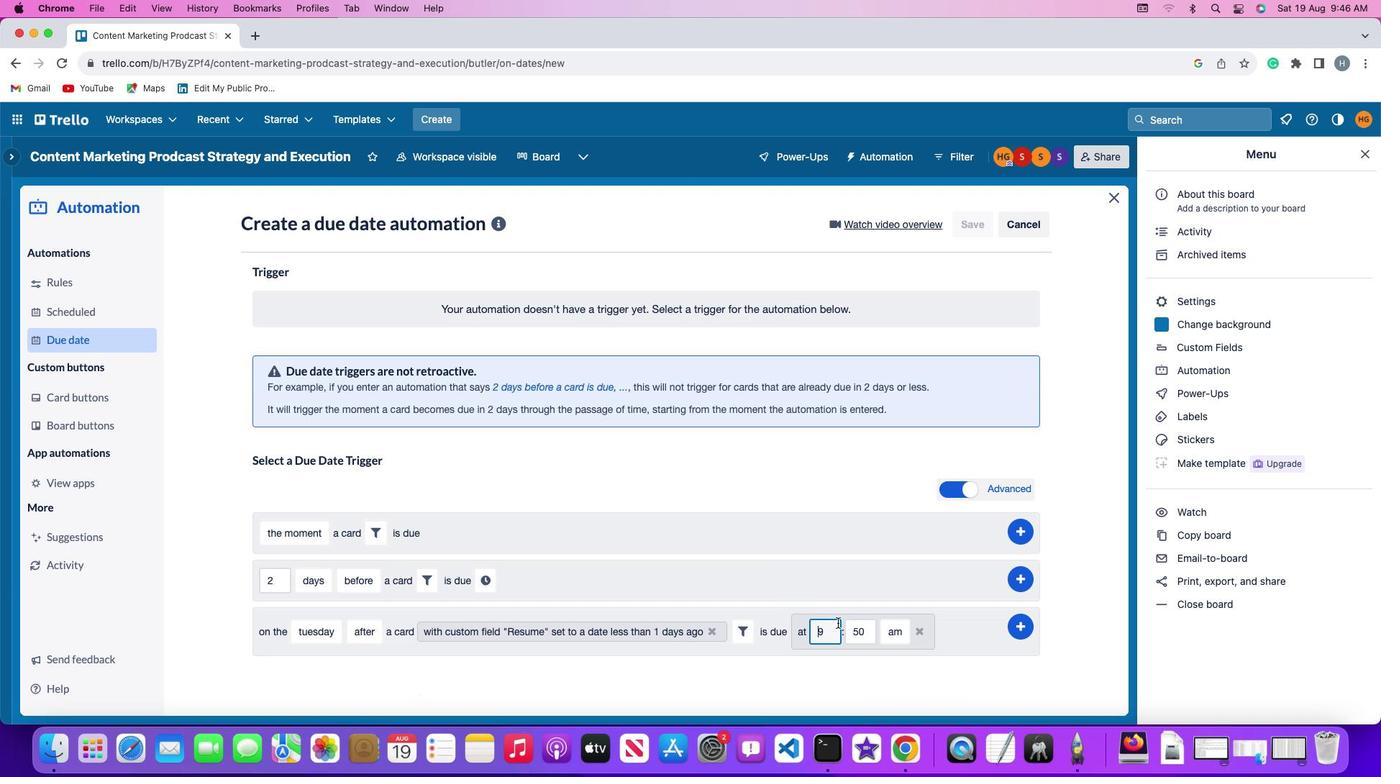 
Action: Mouse moved to (836, 621)
Screenshot: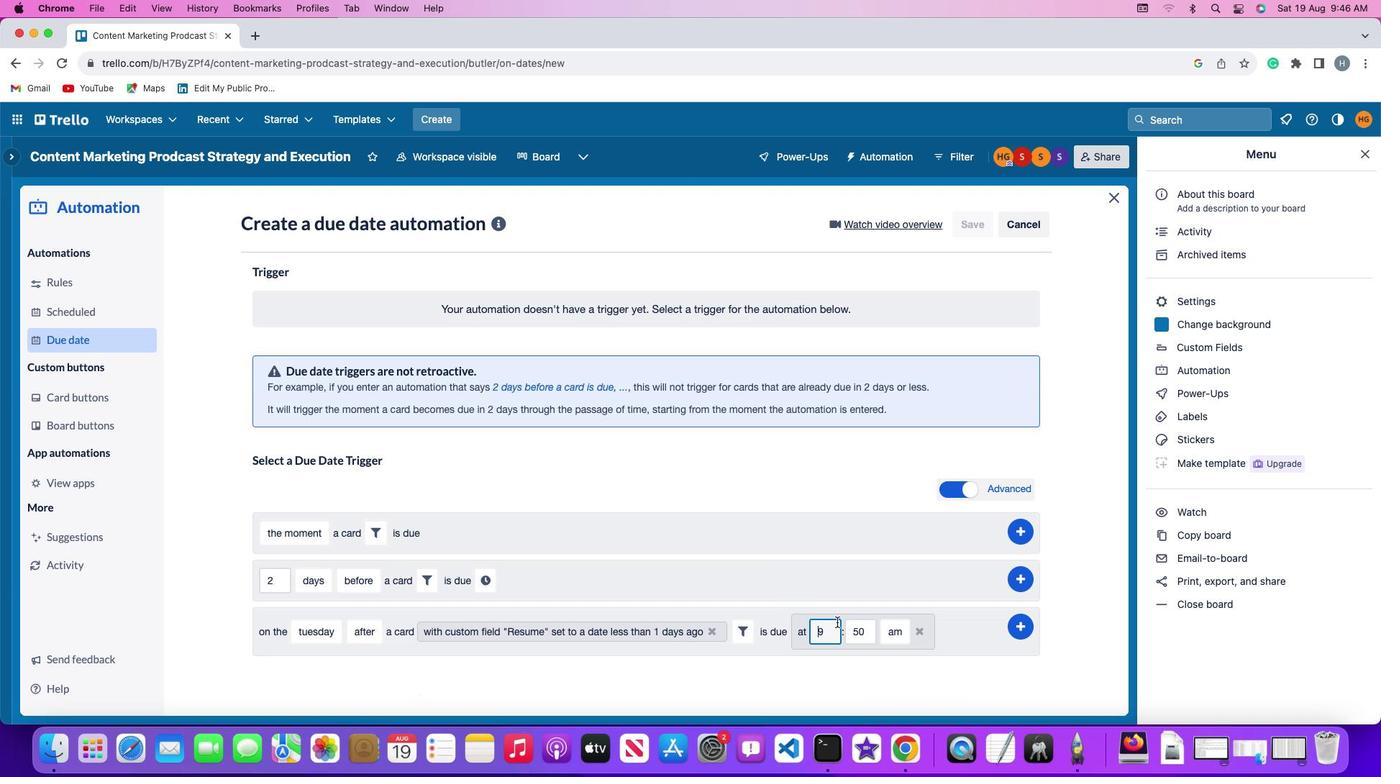 
Action: Key pressed Key.rightKey.backspace'1''1'
Screenshot: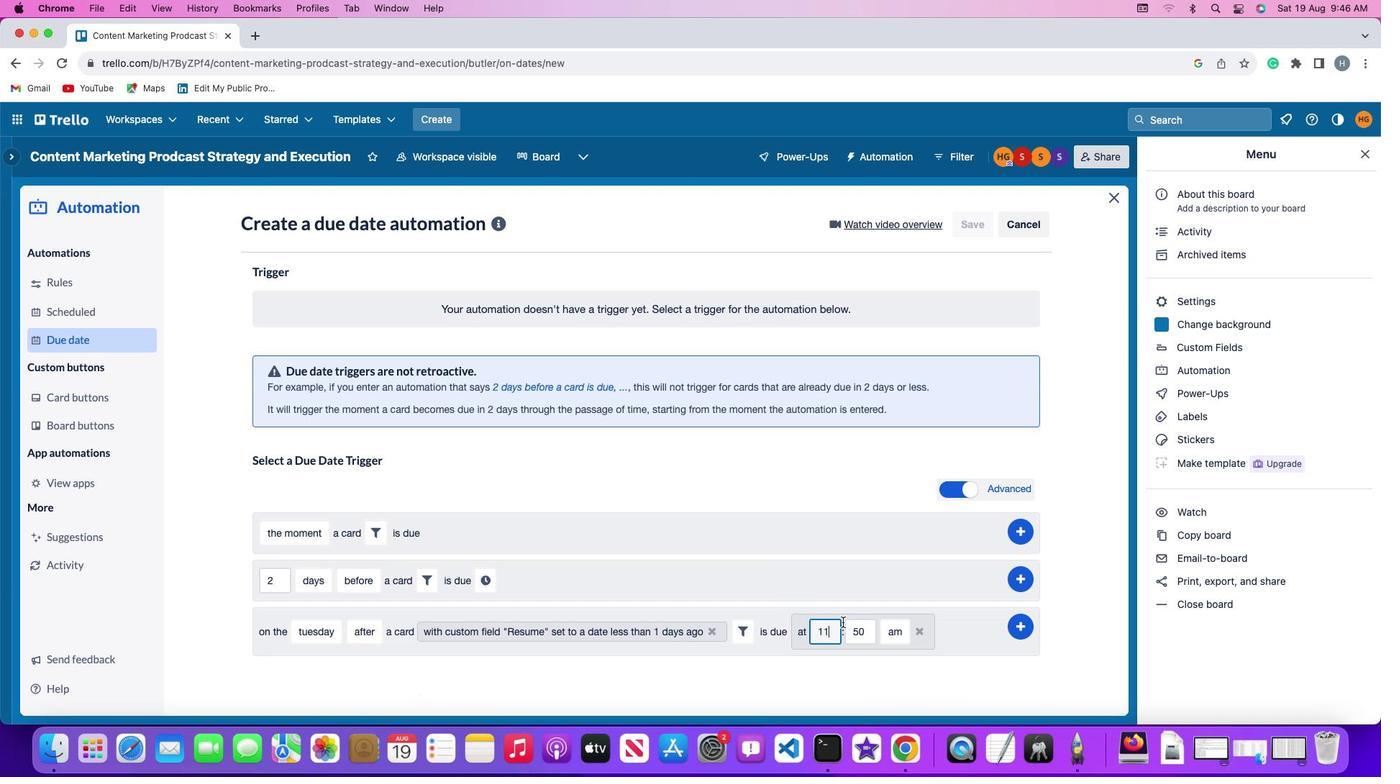 
Action: Mouse moved to (870, 627)
Screenshot: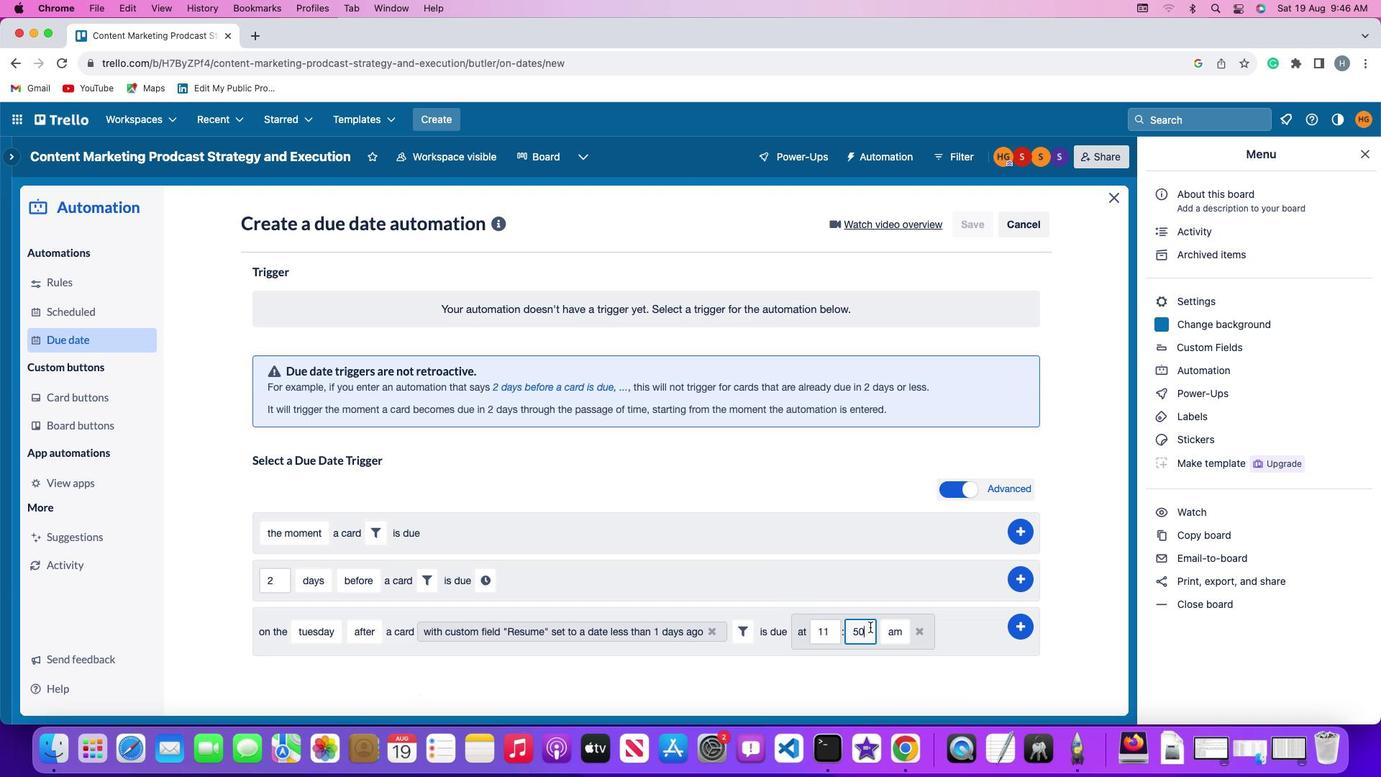 
Action: Mouse pressed left at (870, 627)
Screenshot: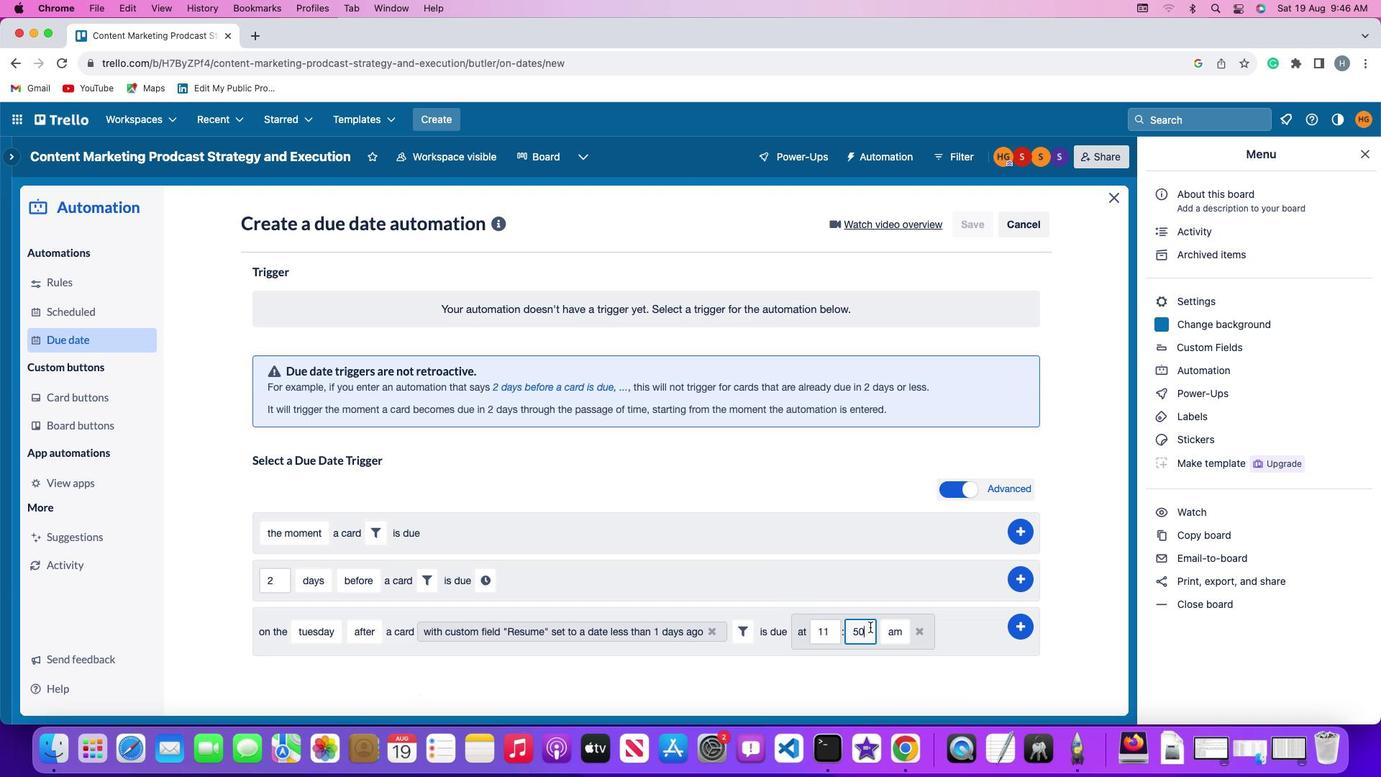 
Action: Key pressed Key.backspaceKey.backspace'0''0'
Screenshot: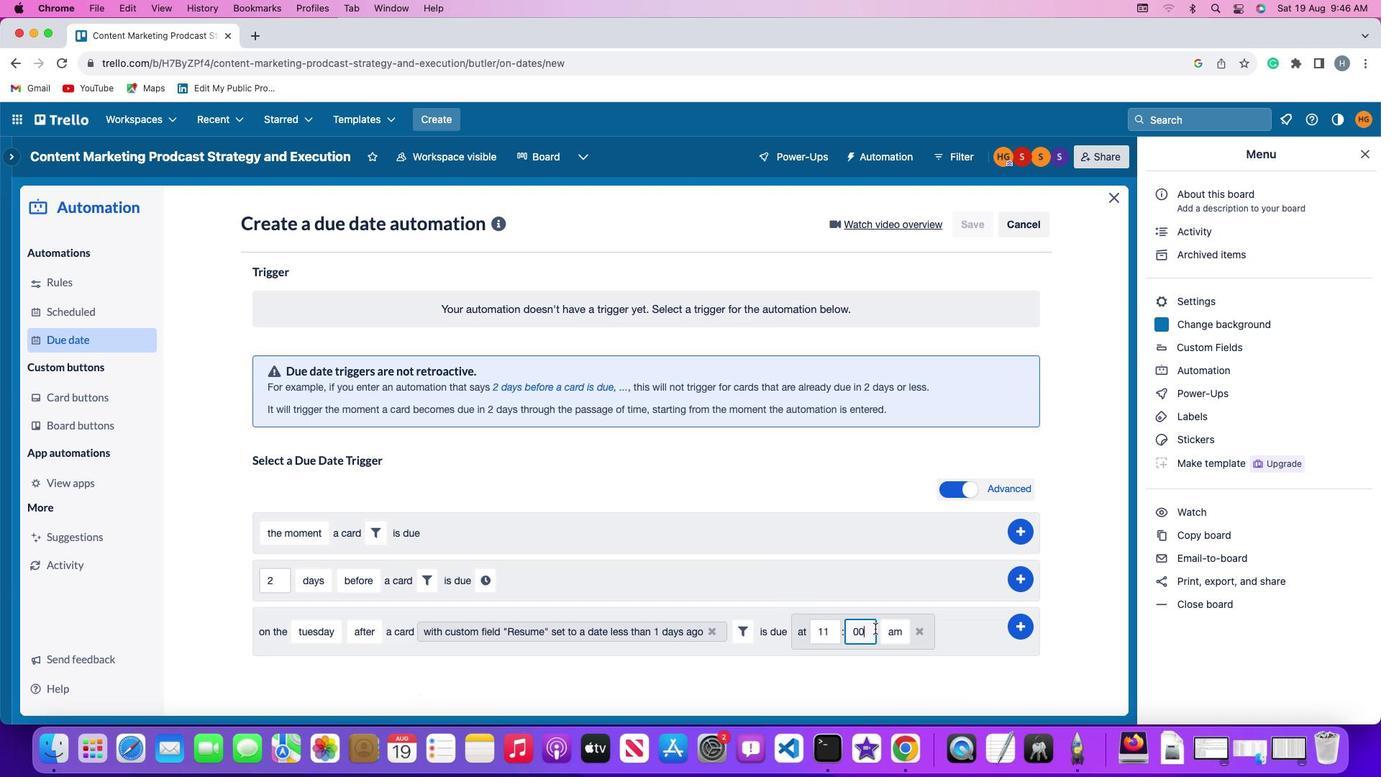 
Action: Mouse moved to (890, 629)
Screenshot: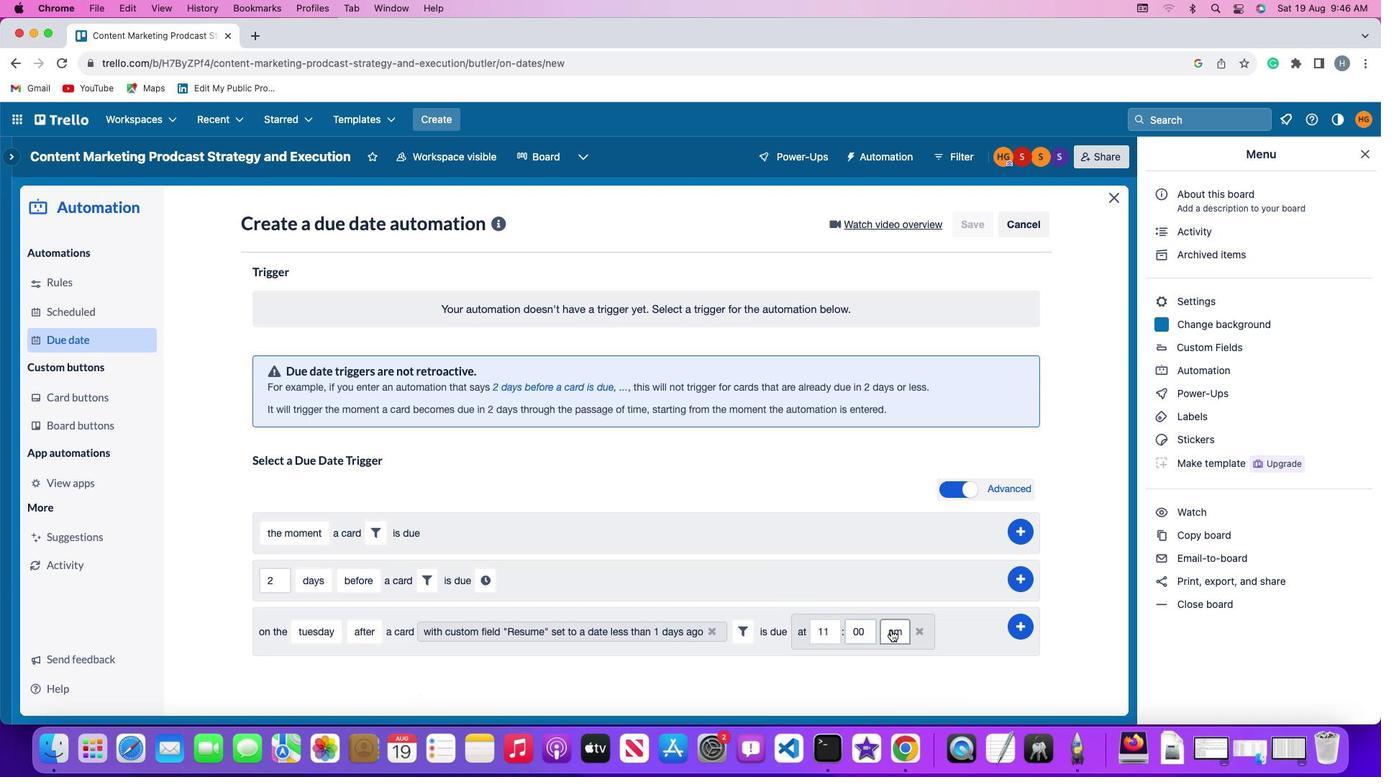 
Action: Mouse pressed left at (890, 629)
Screenshot: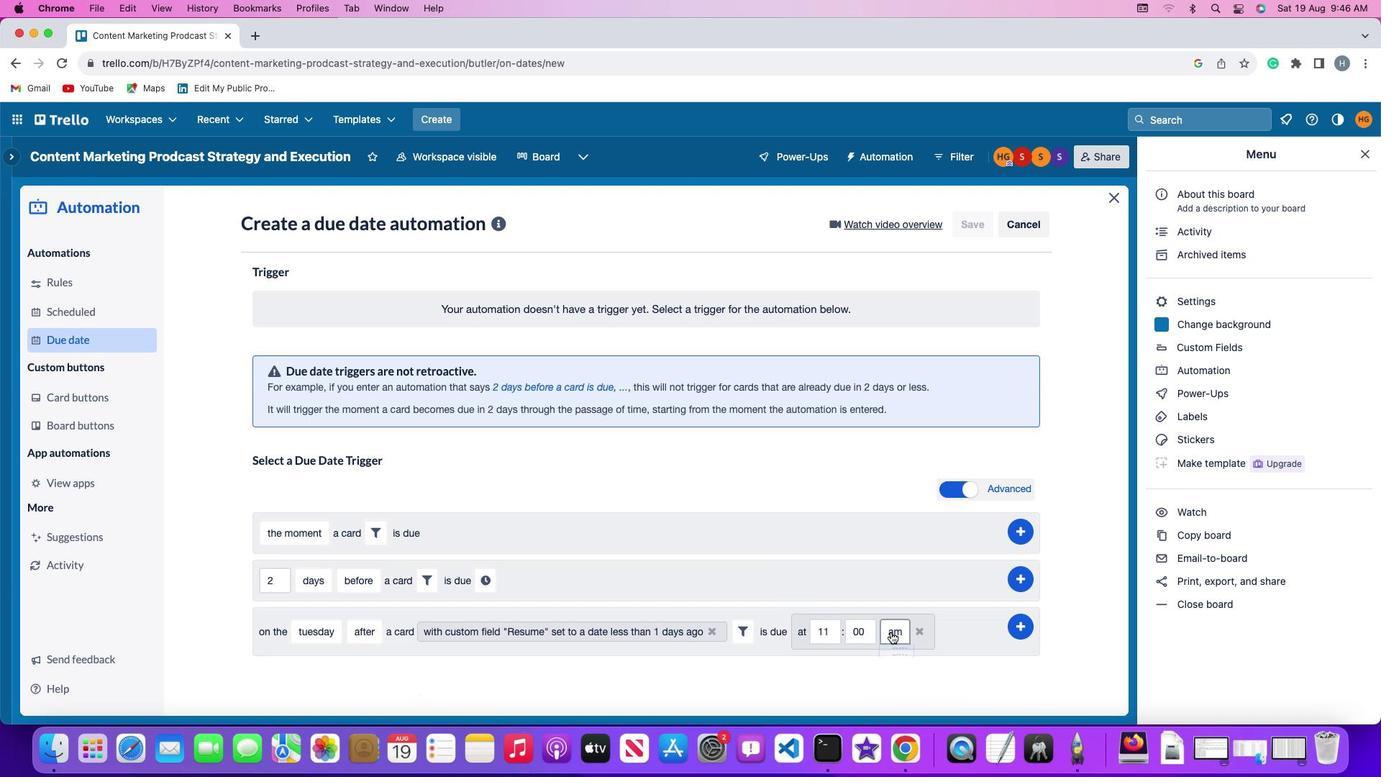 
Action: Mouse moved to (898, 656)
Screenshot: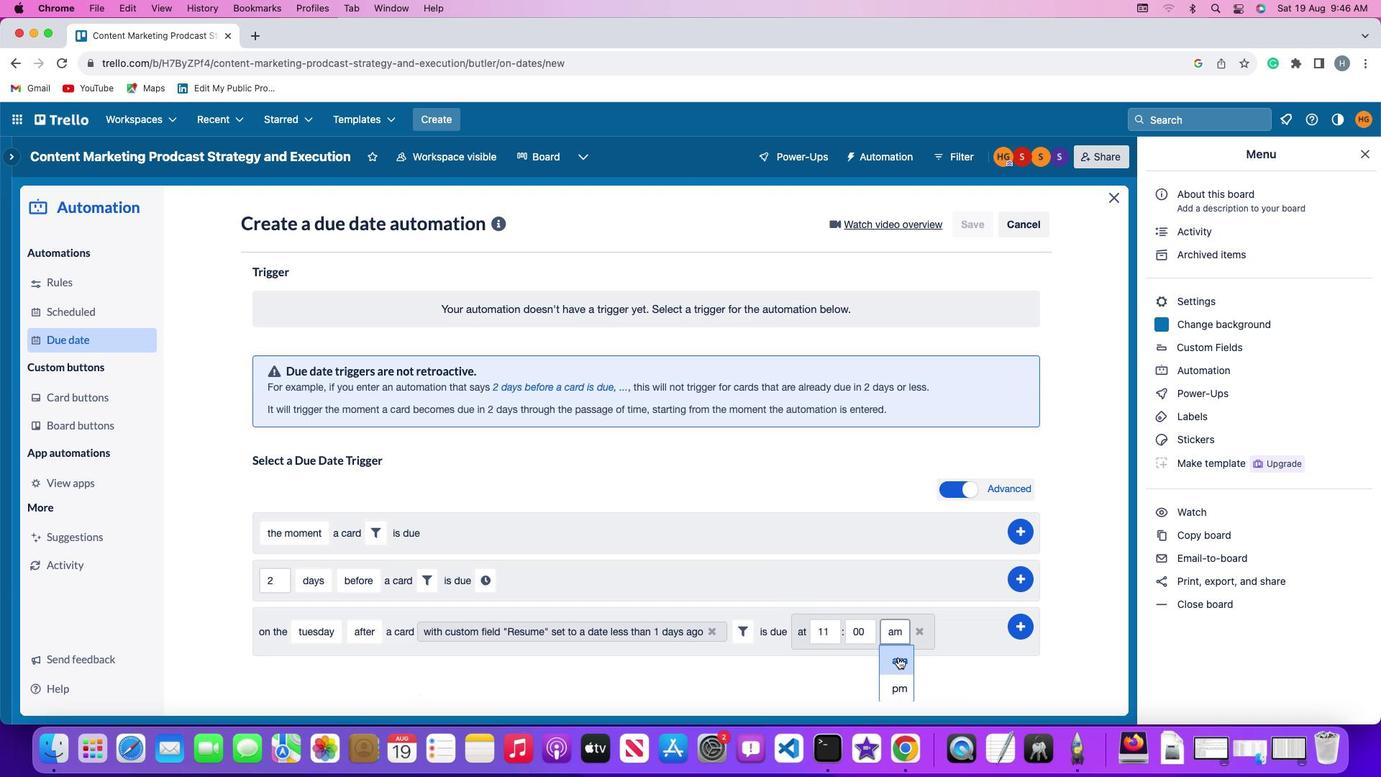 
Action: Mouse pressed left at (898, 656)
Screenshot: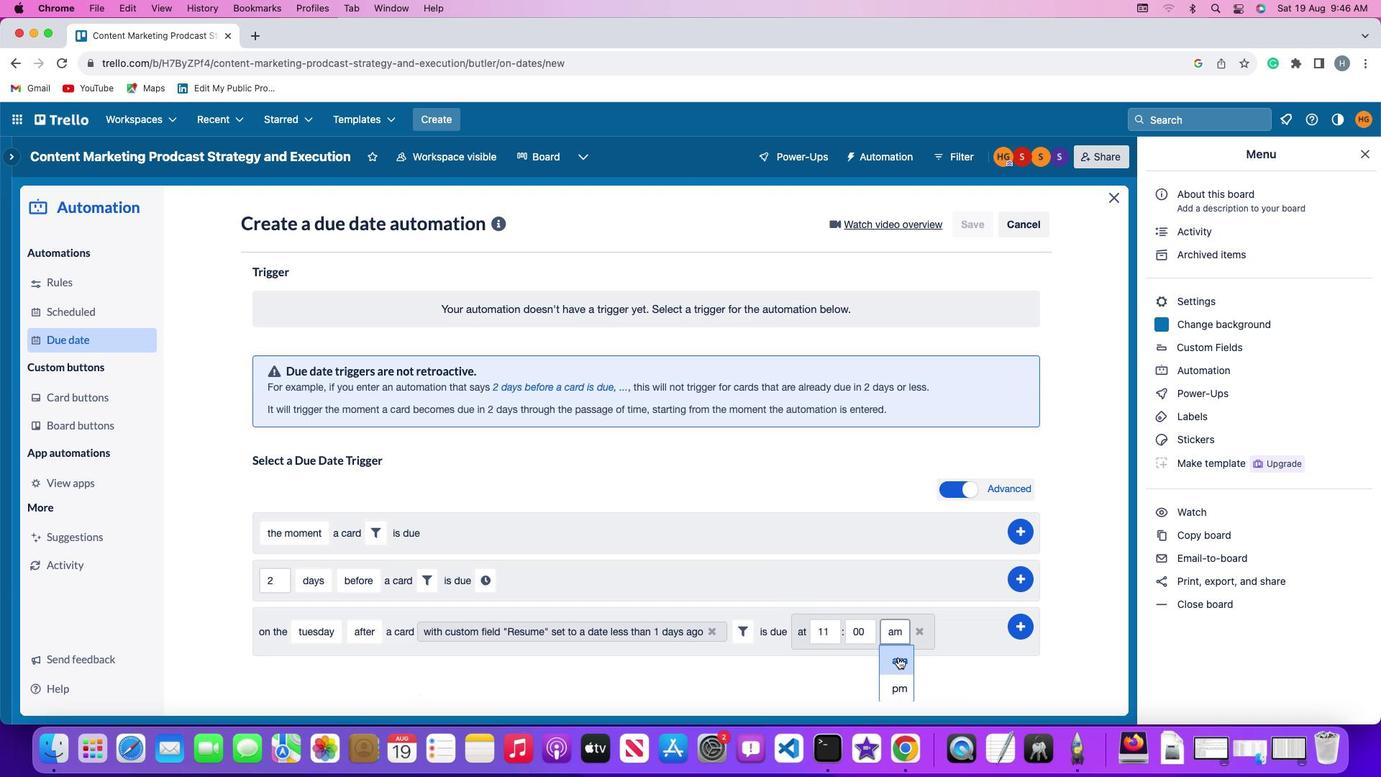
Action: Mouse moved to (1024, 626)
Screenshot: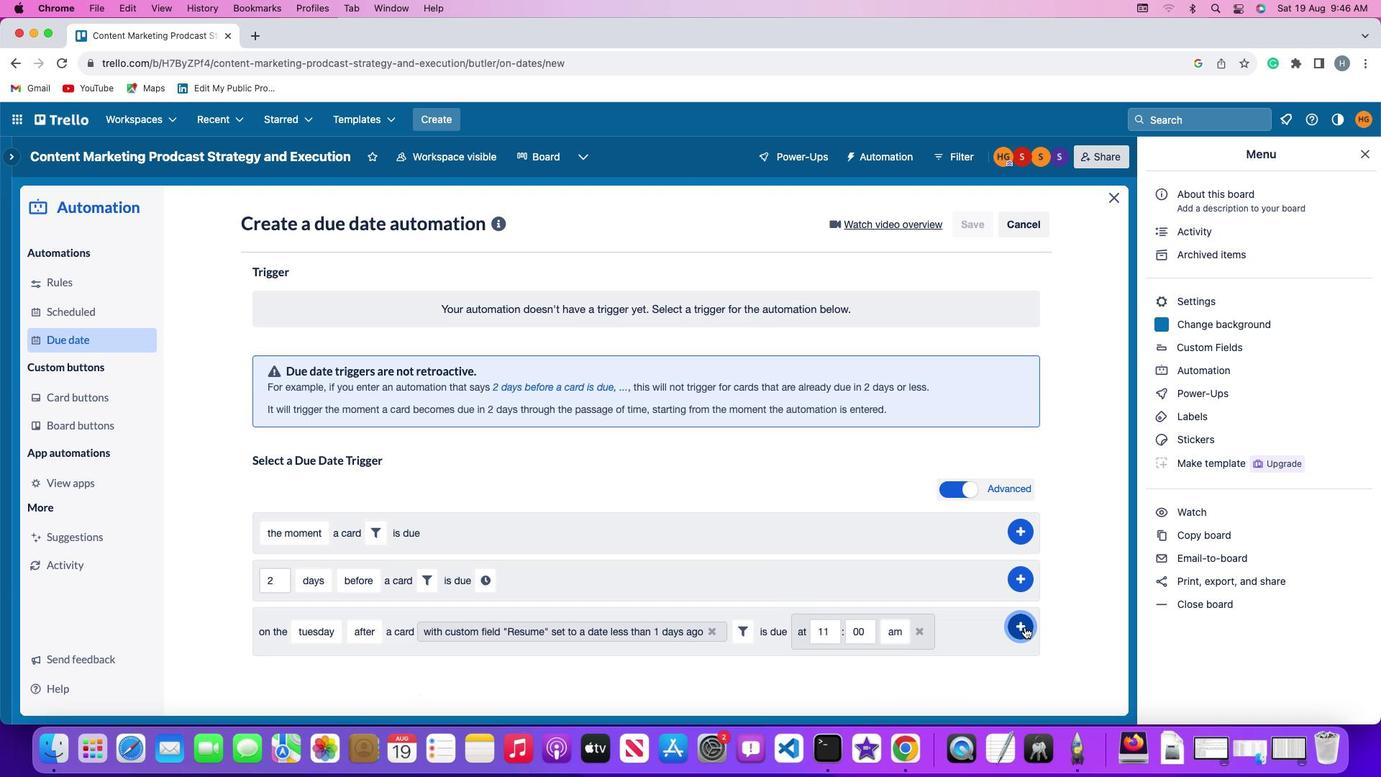 
Action: Mouse pressed left at (1024, 626)
Screenshot: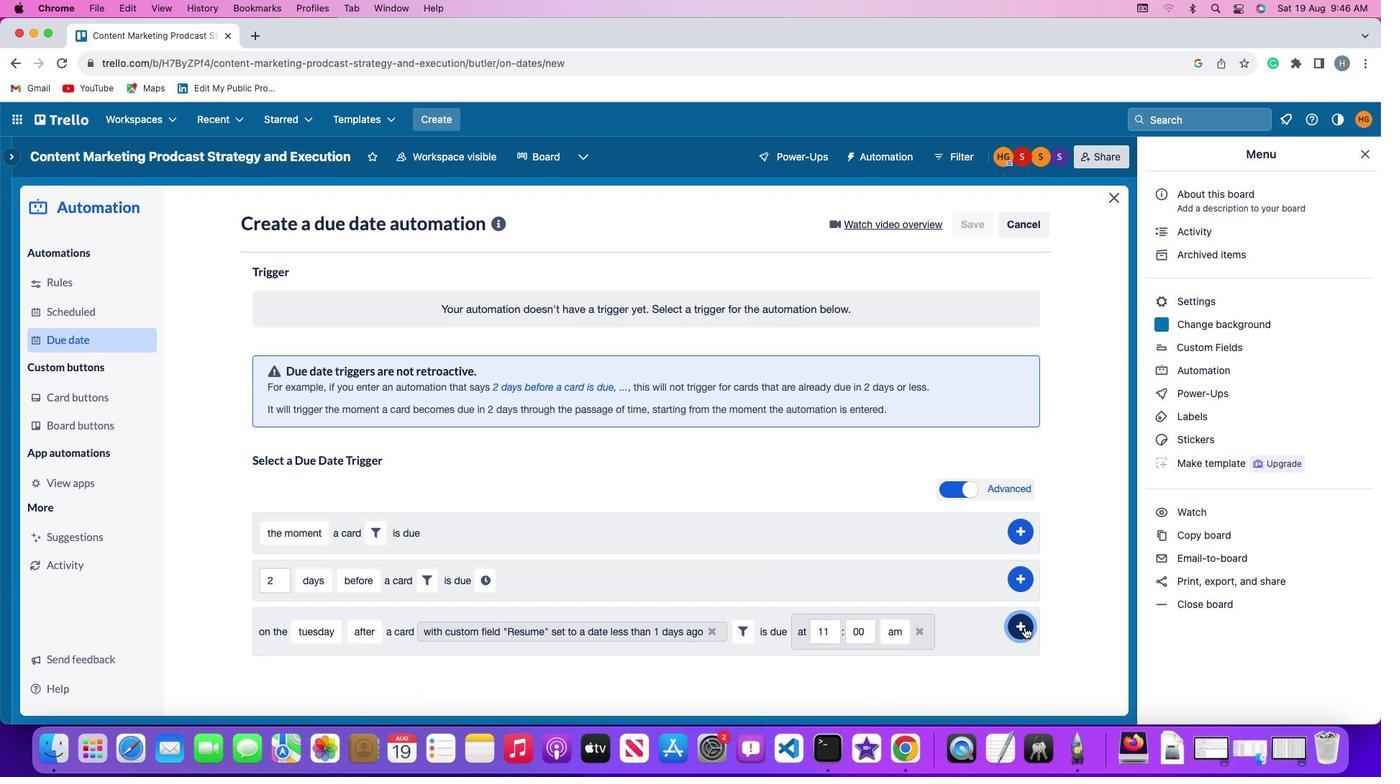 
Action: Mouse moved to (1070, 511)
Screenshot: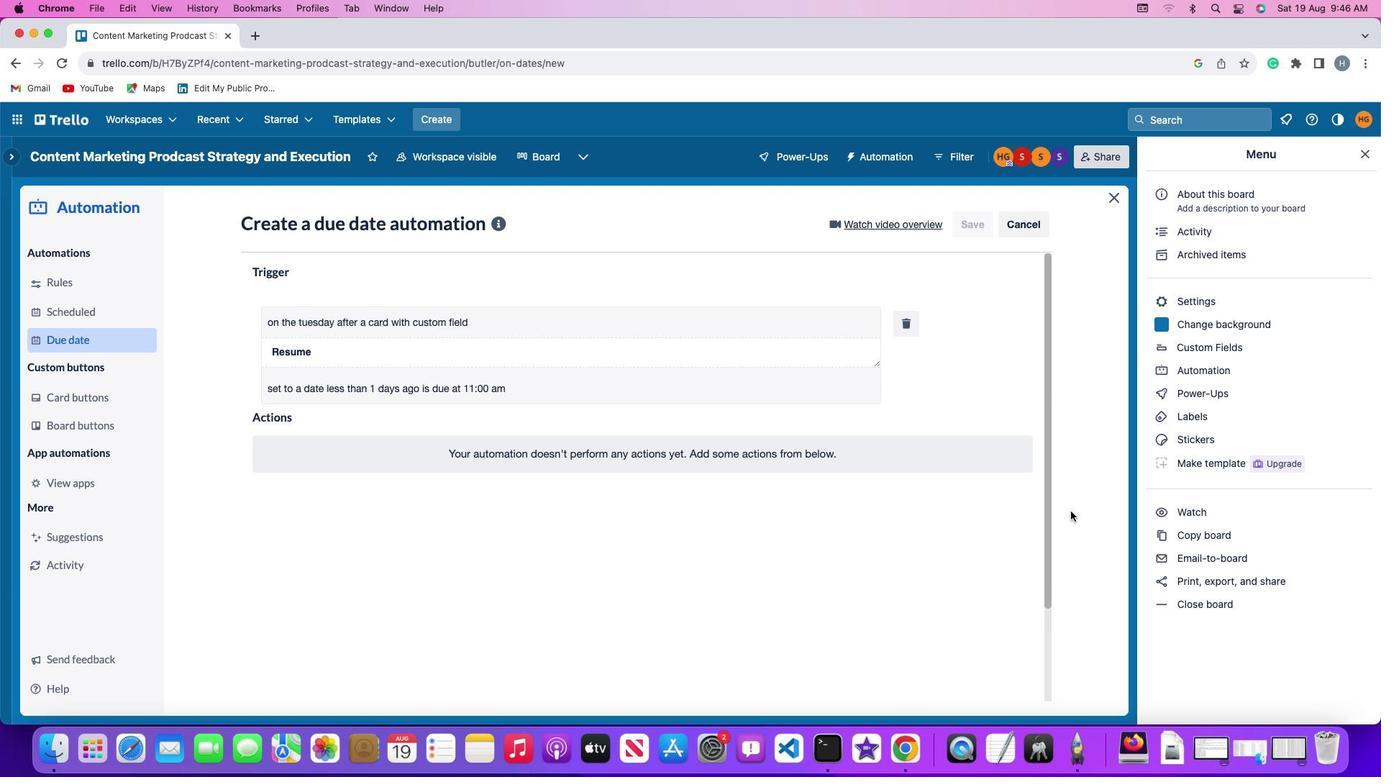 
